 Task: Look for Airbnb options in Tagbilaran City, Philippines from 8th November, 2023 to 12th November, 2023 for 2 adults.1  bedroom having 1 bed and 1 bathroom. Property type can be flat. Booking option can be shelf check-in. Look for 4 properties as per requirement.
Action: Mouse moved to (419, 54)
Screenshot: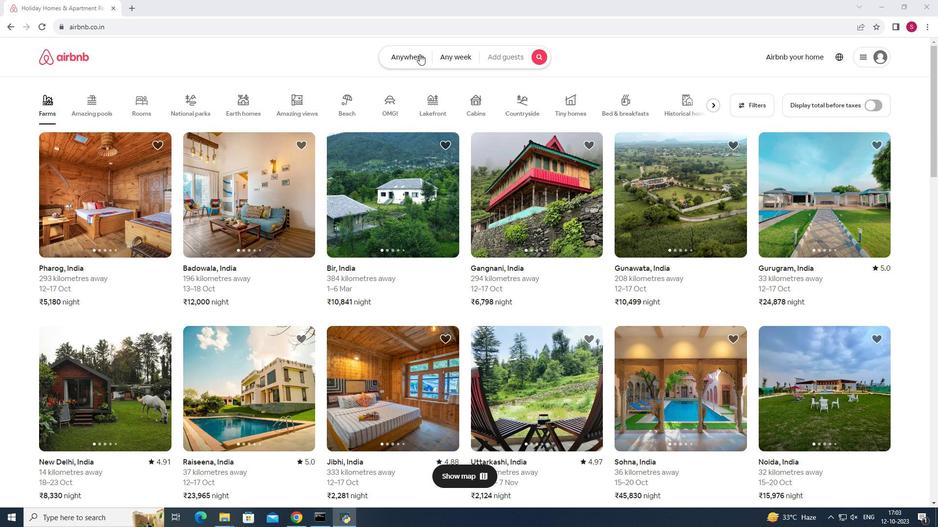 
Action: Mouse pressed left at (419, 54)
Screenshot: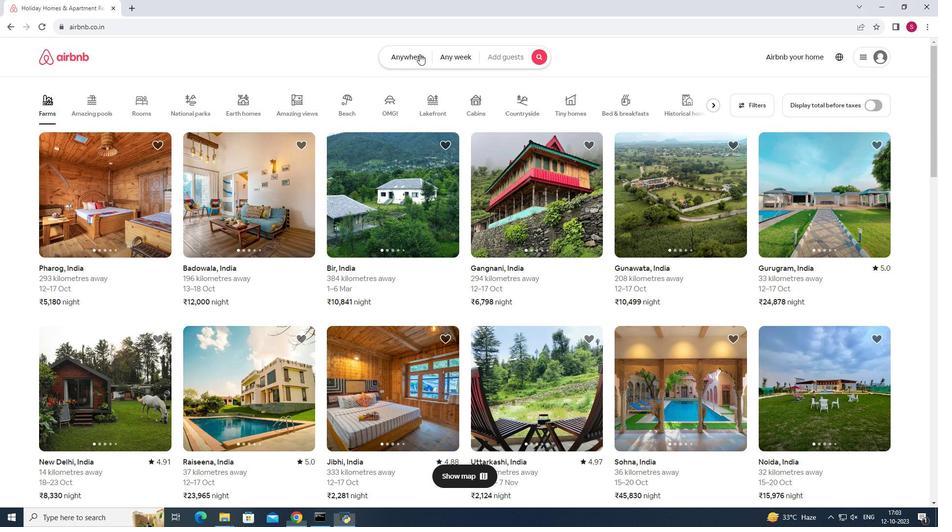 
Action: Mouse moved to (328, 94)
Screenshot: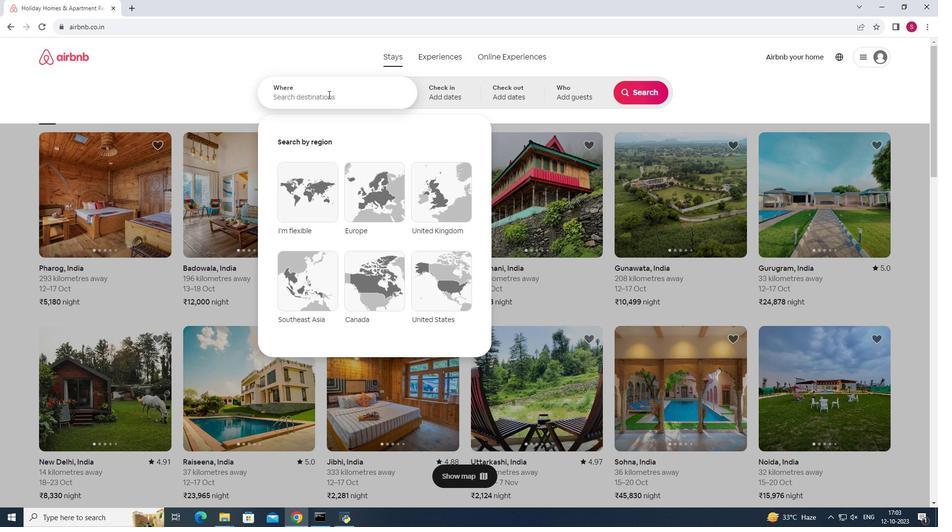 
Action: Mouse pressed left at (328, 94)
Screenshot: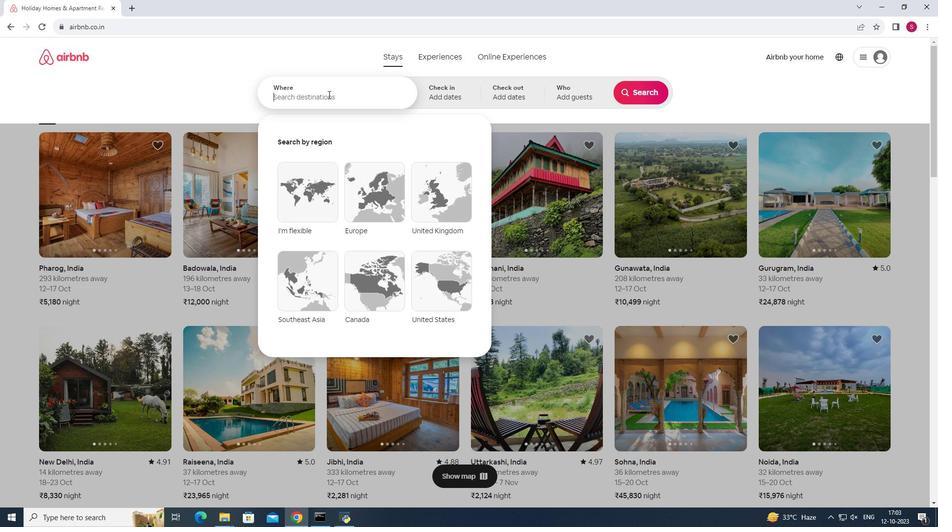 
Action: Mouse moved to (331, 94)
Screenshot: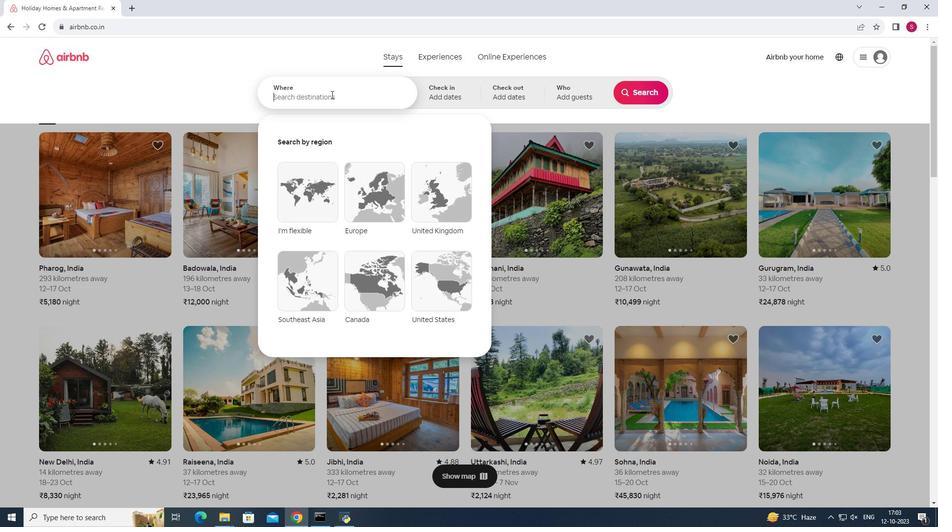 
Action: Key pressed <Key.shift>Tagbilaran<Key.space><Key.shift>City,<Key.space><Key.shift>Philippines<Key.enter>
Screenshot: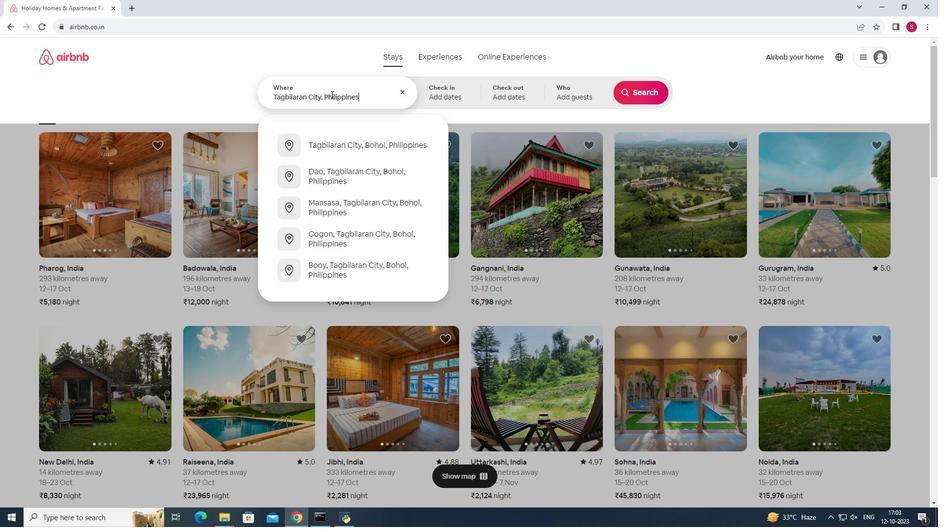 
Action: Mouse moved to (561, 236)
Screenshot: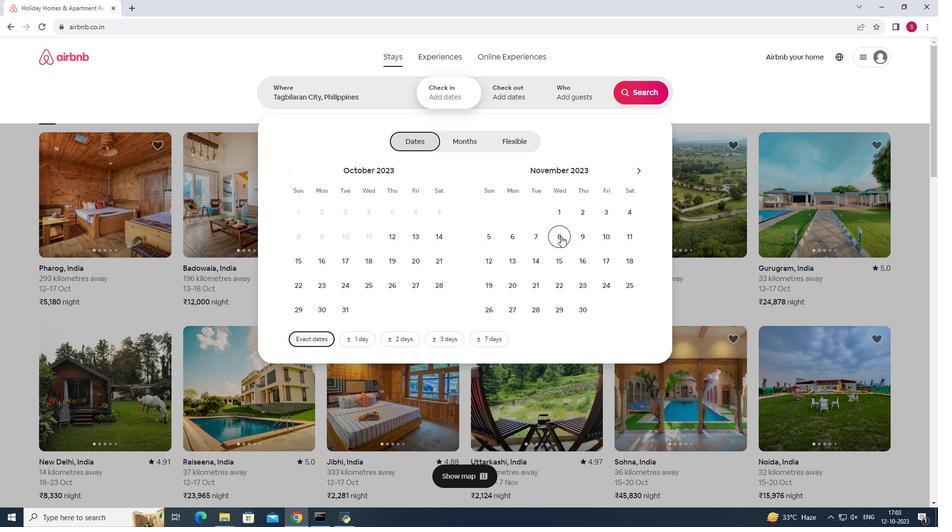 
Action: Mouse pressed left at (561, 236)
Screenshot: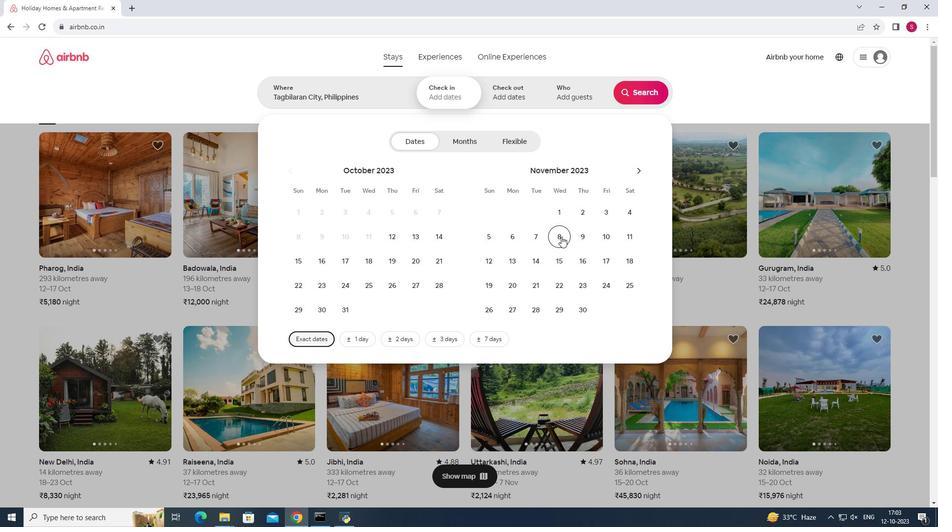 
Action: Mouse moved to (487, 259)
Screenshot: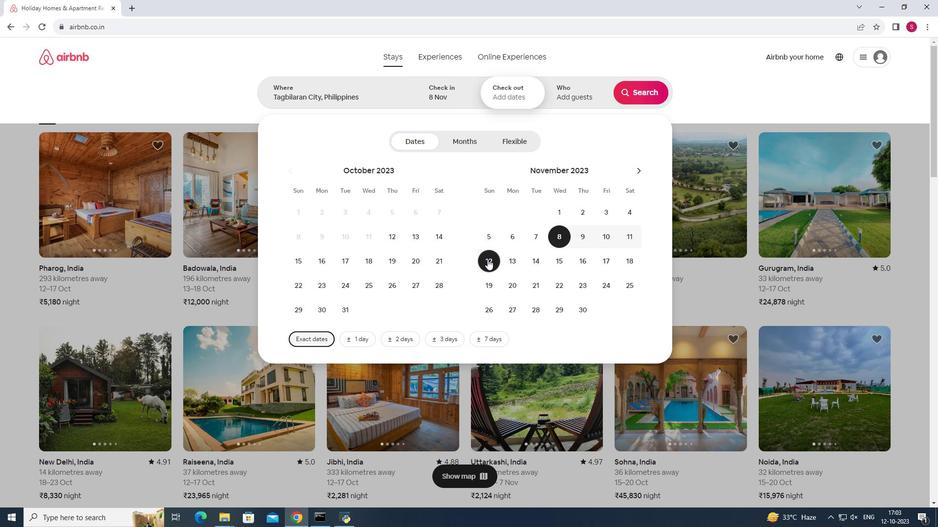 
Action: Mouse pressed left at (487, 259)
Screenshot: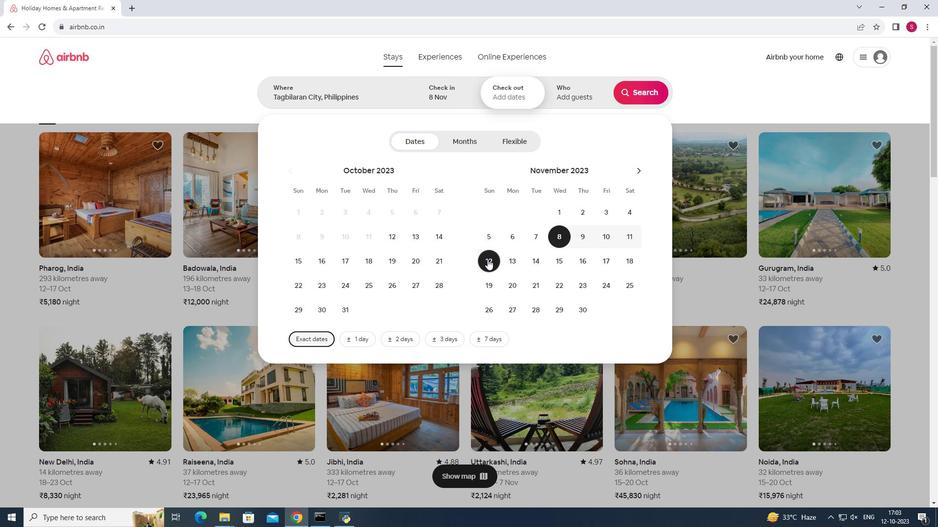 
Action: Mouse moved to (576, 90)
Screenshot: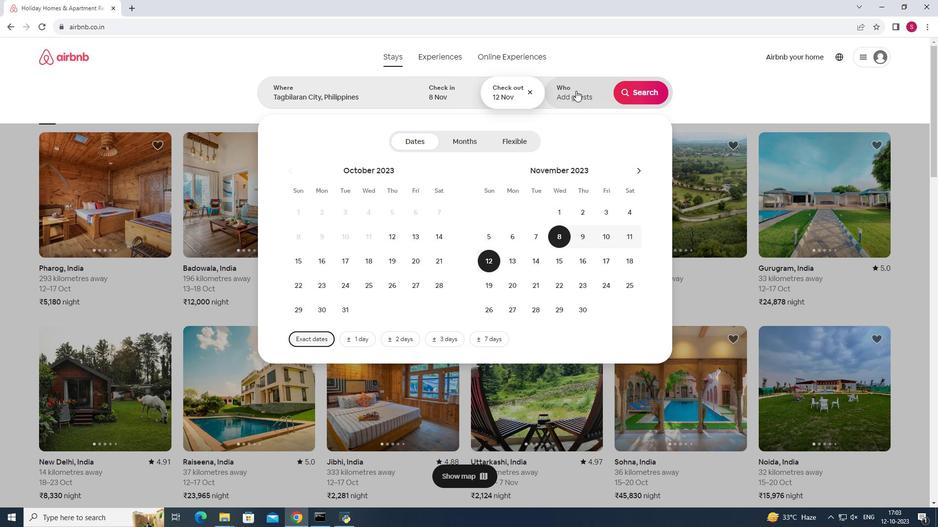 
Action: Mouse pressed left at (576, 90)
Screenshot: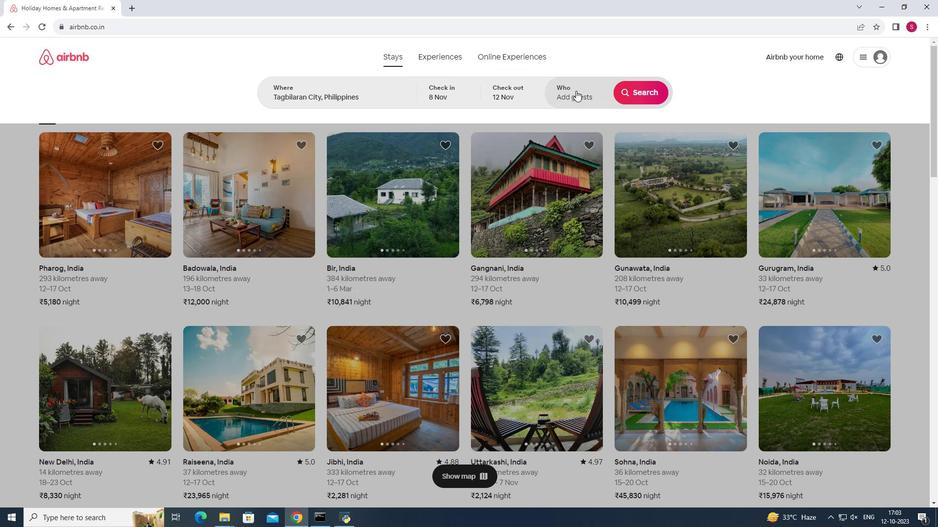 
Action: Mouse moved to (644, 144)
Screenshot: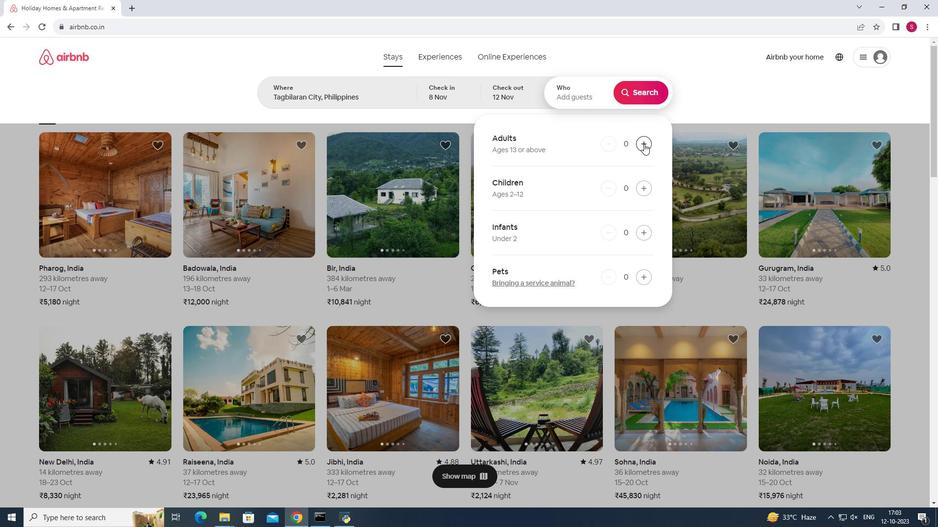 
Action: Mouse pressed left at (644, 144)
Screenshot: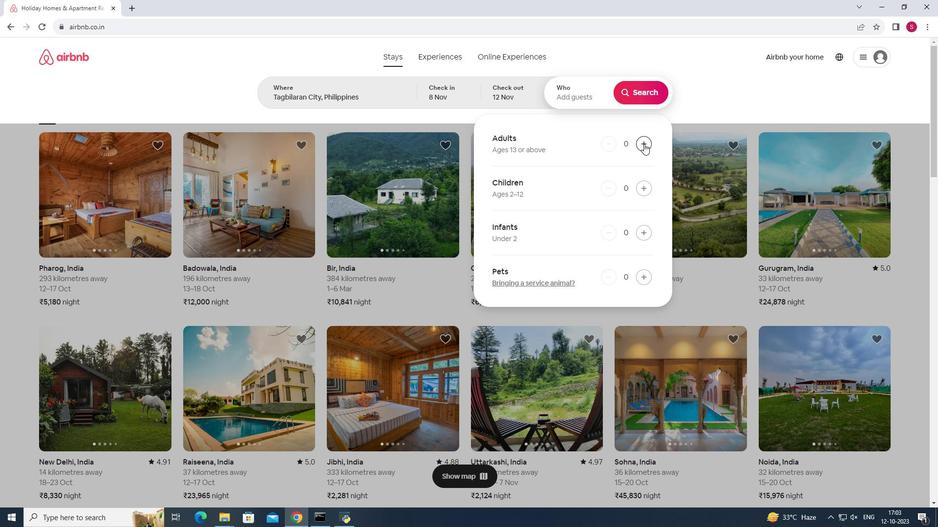 
Action: Mouse moved to (644, 143)
Screenshot: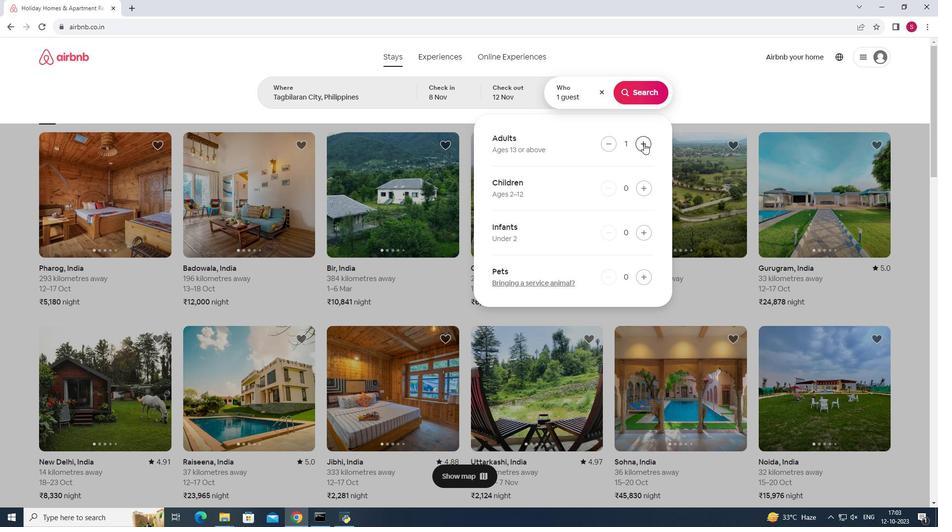 
Action: Mouse pressed left at (644, 143)
Screenshot: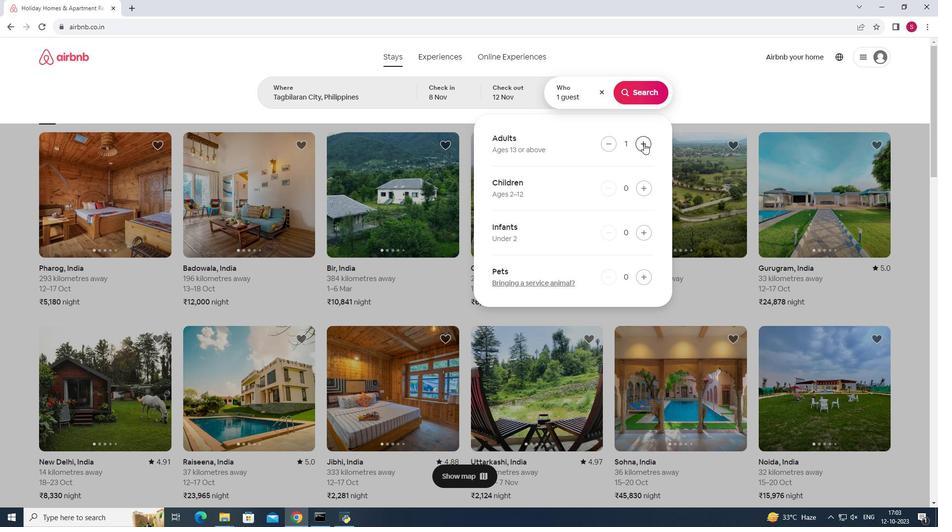 
Action: Mouse moved to (644, 143)
Screenshot: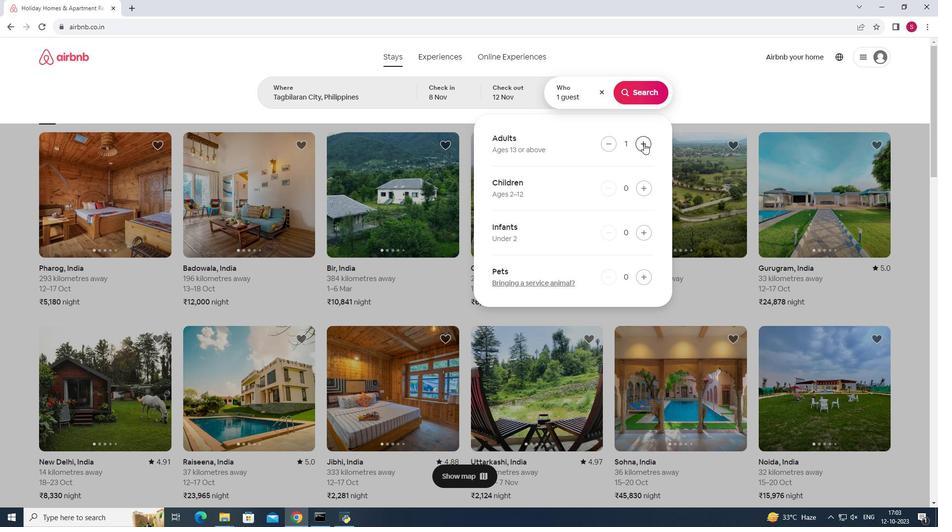 
Action: Mouse pressed left at (644, 143)
Screenshot: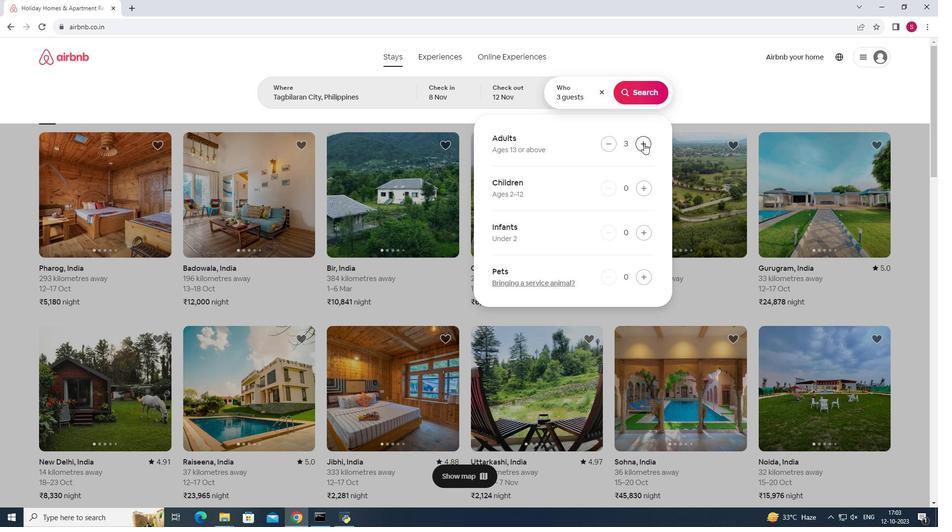 
Action: Mouse moved to (607, 143)
Screenshot: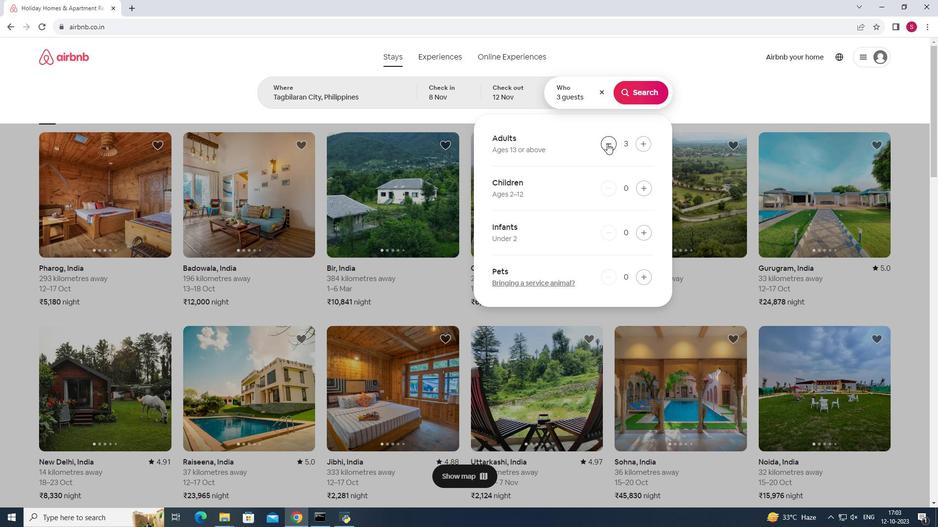 
Action: Mouse pressed left at (607, 143)
Screenshot: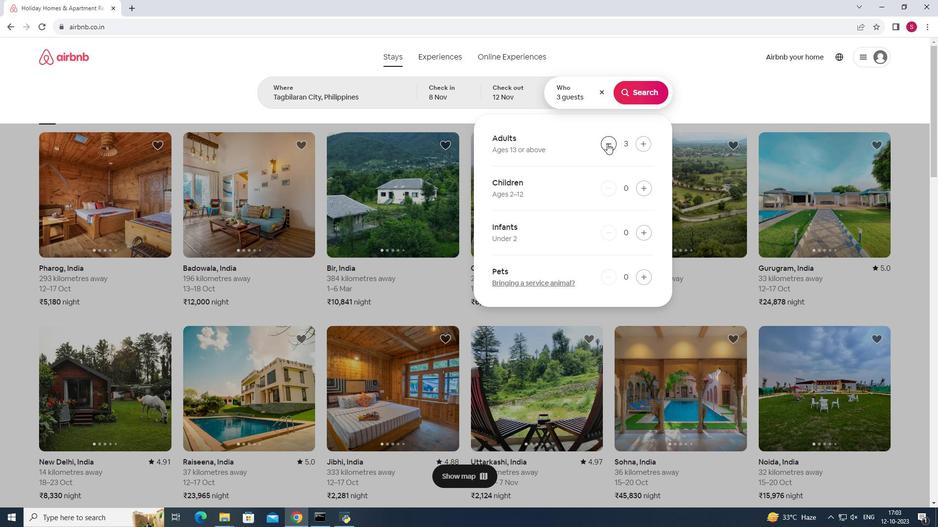 
Action: Mouse pressed left at (607, 143)
Screenshot: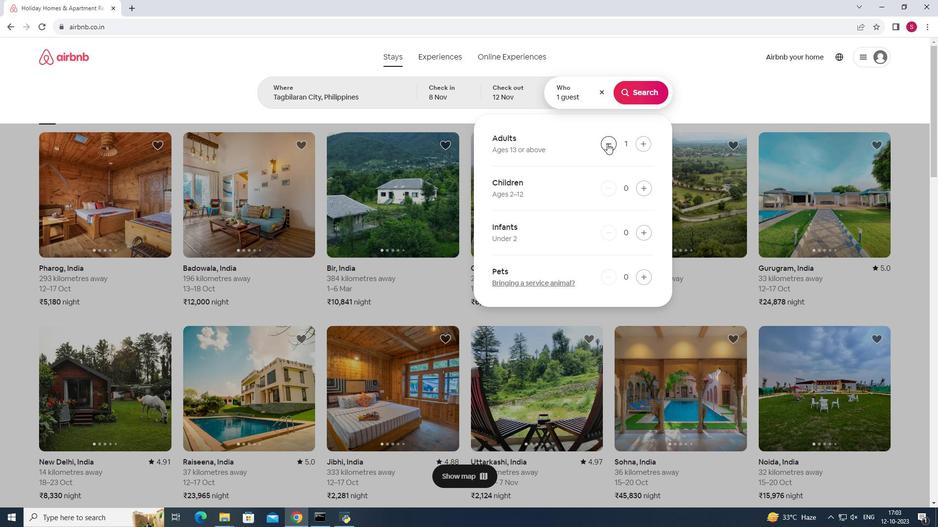 
Action: Mouse moved to (642, 145)
Screenshot: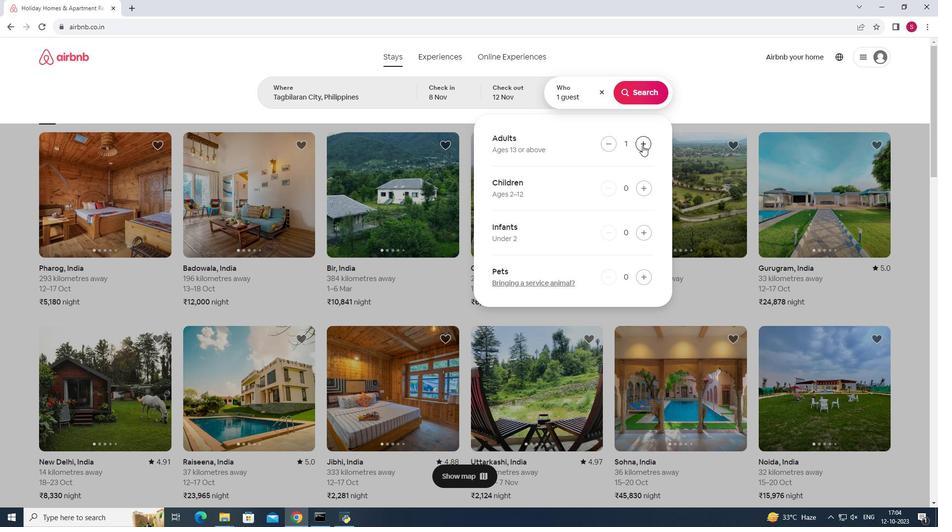
Action: Mouse pressed left at (642, 145)
Screenshot: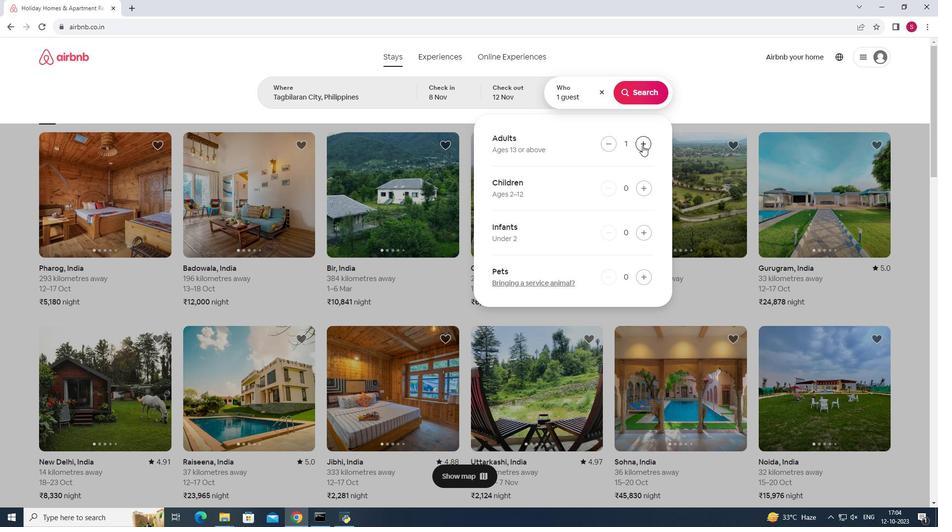 
Action: Mouse moved to (639, 91)
Screenshot: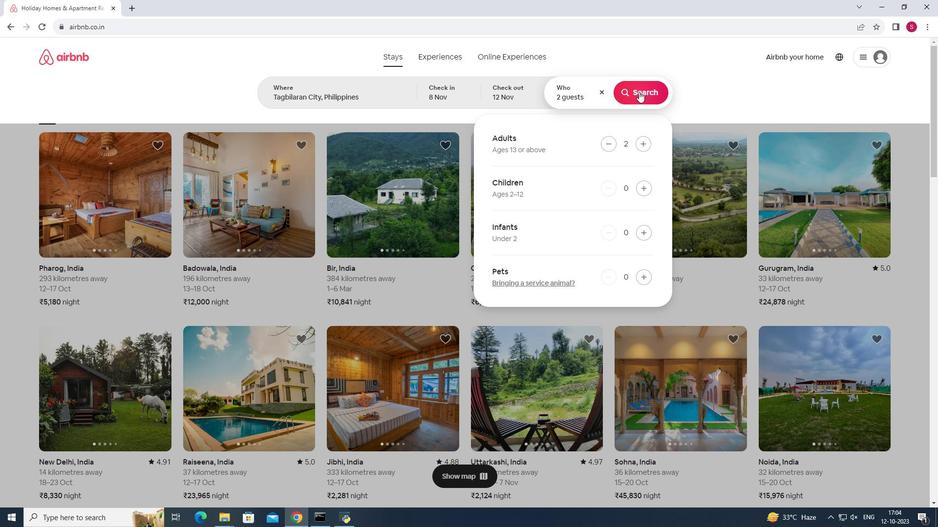 
Action: Mouse pressed left at (639, 91)
Screenshot: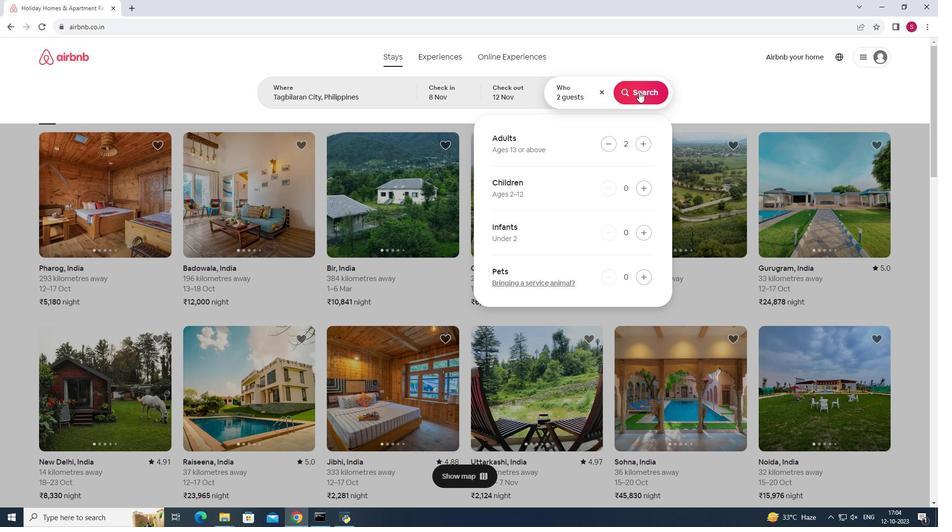 
Action: Mouse moved to (782, 96)
Screenshot: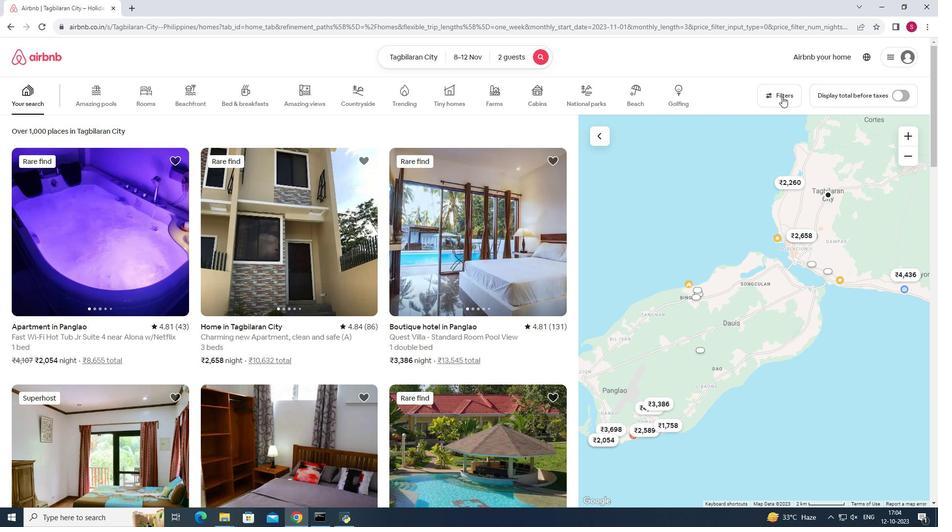 
Action: Mouse pressed left at (782, 96)
Screenshot: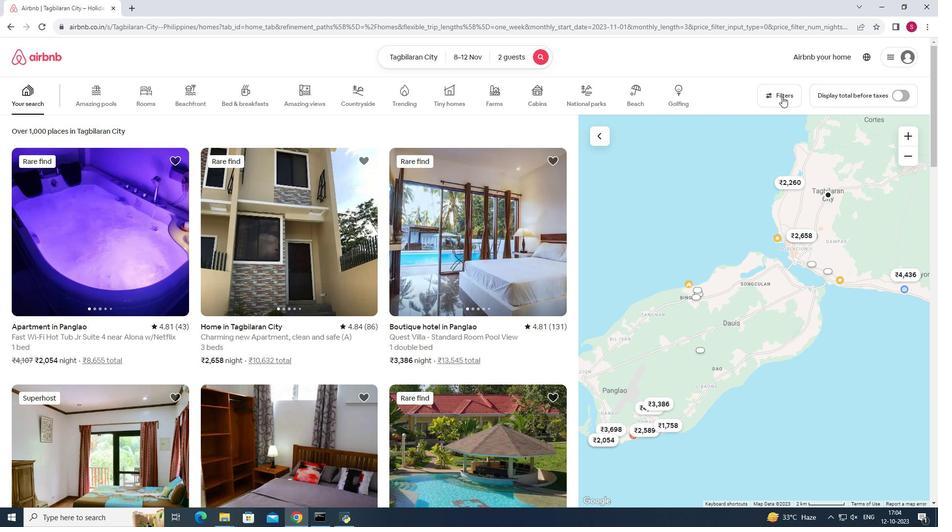 
Action: Mouse moved to (505, 218)
Screenshot: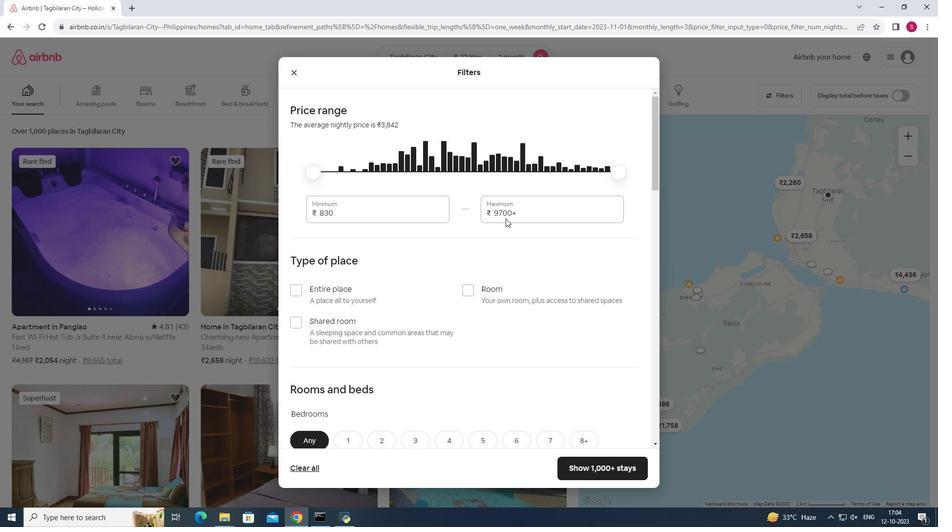 
Action: Mouse scrolled (505, 218) with delta (0, 0)
Screenshot: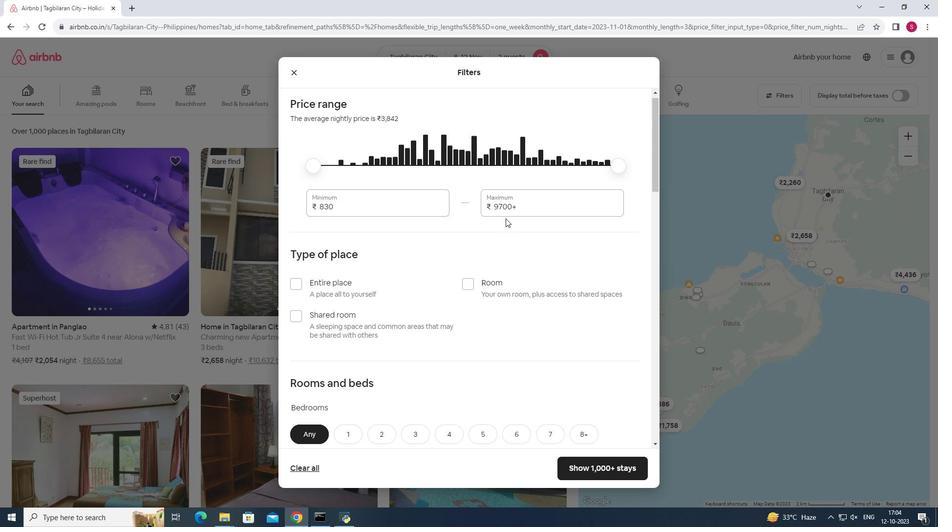 
Action: Mouse scrolled (505, 218) with delta (0, 0)
Screenshot: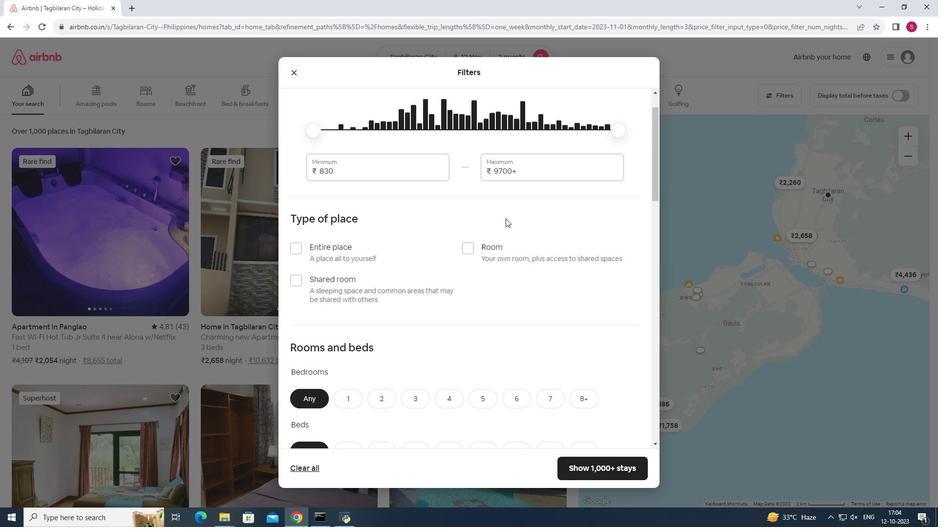 
Action: Mouse scrolled (505, 218) with delta (0, 0)
Screenshot: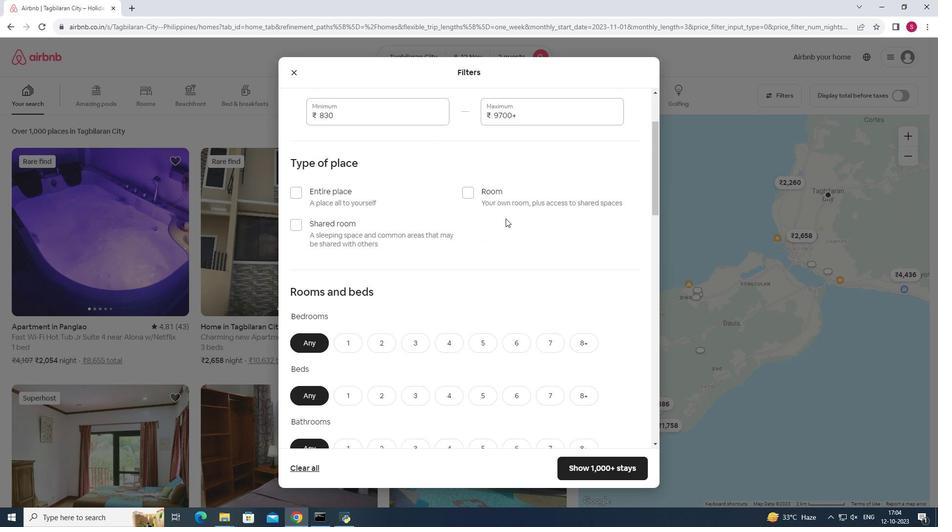 
Action: Mouse moved to (355, 293)
Screenshot: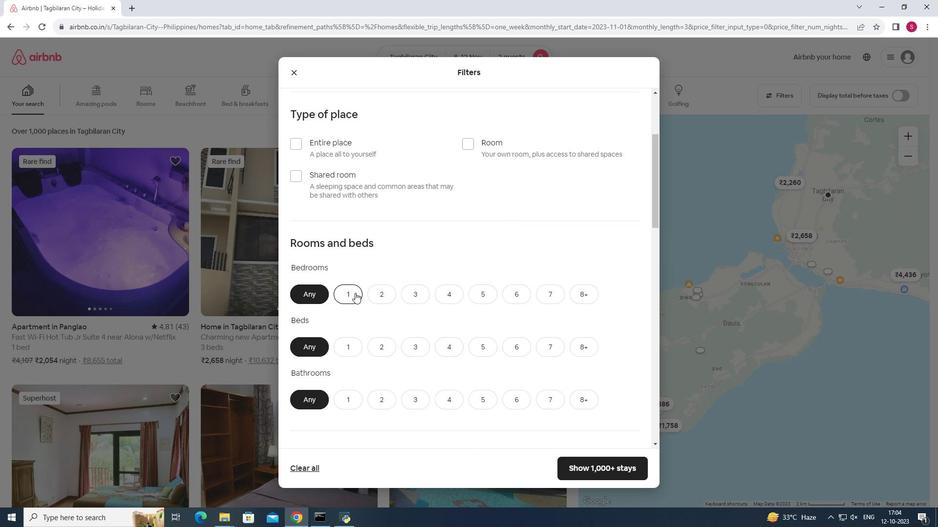 
Action: Mouse pressed left at (355, 293)
Screenshot: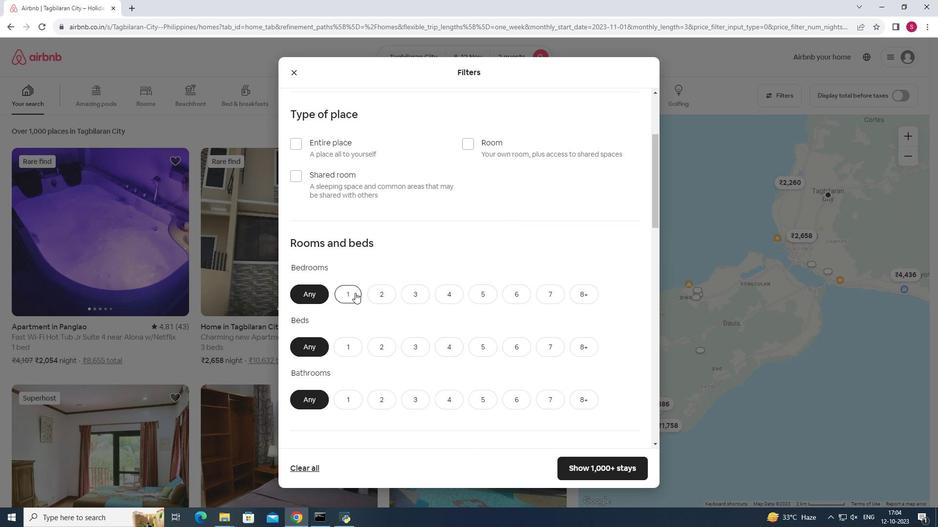 
Action: Mouse scrolled (355, 292) with delta (0, 0)
Screenshot: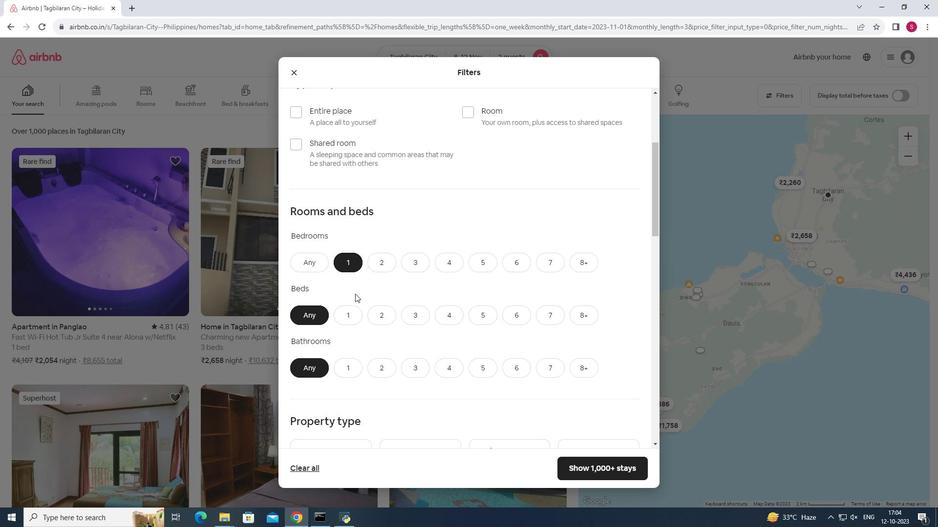 
Action: Mouse moved to (351, 306)
Screenshot: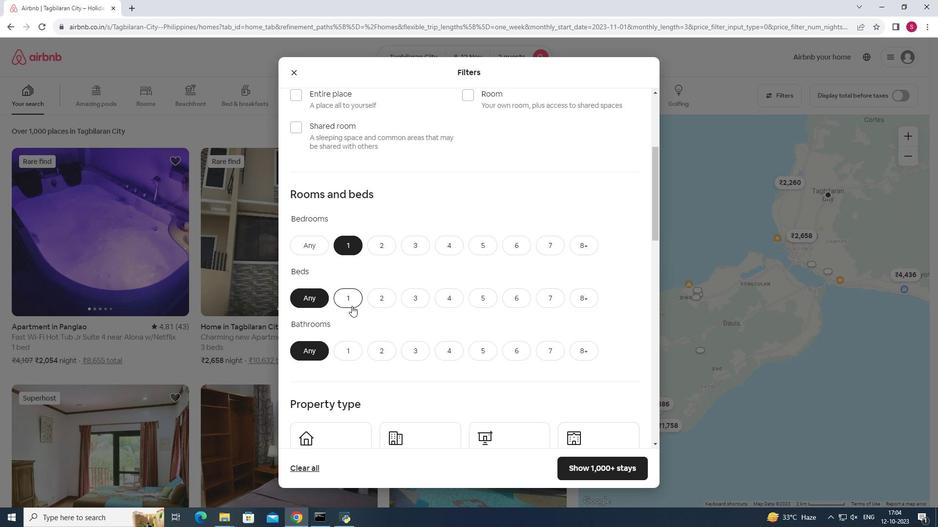 
Action: Mouse pressed left at (351, 306)
Screenshot: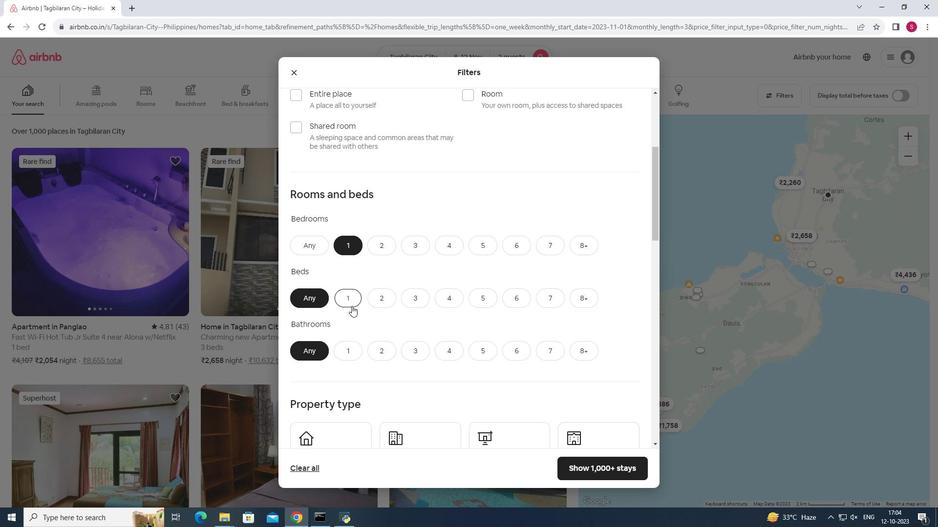 
Action: Mouse moved to (348, 352)
Screenshot: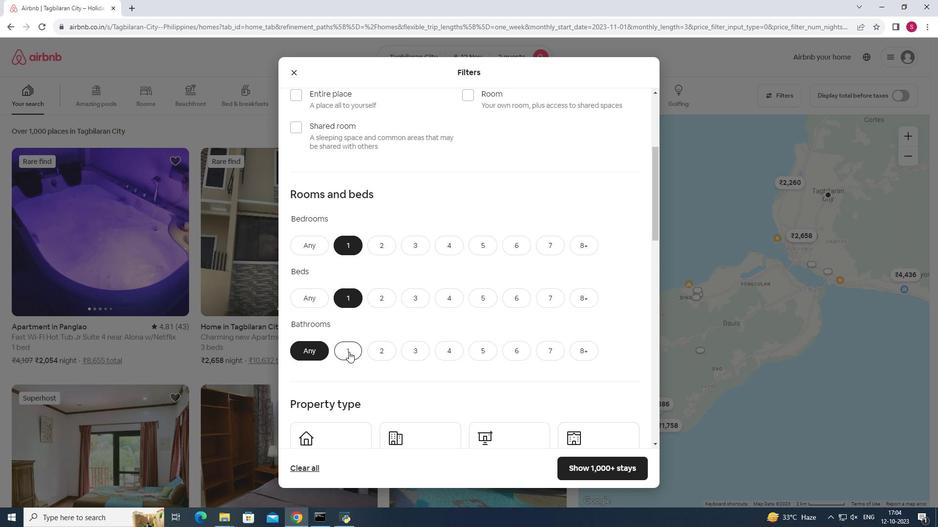 
Action: Mouse pressed left at (348, 352)
Screenshot: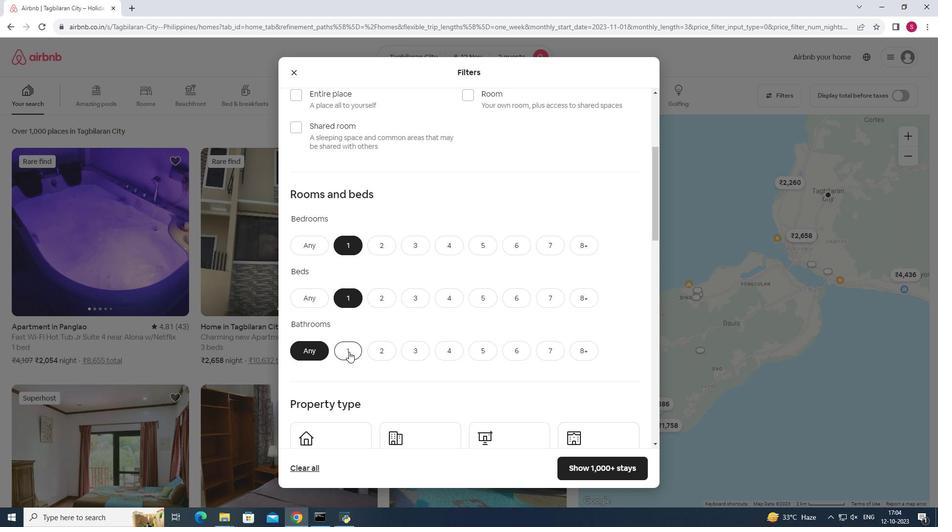 
Action: Mouse scrolled (348, 351) with delta (0, 0)
Screenshot: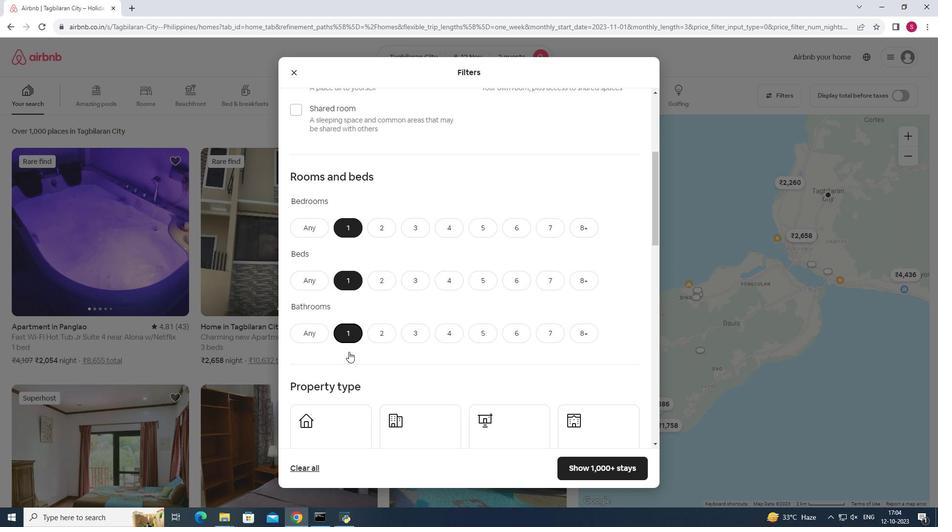 
Action: Mouse scrolled (348, 351) with delta (0, 0)
Screenshot: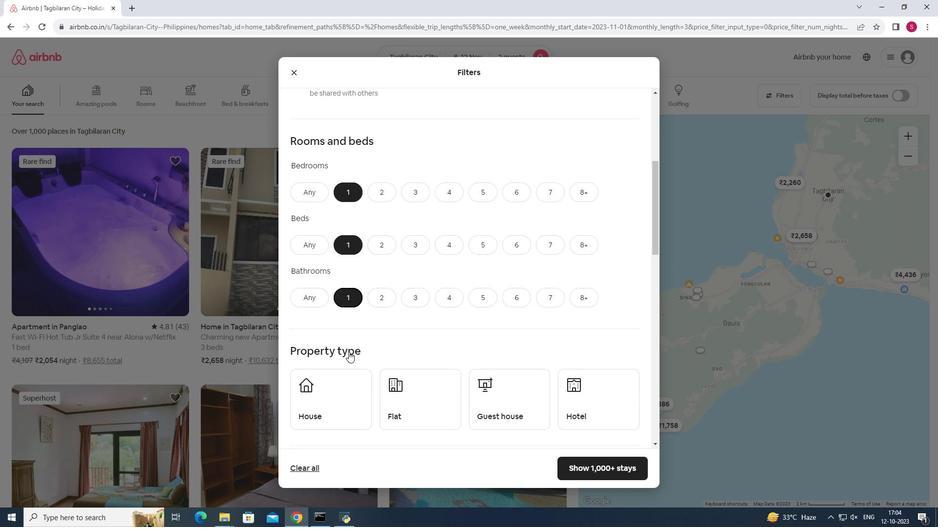 
Action: Mouse scrolled (348, 351) with delta (0, 0)
Screenshot: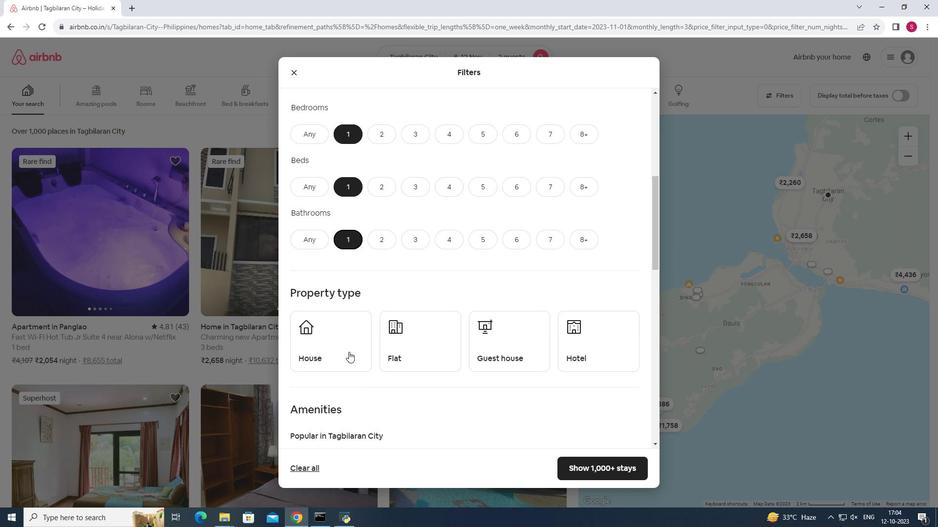 
Action: Mouse moved to (411, 309)
Screenshot: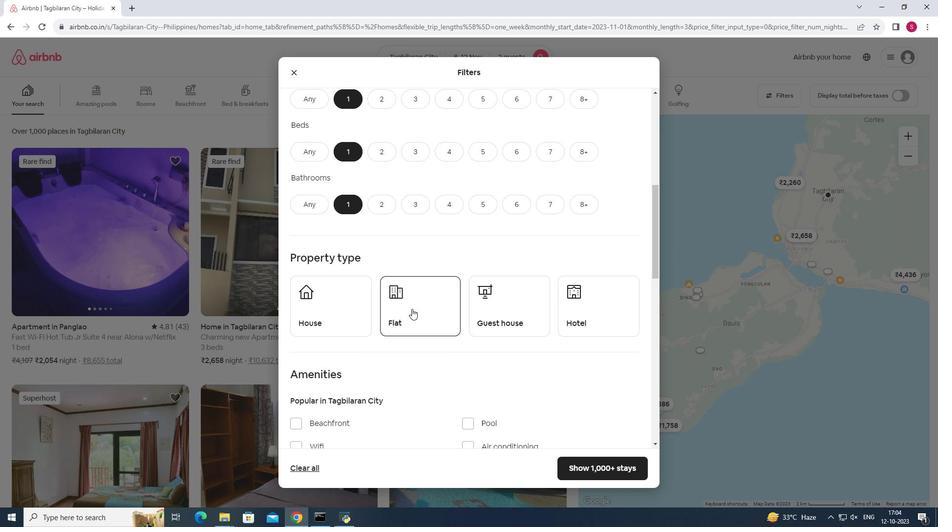 
Action: Mouse pressed left at (411, 309)
Screenshot: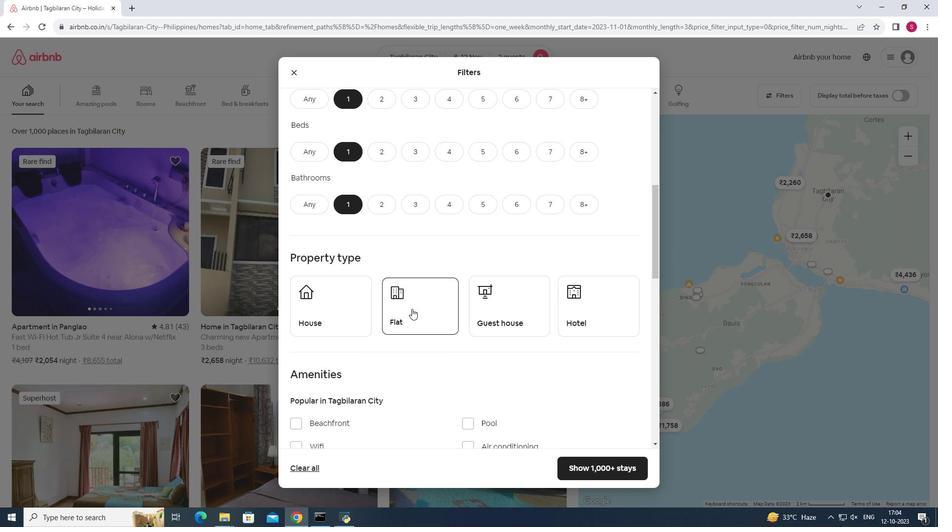 
Action: Mouse moved to (491, 359)
Screenshot: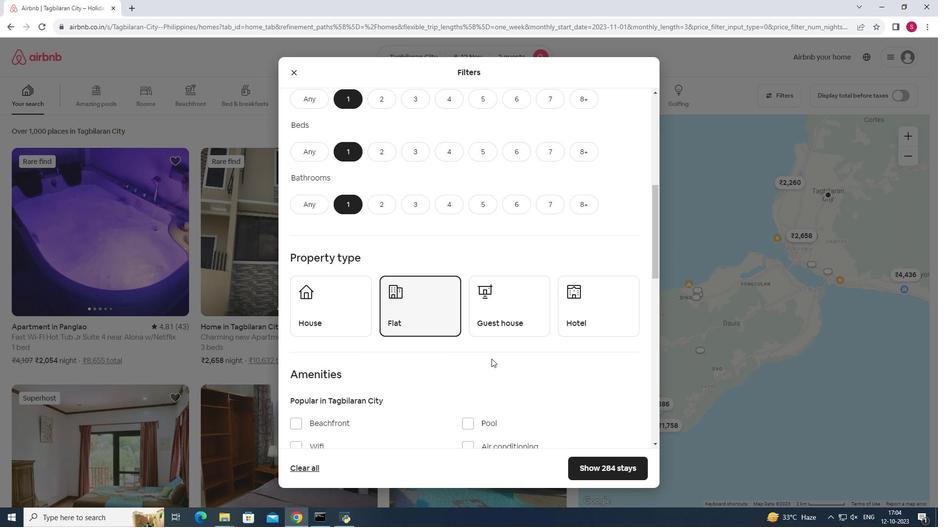 
Action: Mouse scrolled (491, 358) with delta (0, 0)
Screenshot: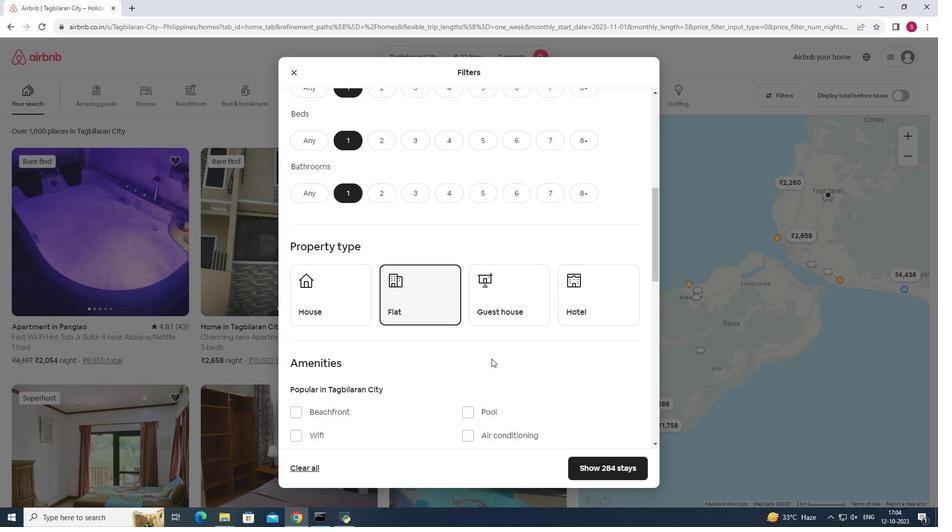 
Action: Mouse scrolled (491, 358) with delta (0, 0)
Screenshot: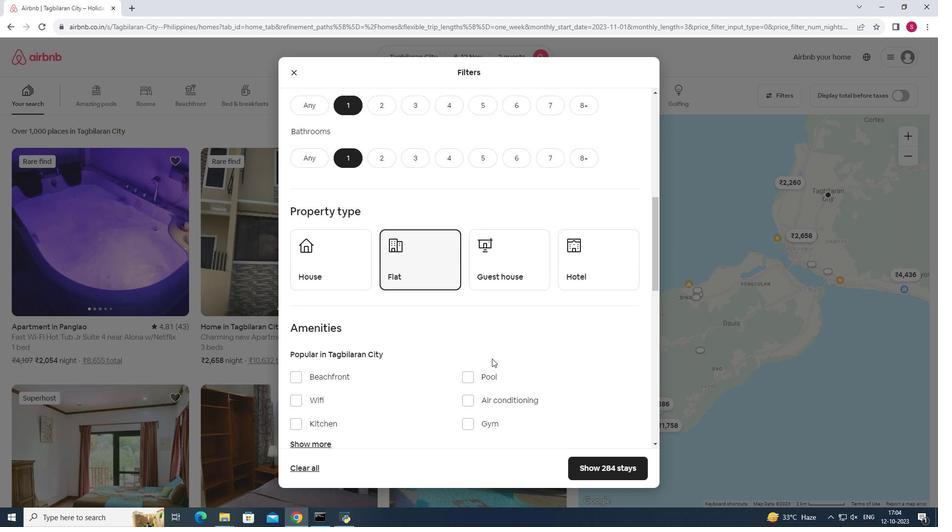 
Action: Mouse moved to (492, 359)
Screenshot: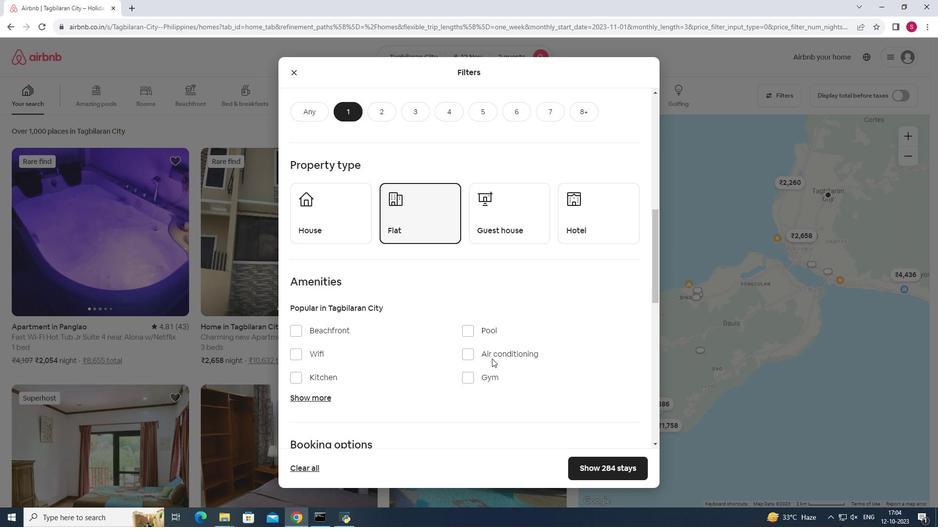 
Action: Mouse scrolled (492, 358) with delta (0, 0)
Screenshot: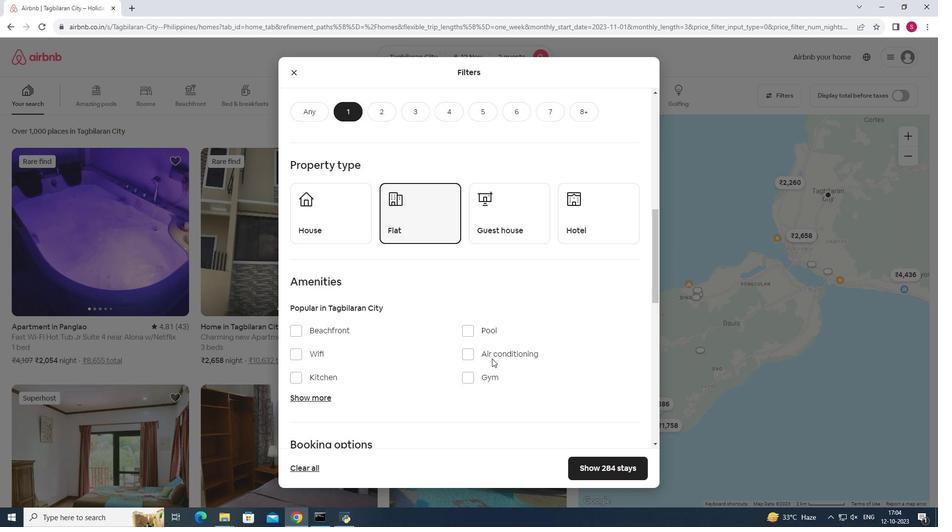 
Action: Mouse moved to (513, 341)
Screenshot: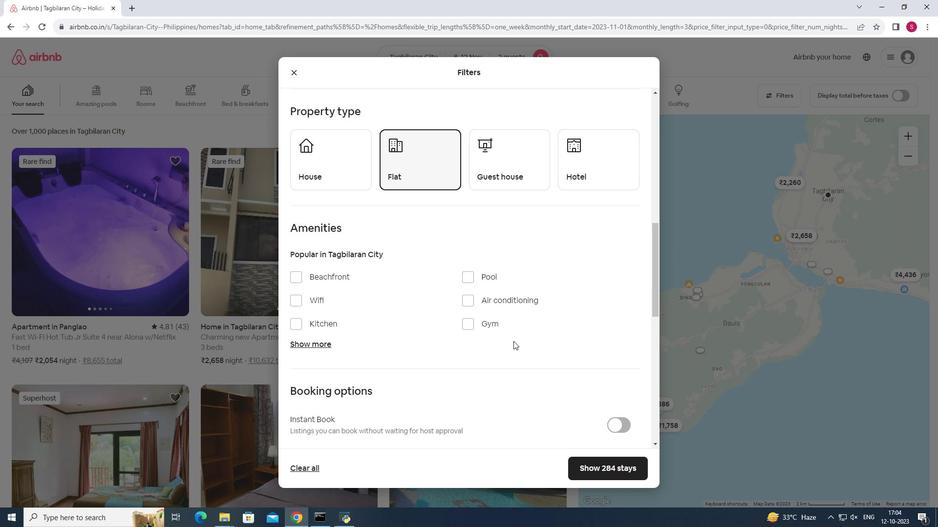 
Action: Mouse scrolled (513, 341) with delta (0, 0)
Screenshot: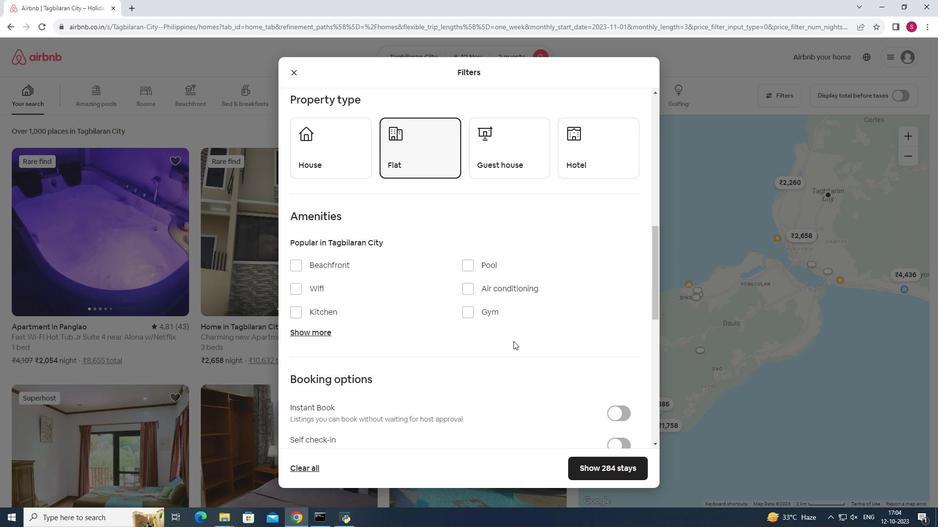 
Action: Mouse scrolled (513, 341) with delta (0, 0)
Screenshot: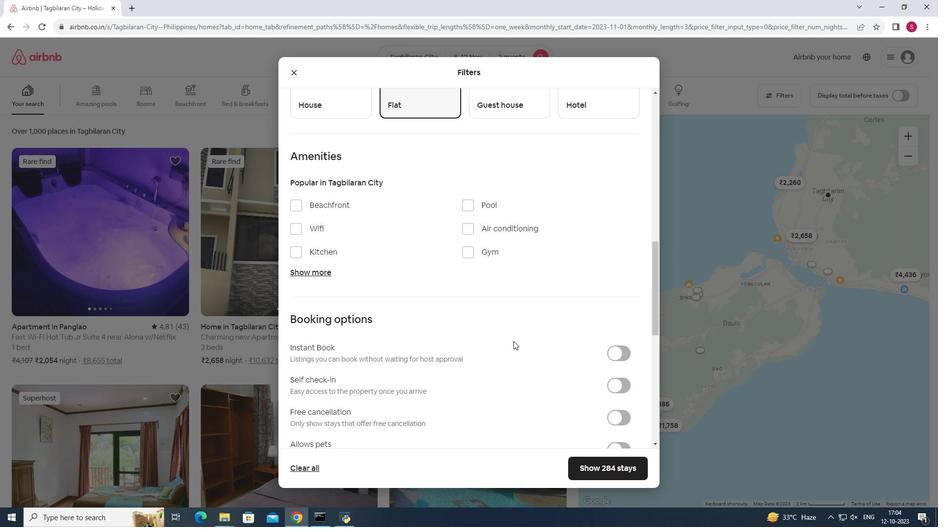 
Action: Mouse scrolled (513, 341) with delta (0, 0)
Screenshot: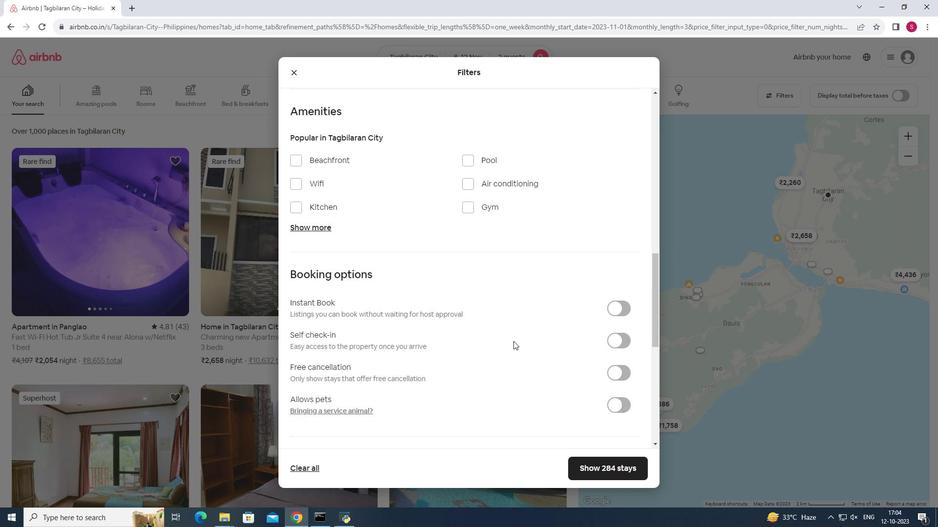 
Action: Mouse moved to (628, 312)
Screenshot: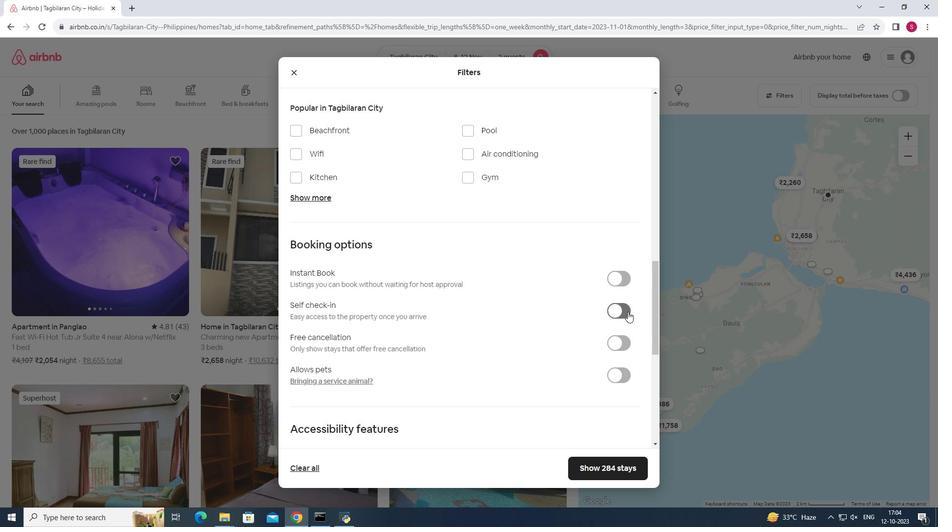 
Action: Mouse pressed left at (628, 312)
Screenshot: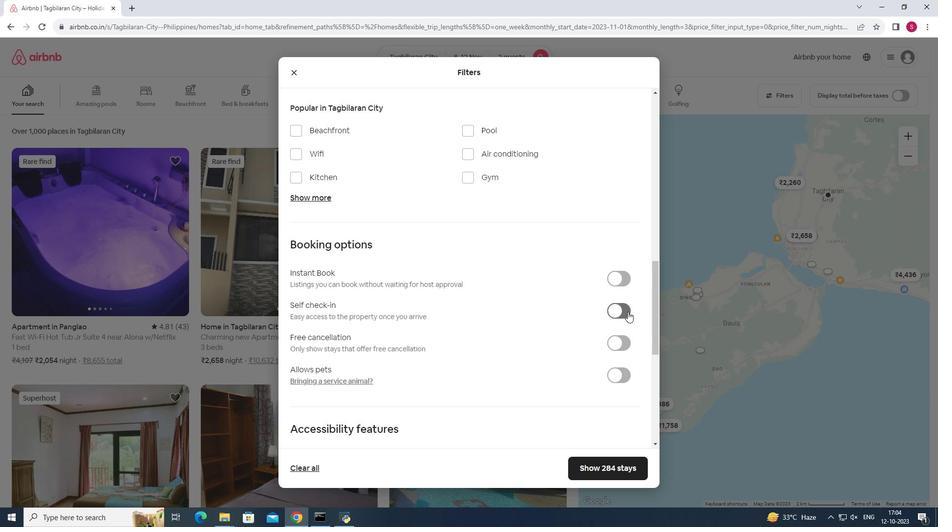 
Action: Mouse moved to (620, 468)
Screenshot: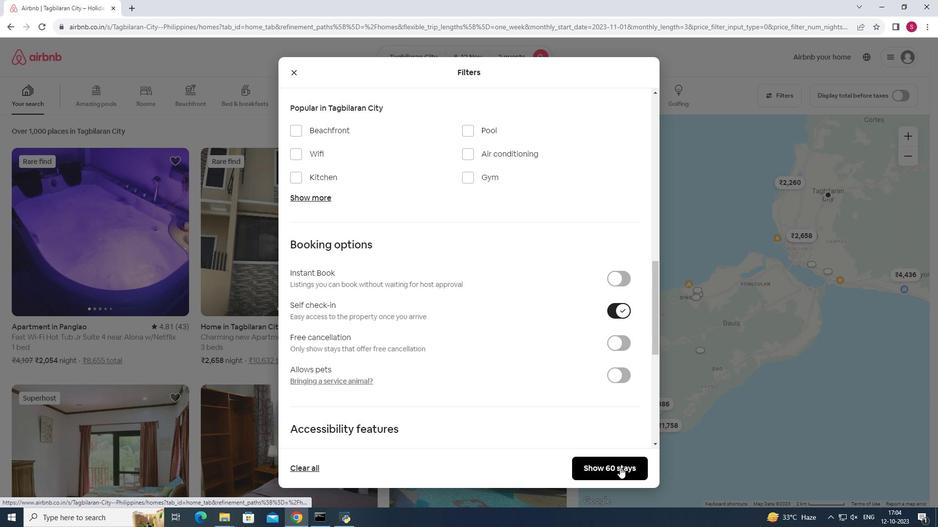 
Action: Mouse pressed left at (620, 468)
Screenshot: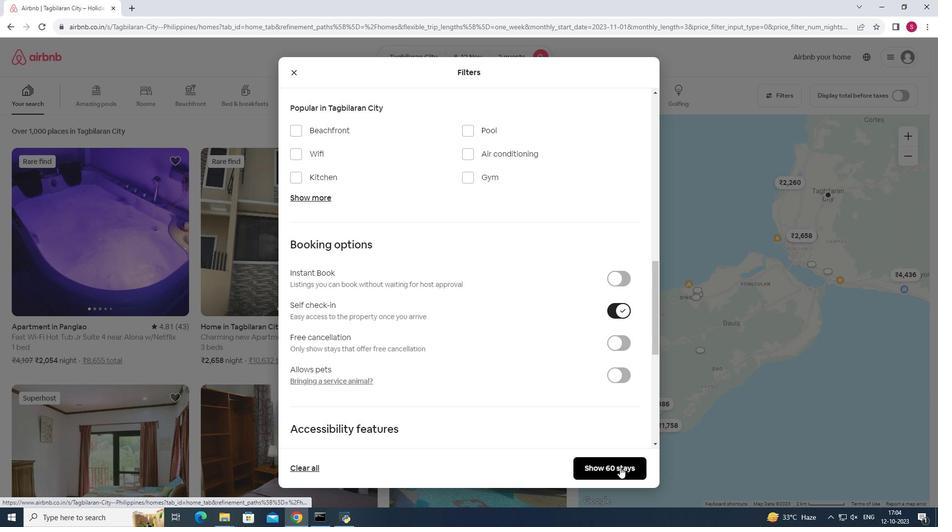 
Action: Mouse moved to (450, 271)
Screenshot: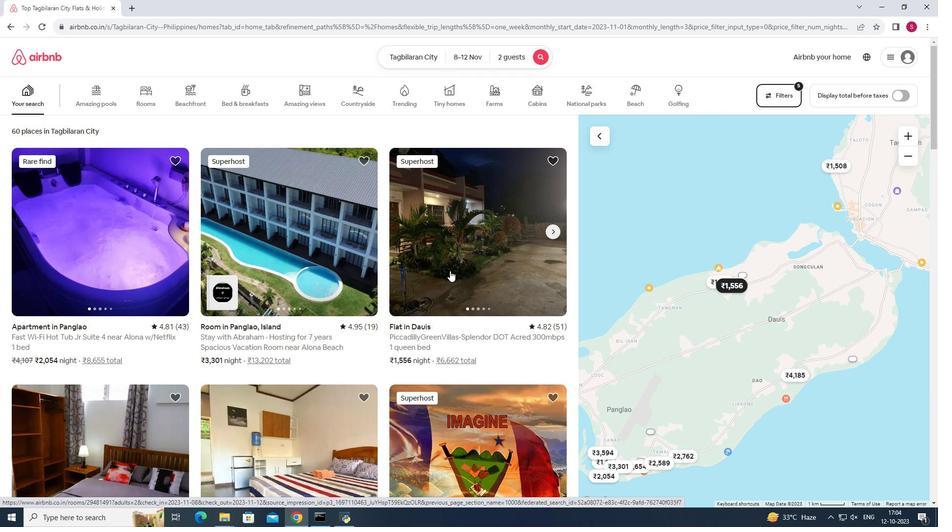 
Action: Mouse scrolled (450, 270) with delta (0, 0)
Screenshot: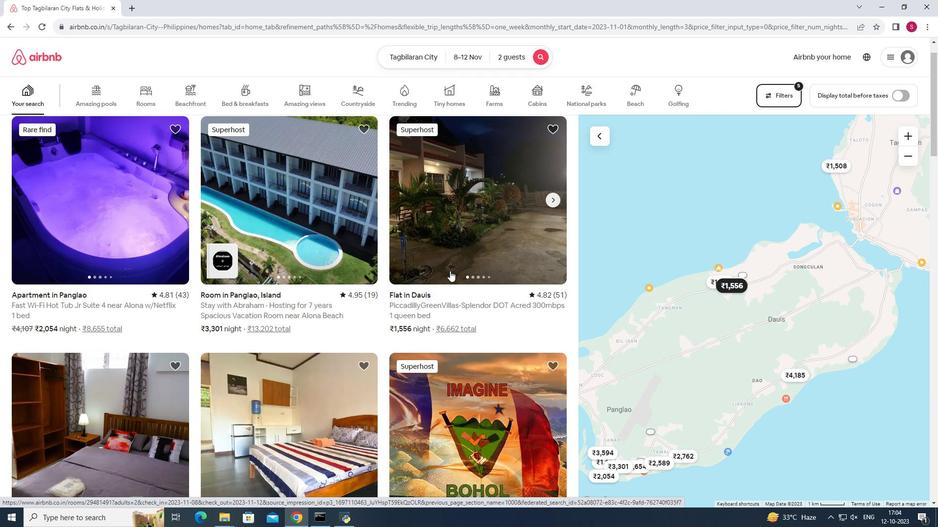 
Action: Mouse scrolled (450, 270) with delta (0, 0)
Screenshot: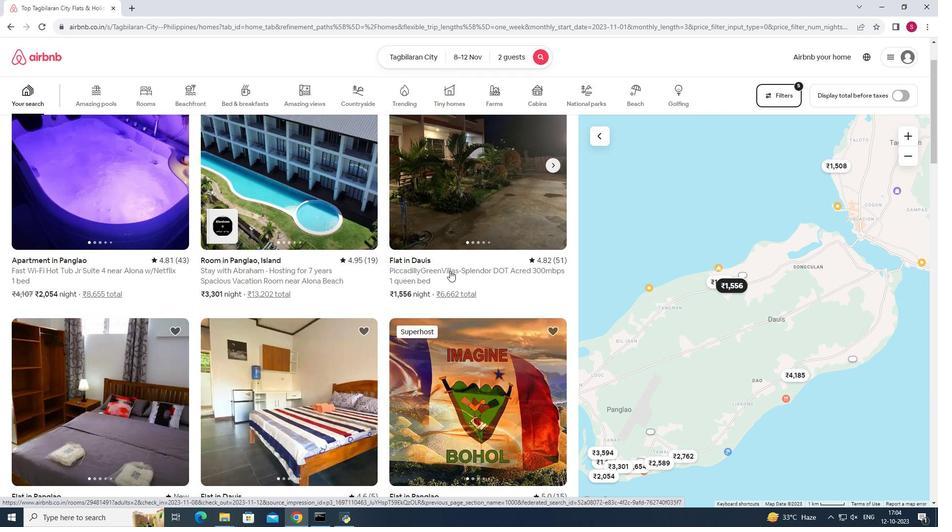 
Action: Mouse moved to (448, 272)
Screenshot: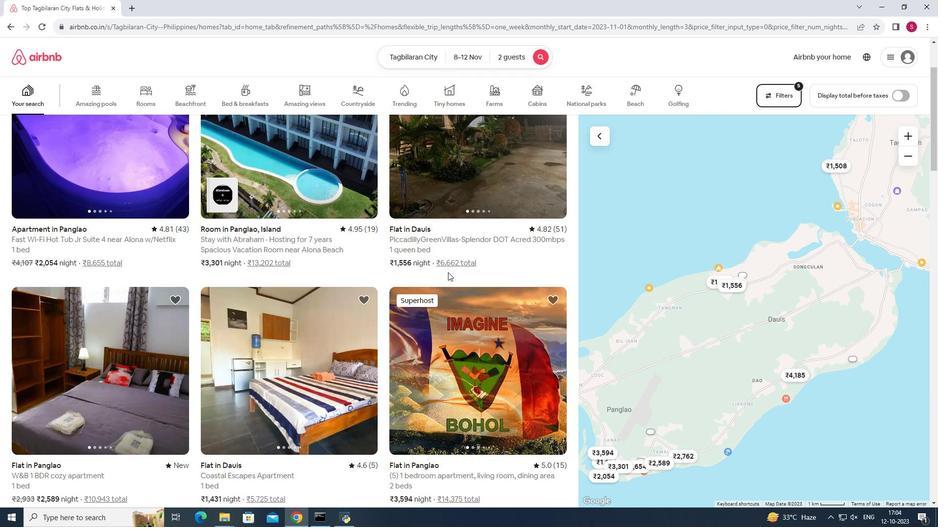 
Action: Mouse scrolled (448, 272) with delta (0, 0)
Screenshot: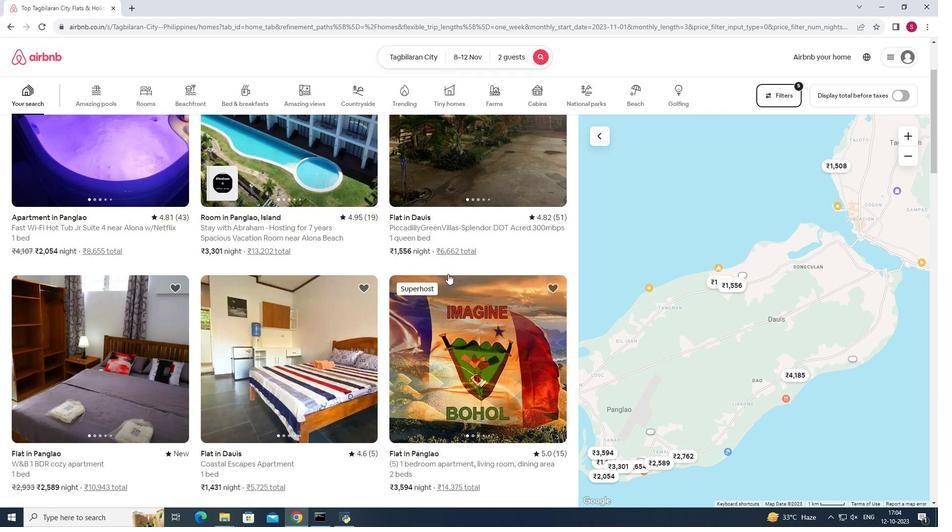 
Action: Mouse moved to (448, 274)
Screenshot: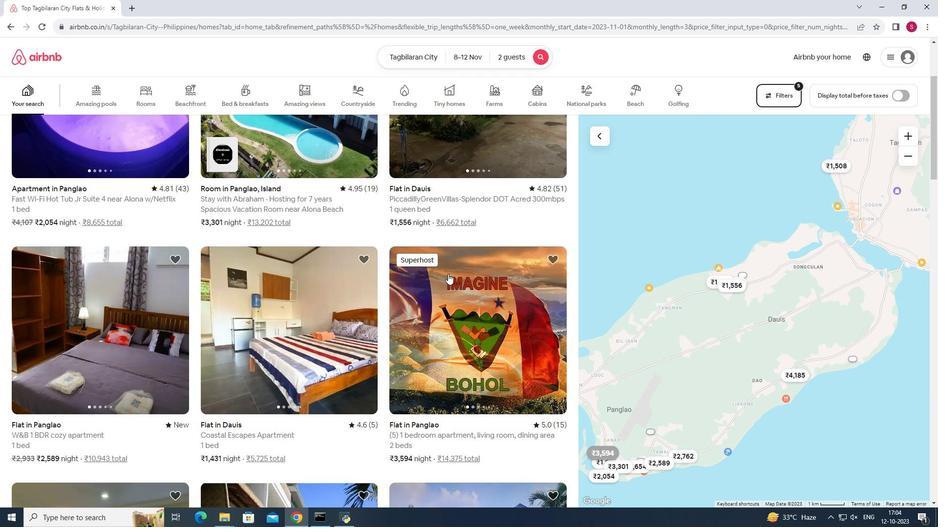
Action: Mouse scrolled (448, 273) with delta (0, 0)
Screenshot: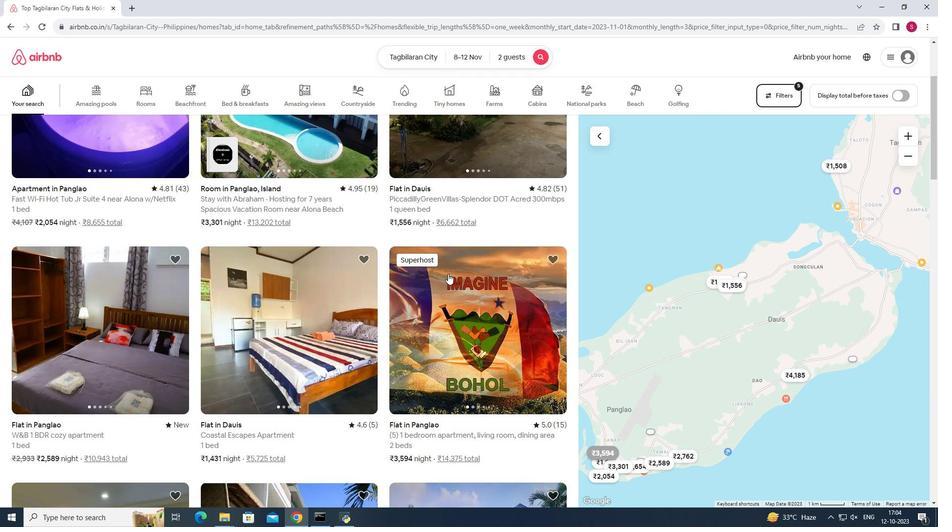 
Action: Mouse scrolled (448, 273) with delta (0, 0)
Screenshot: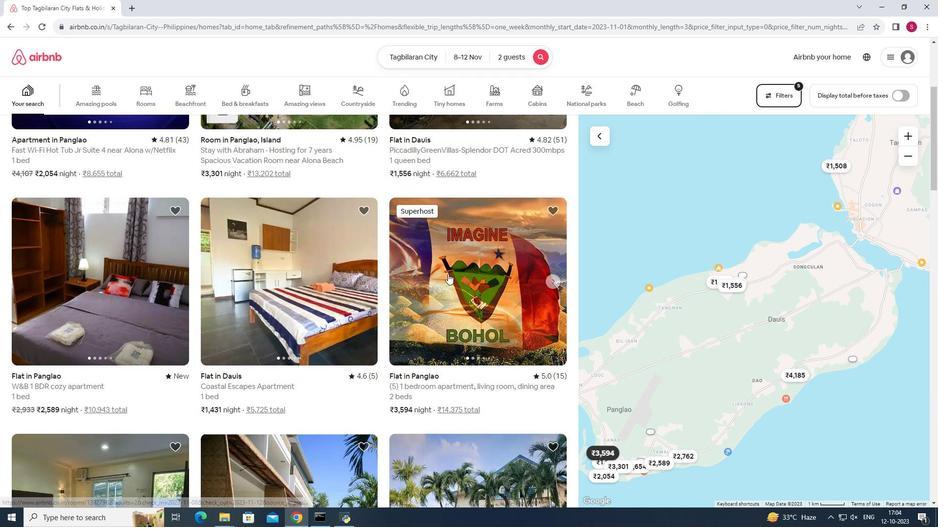 
Action: Mouse scrolled (448, 273) with delta (0, 0)
Screenshot: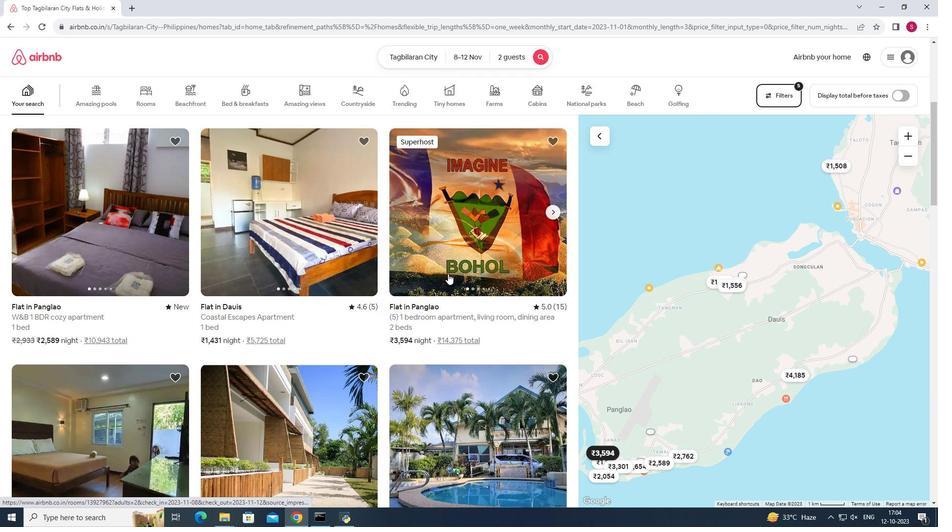 
Action: Mouse scrolled (448, 273) with delta (0, 0)
Screenshot: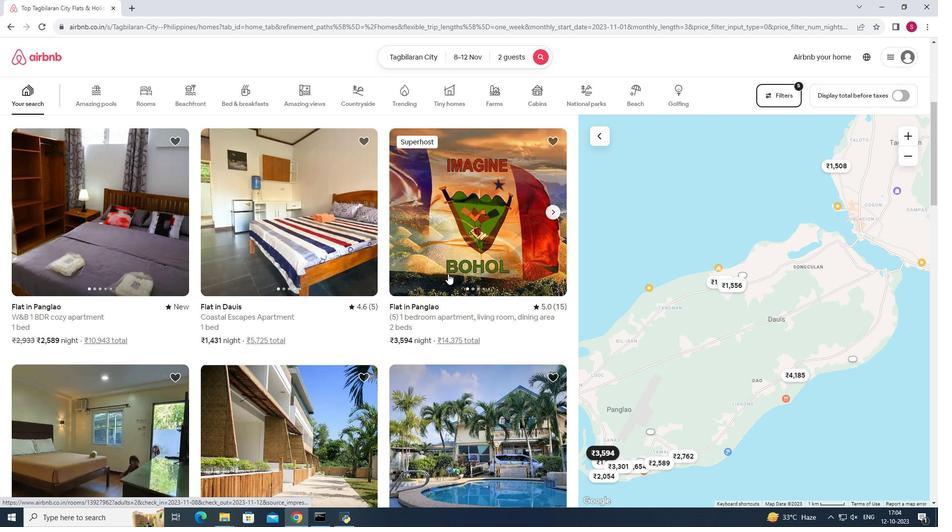 
Action: Mouse scrolled (448, 273) with delta (0, 0)
Screenshot: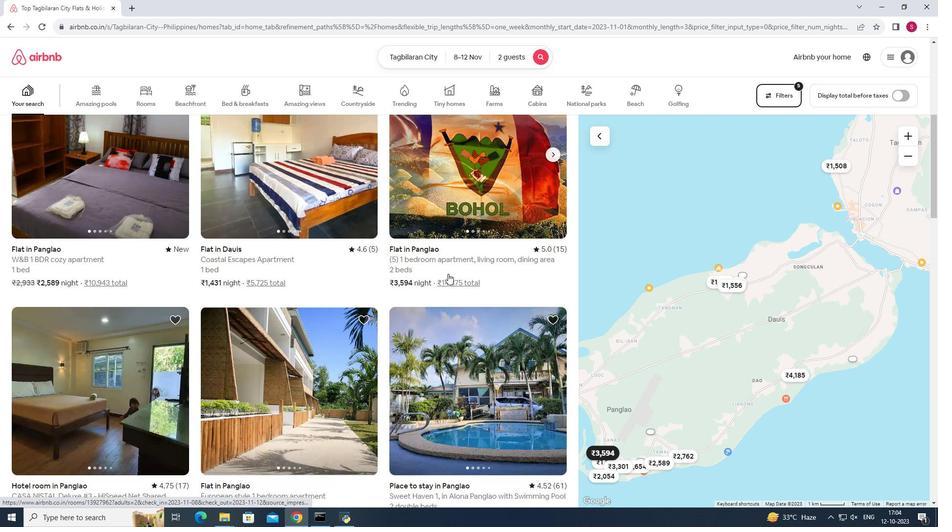 
Action: Mouse moved to (437, 289)
Screenshot: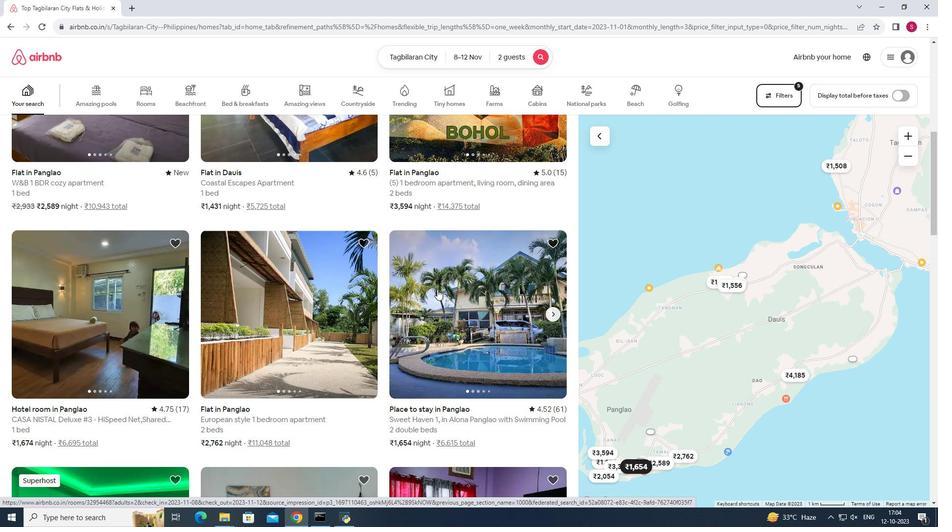 
Action: Mouse scrolled (437, 289) with delta (0, 0)
Screenshot: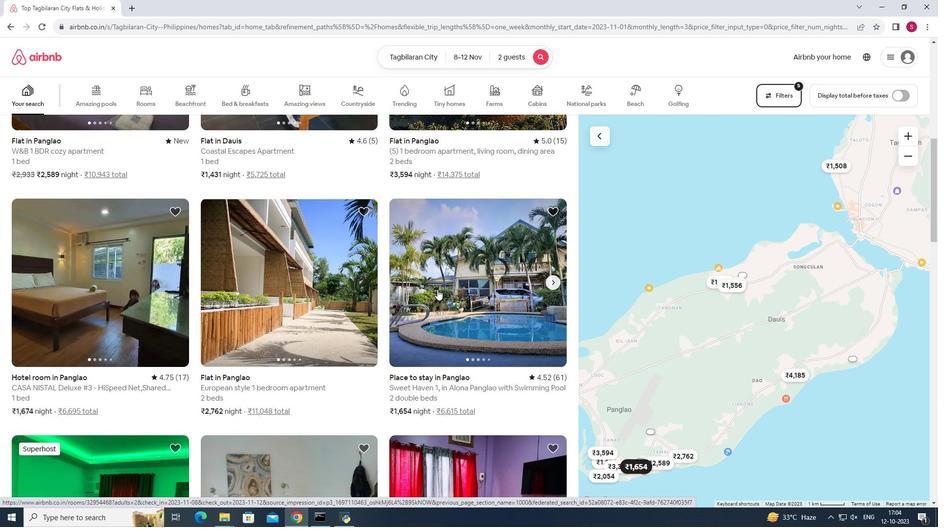 
Action: Mouse scrolled (437, 289) with delta (0, 0)
Screenshot: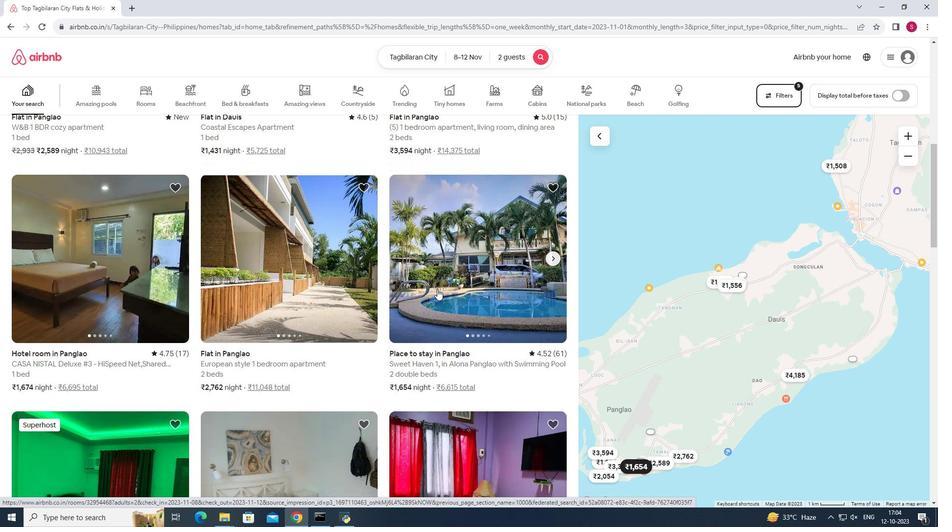 
Action: Mouse scrolled (437, 289) with delta (0, 0)
Screenshot: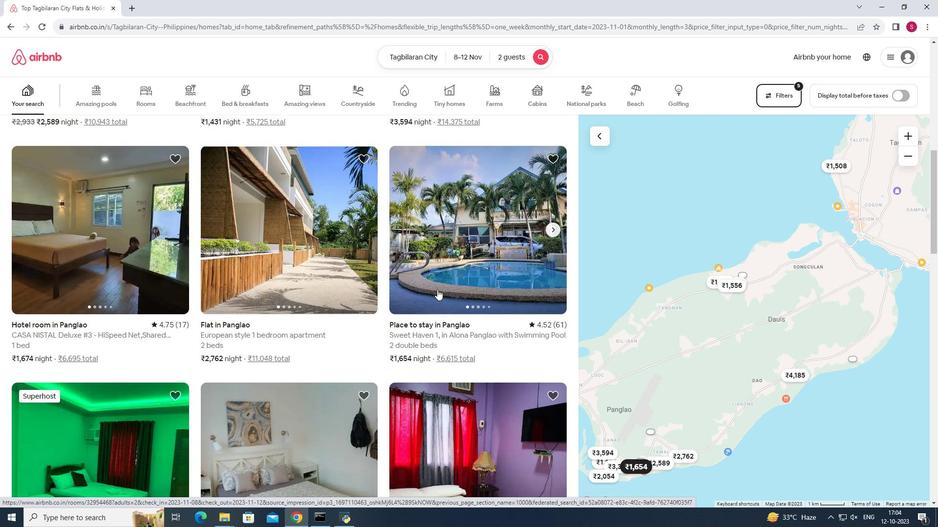 
Action: Mouse scrolled (437, 289) with delta (0, 0)
Screenshot: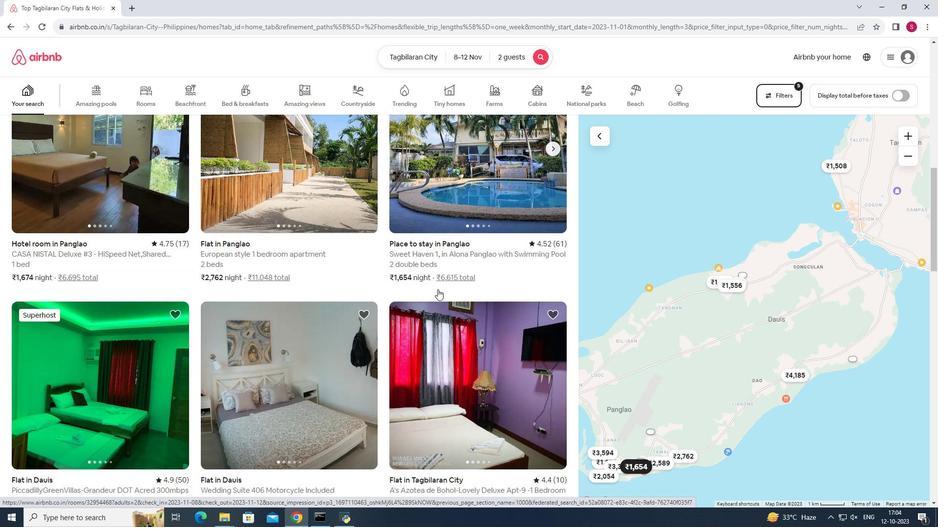
Action: Mouse moved to (437, 289)
Screenshot: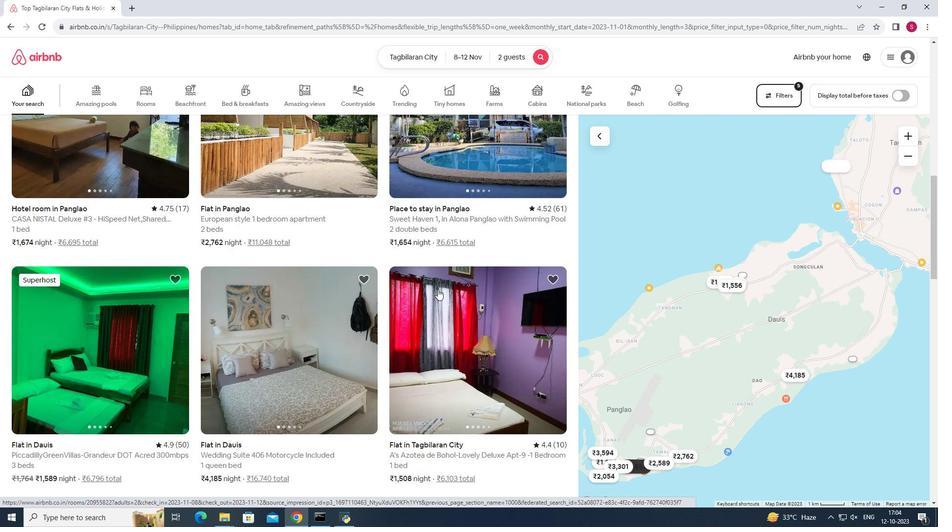 
Action: Mouse scrolled (437, 289) with delta (0, 0)
Screenshot: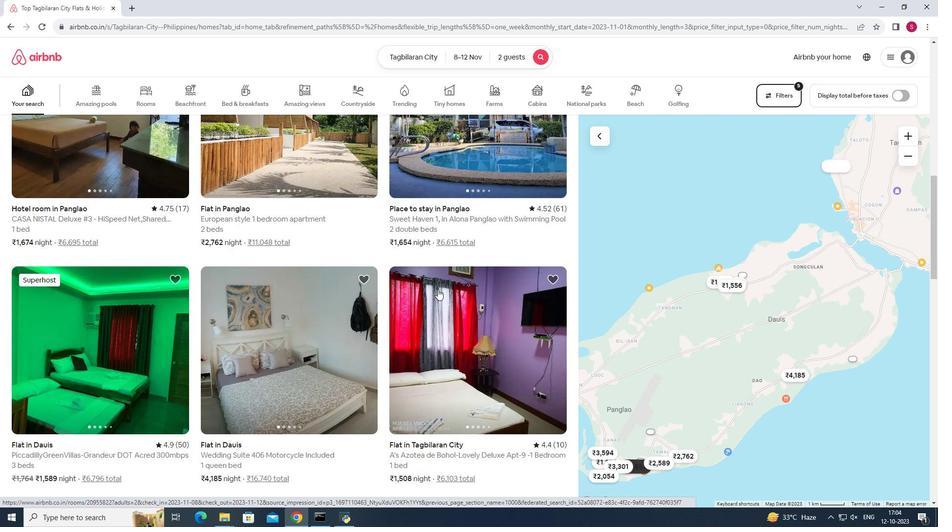 
Action: Mouse moved to (437, 289)
Screenshot: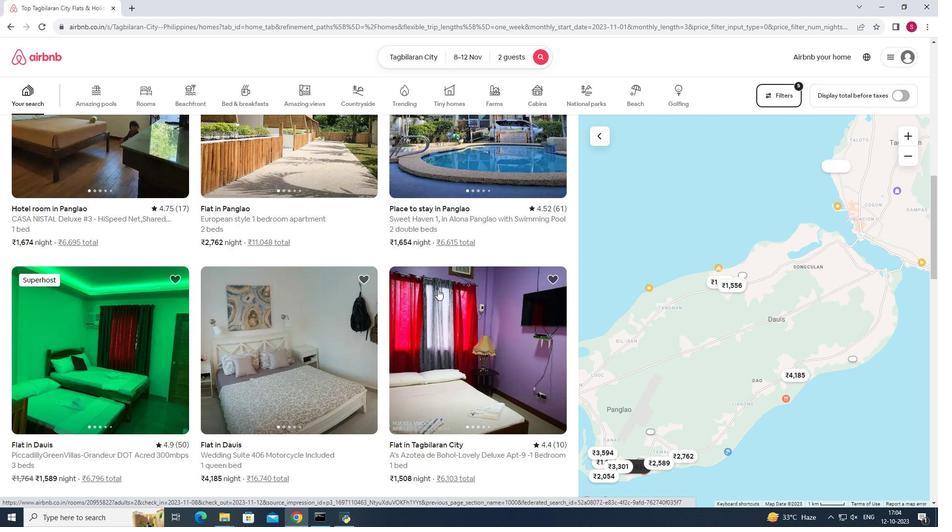 
Action: Mouse scrolled (437, 289) with delta (0, 0)
Screenshot: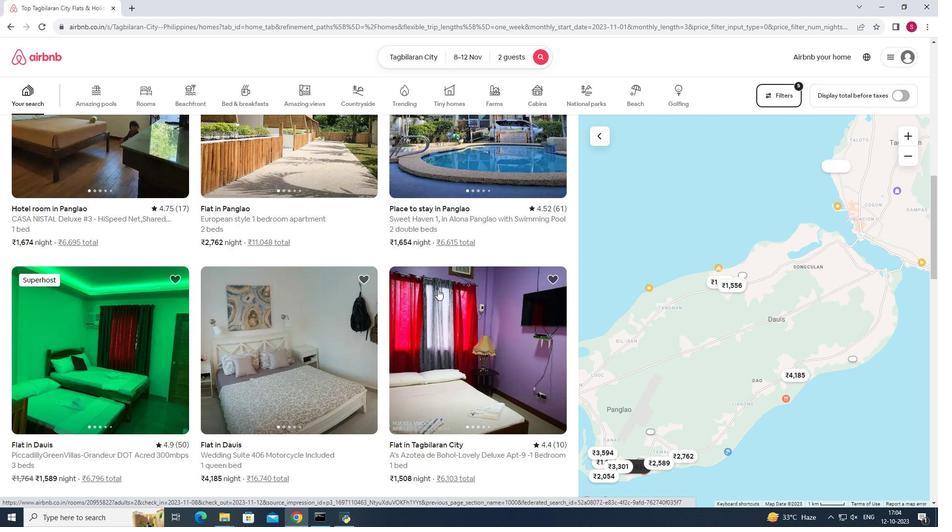 
Action: Mouse scrolled (437, 289) with delta (0, 0)
Screenshot: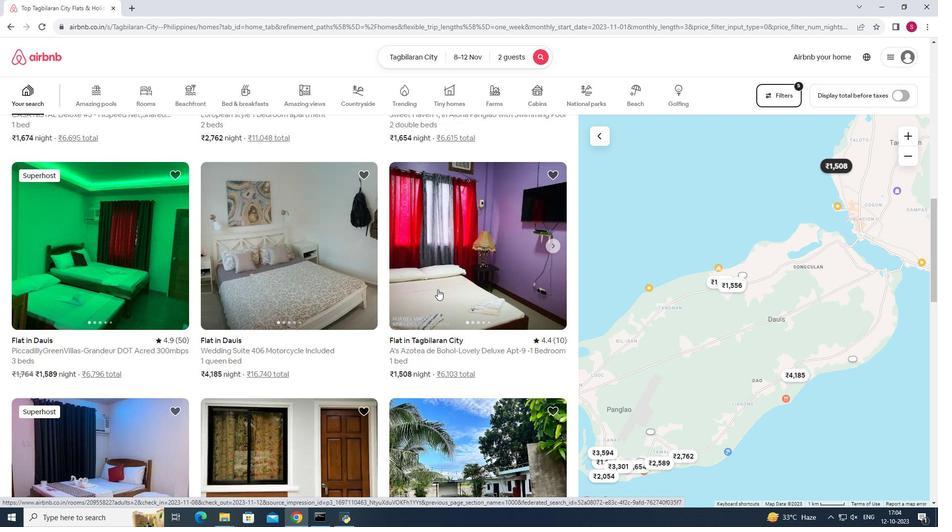 
Action: Mouse moved to (453, 237)
Screenshot: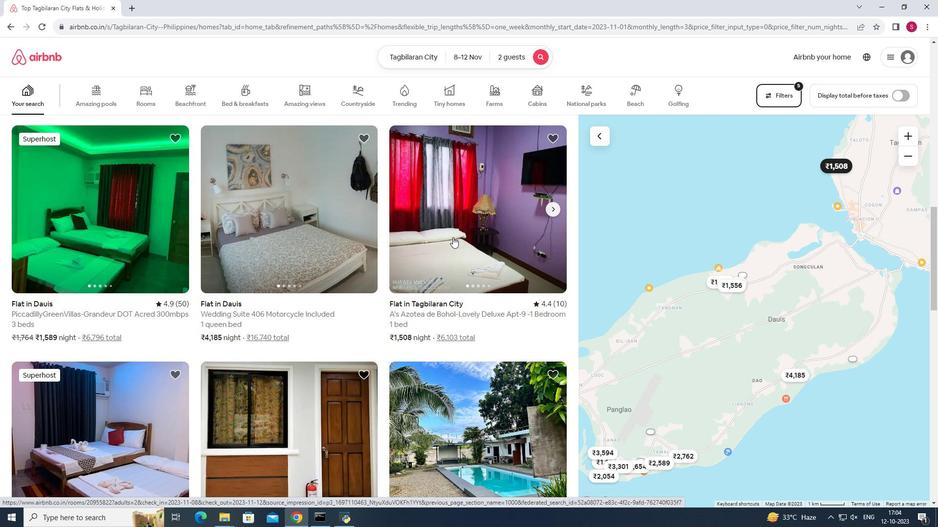 
Action: Mouse pressed left at (453, 237)
Screenshot: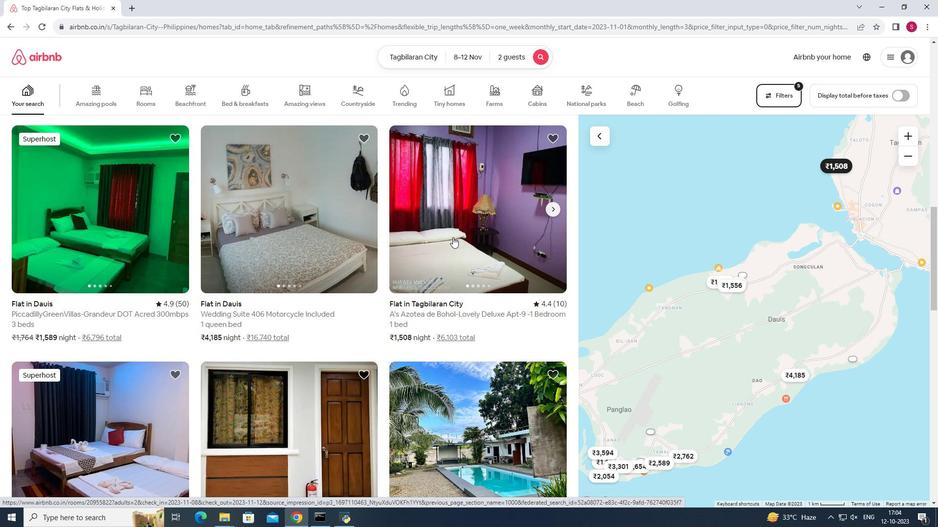
Action: Mouse moved to (695, 360)
Screenshot: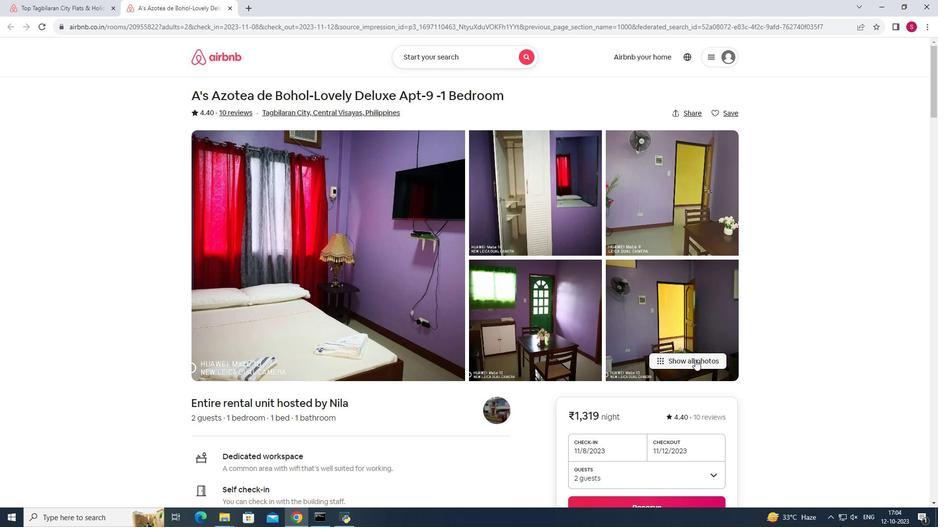 
Action: Mouse pressed left at (695, 360)
Screenshot: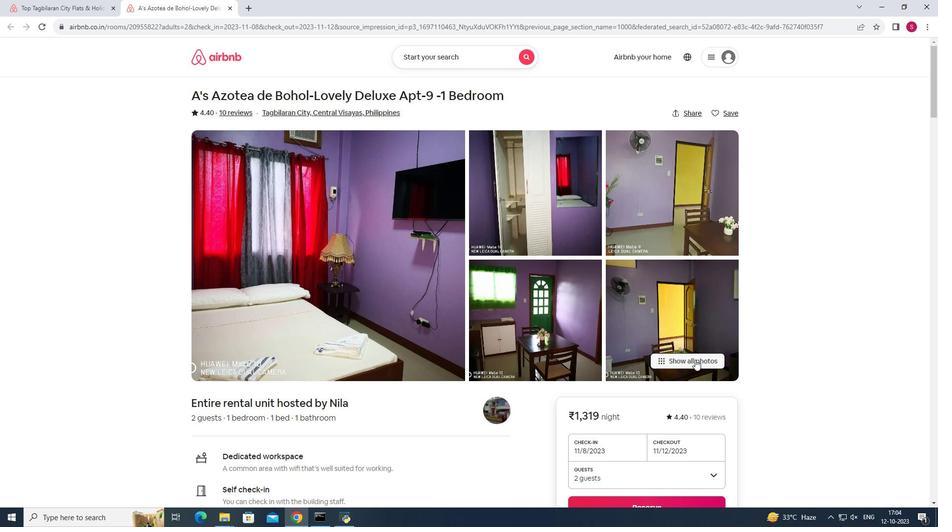 
Action: Mouse moved to (715, 352)
Screenshot: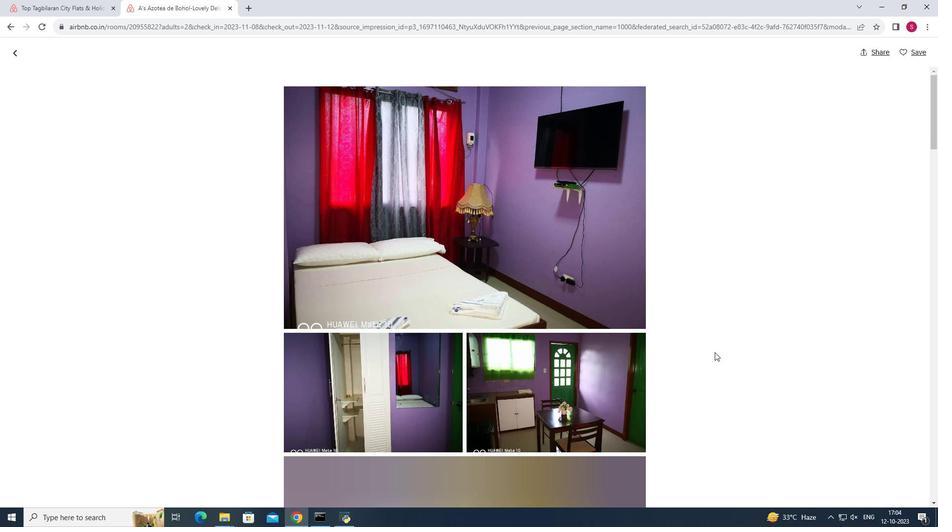 
Action: Mouse scrolled (715, 352) with delta (0, 0)
Screenshot: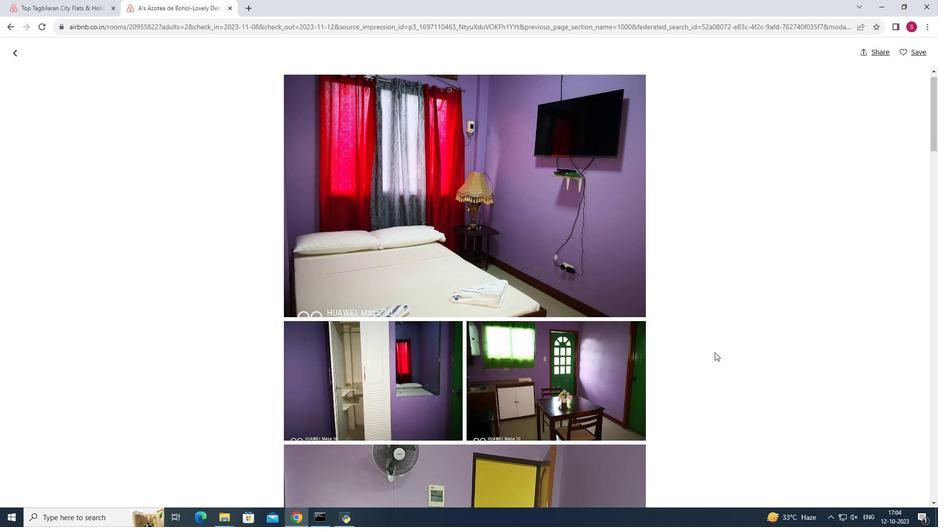 
Action: Mouse scrolled (715, 352) with delta (0, 0)
Screenshot: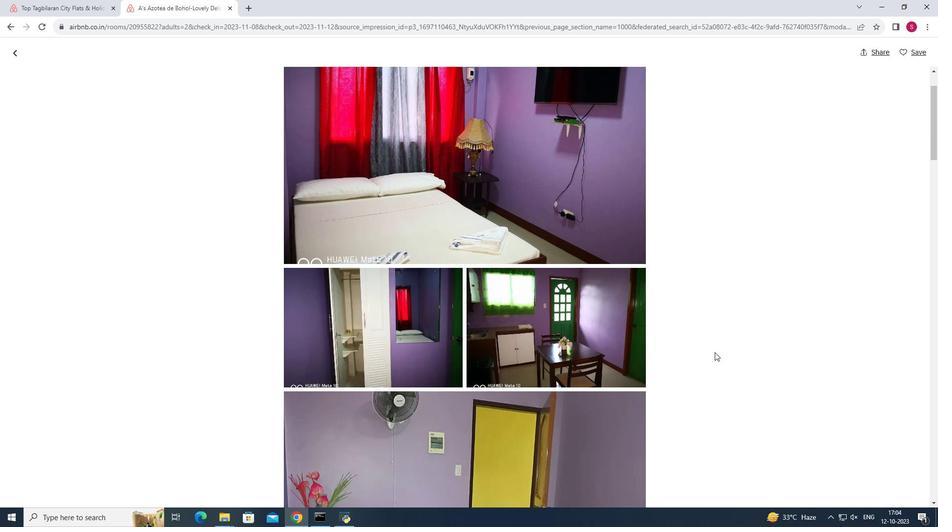 
Action: Mouse scrolled (715, 352) with delta (0, 0)
Screenshot: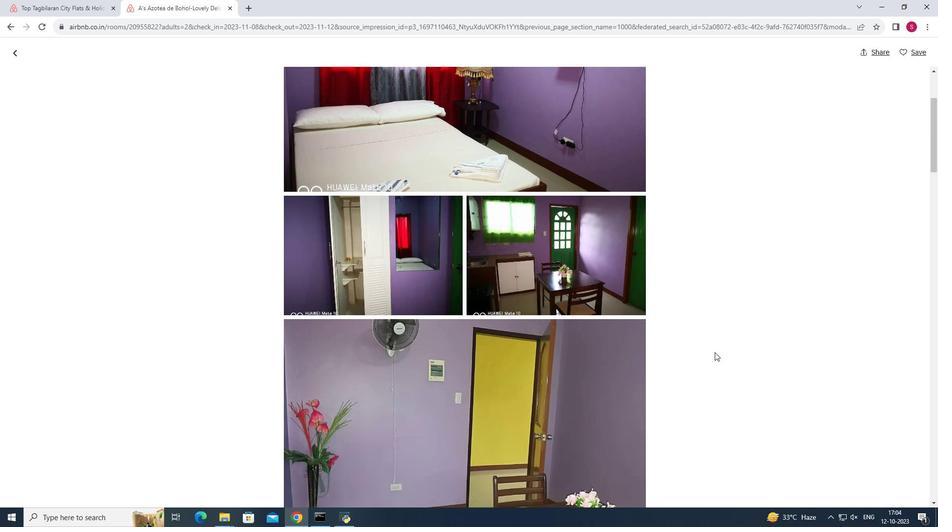 
Action: Mouse scrolled (715, 352) with delta (0, 0)
Screenshot: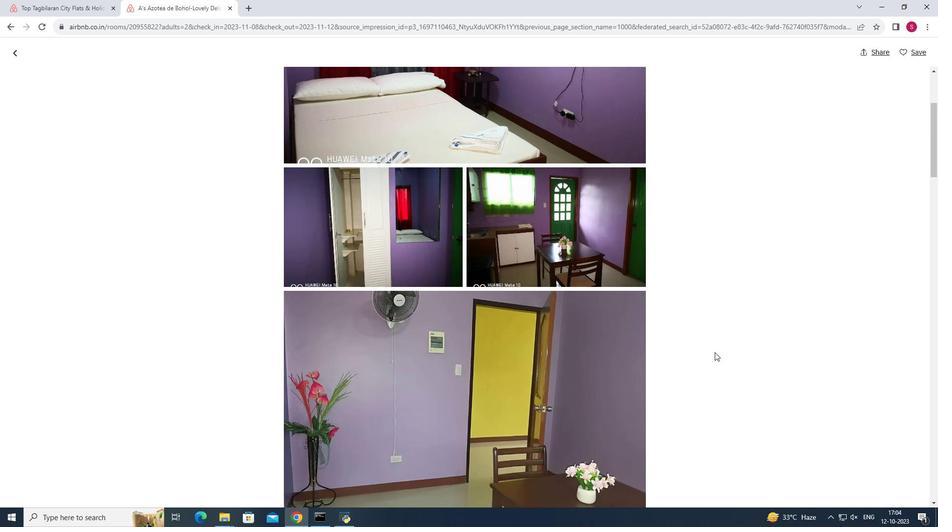 
Action: Mouse scrolled (715, 352) with delta (0, 0)
Screenshot: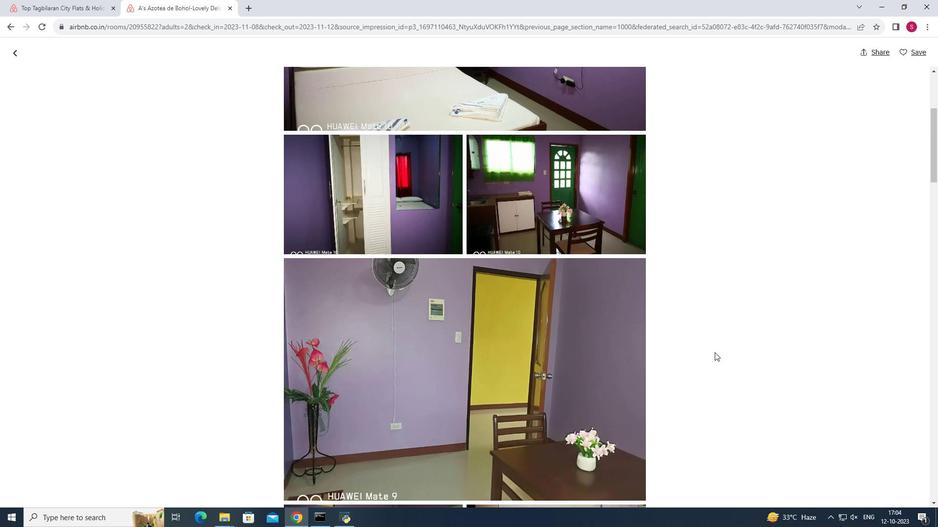 
Action: Mouse scrolled (715, 352) with delta (0, 0)
Screenshot: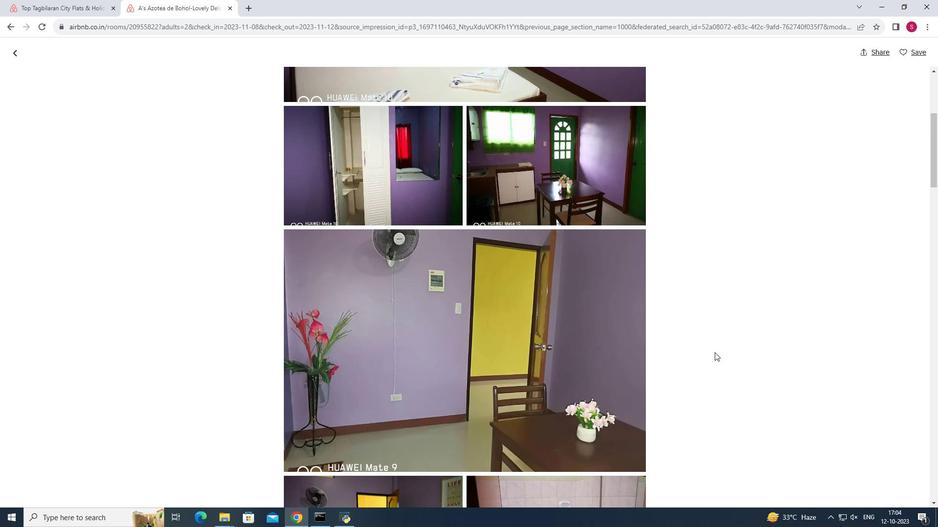
Action: Mouse scrolled (715, 352) with delta (0, 0)
Screenshot: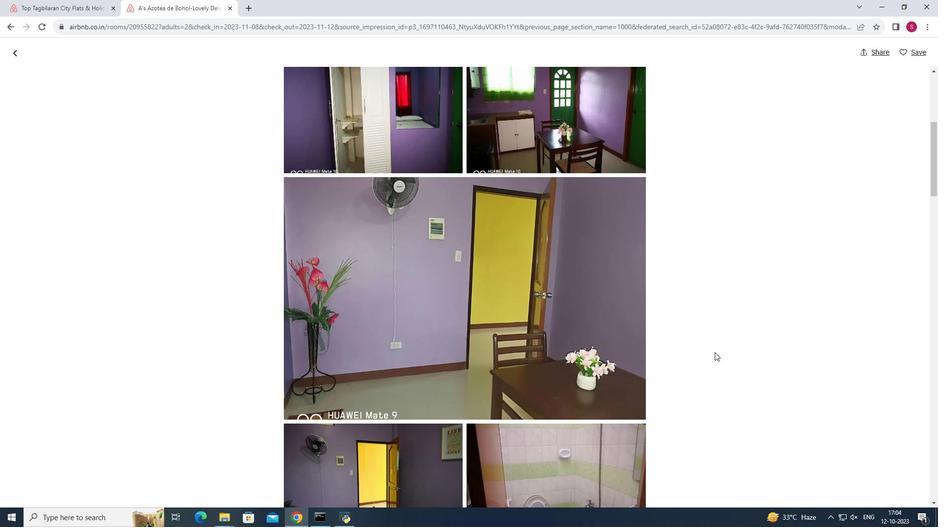 
Action: Mouse scrolled (715, 352) with delta (0, 0)
Screenshot: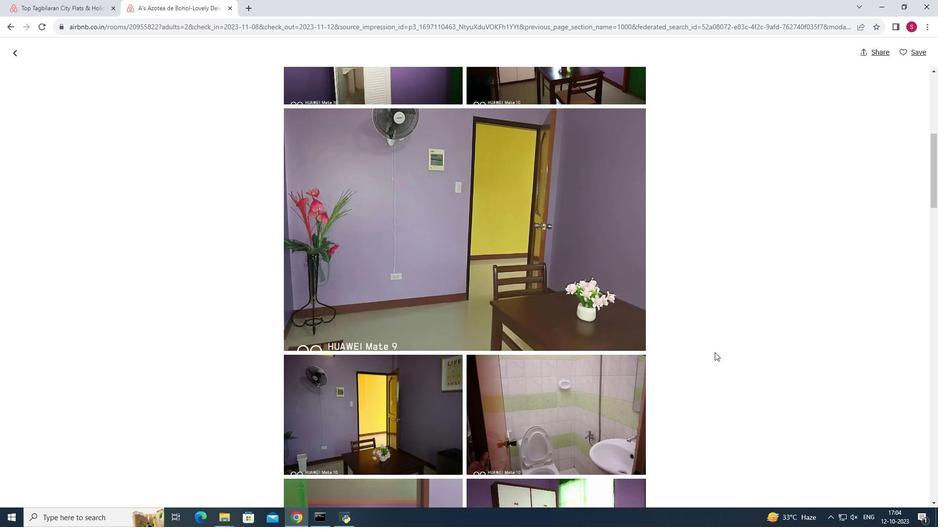 
Action: Mouse scrolled (715, 352) with delta (0, 0)
Screenshot: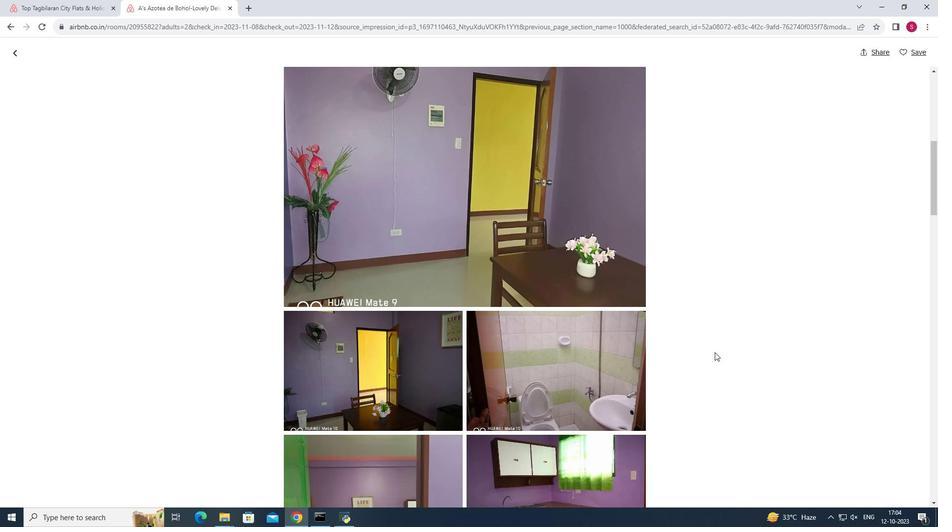 
Action: Mouse scrolled (715, 352) with delta (0, 0)
Screenshot: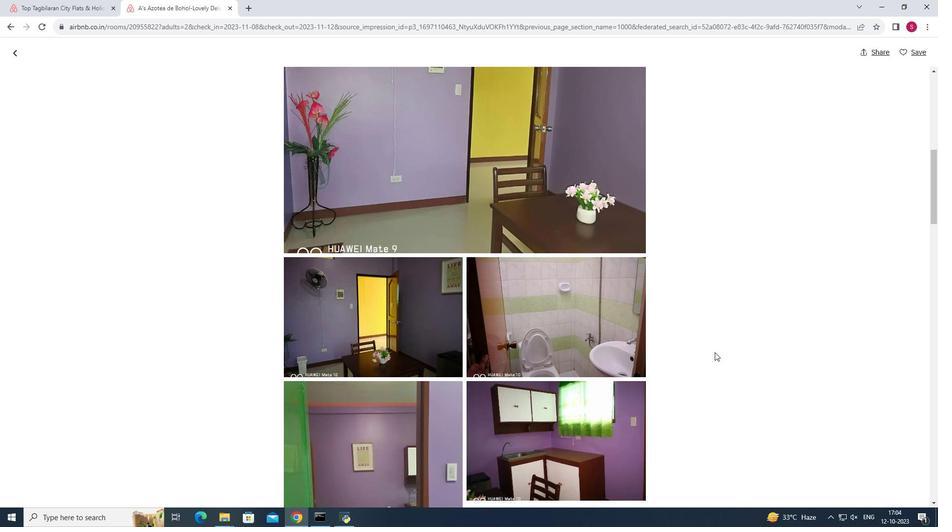 
Action: Mouse scrolled (715, 352) with delta (0, 0)
Screenshot: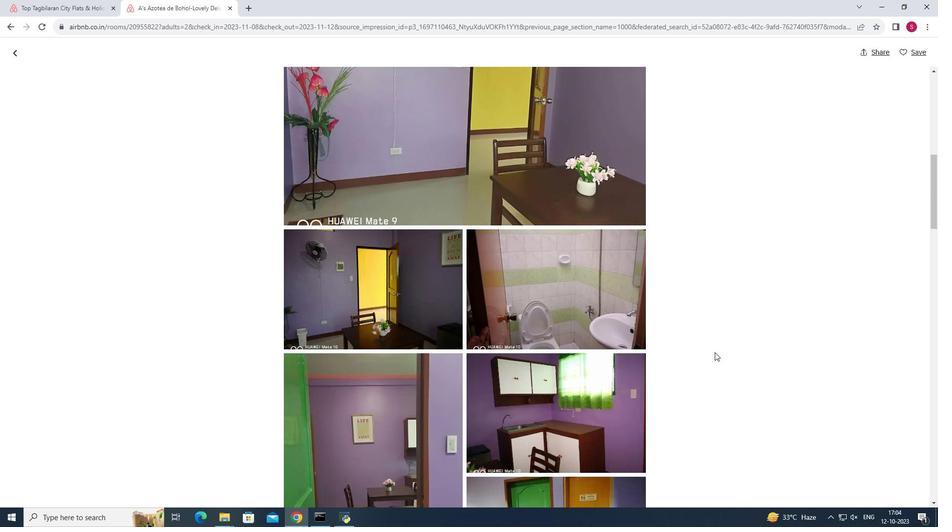 
Action: Mouse scrolled (715, 352) with delta (0, 0)
Screenshot: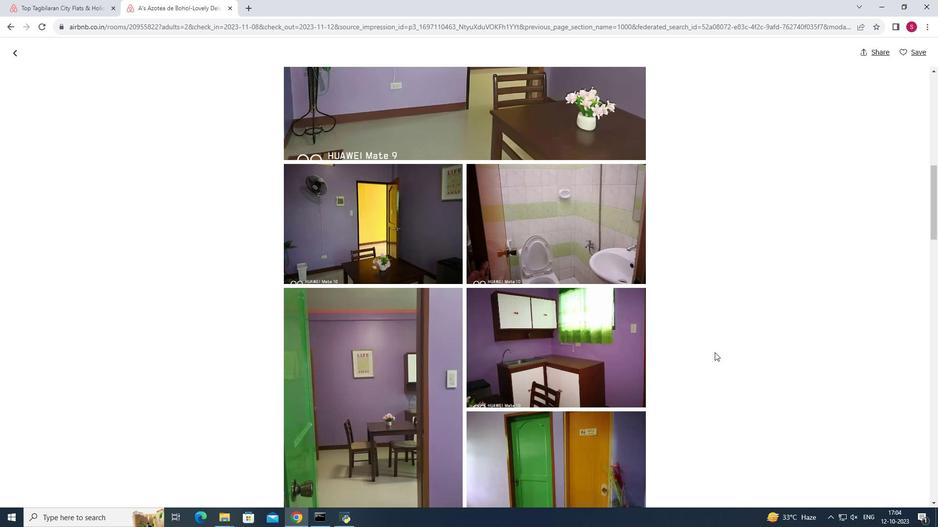 
Action: Mouse scrolled (715, 352) with delta (0, 0)
Screenshot: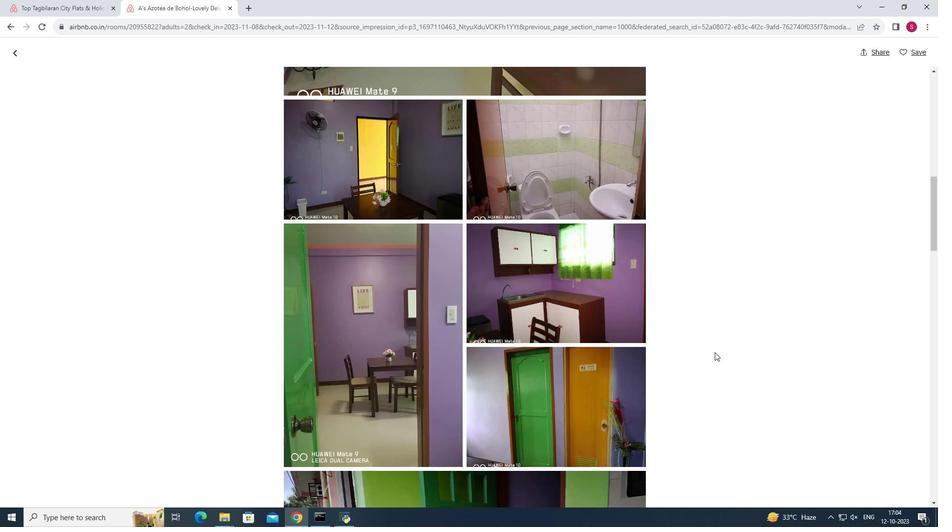 
Action: Mouse scrolled (715, 352) with delta (0, 0)
Screenshot: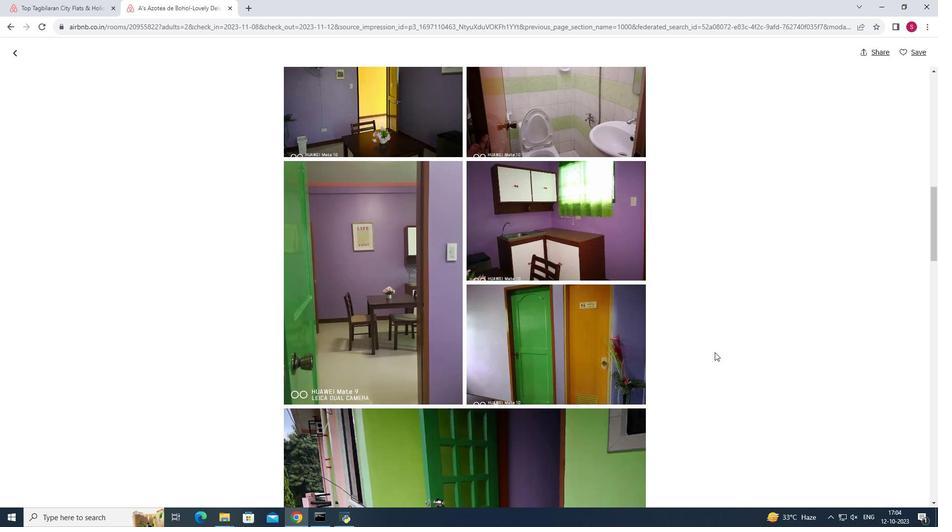
Action: Mouse scrolled (715, 352) with delta (0, 0)
Screenshot: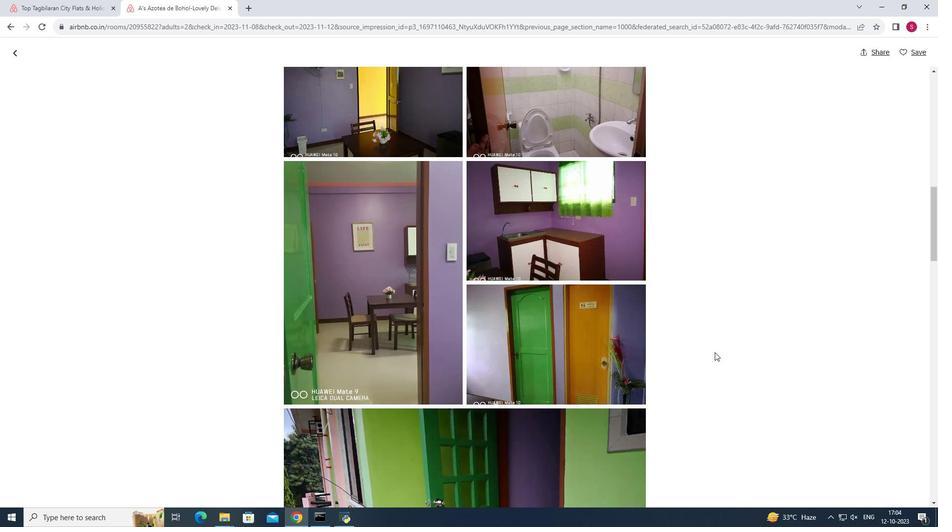 
Action: Mouse scrolled (715, 352) with delta (0, 0)
Screenshot: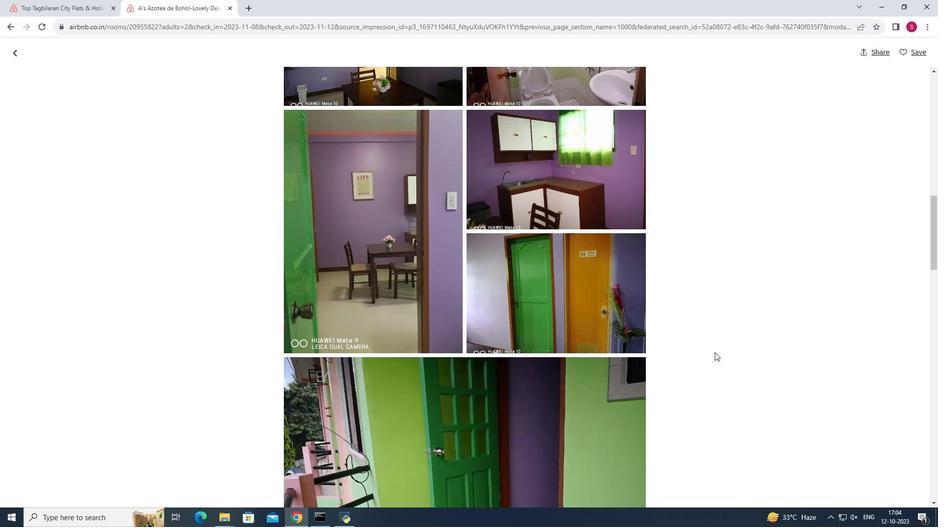 
Action: Mouse moved to (715, 352)
Screenshot: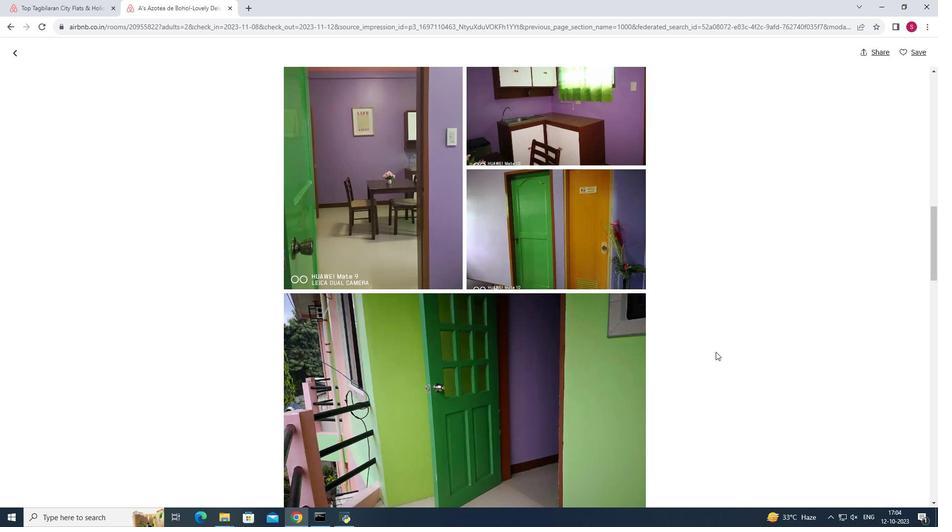 
Action: Mouse scrolled (715, 351) with delta (0, 0)
Screenshot: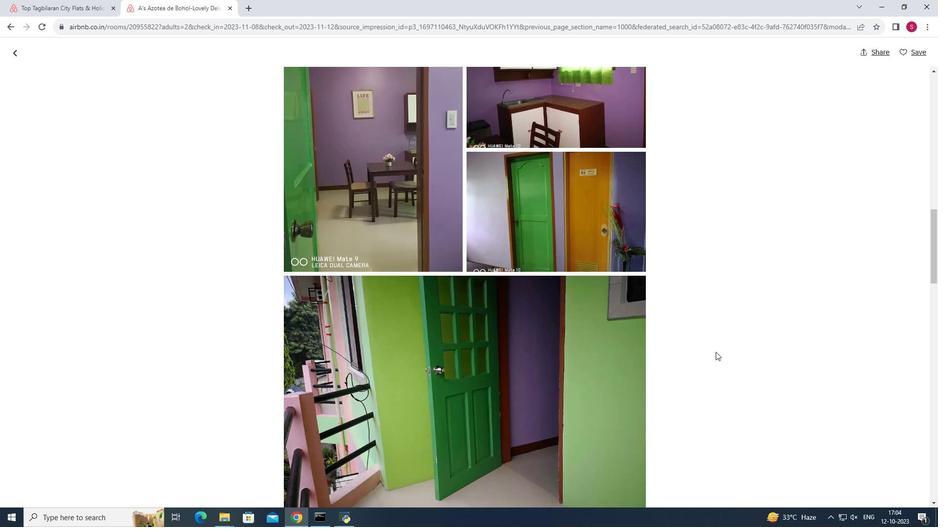 
Action: Mouse scrolled (715, 351) with delta (0, 0)
Screenshot: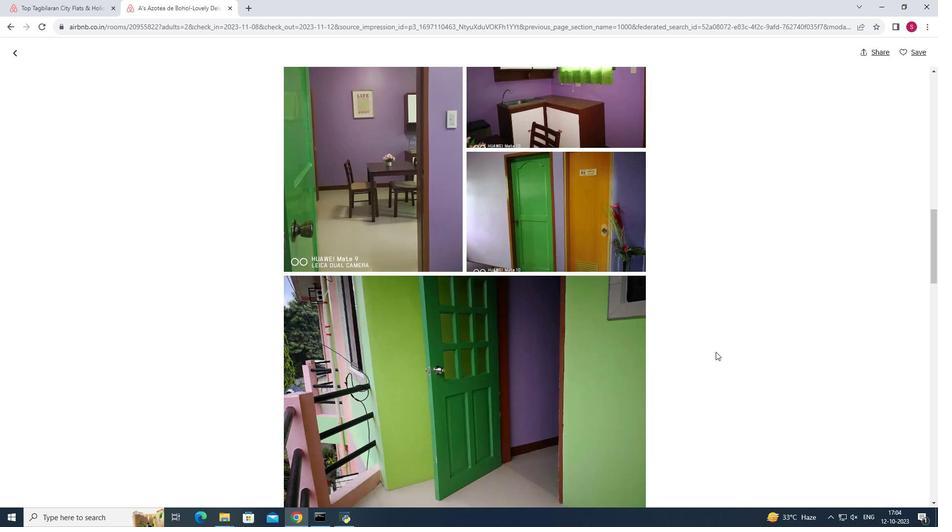 
Action: Mouse scrolled (715, 351) with delta (0, 0)
Screenshot: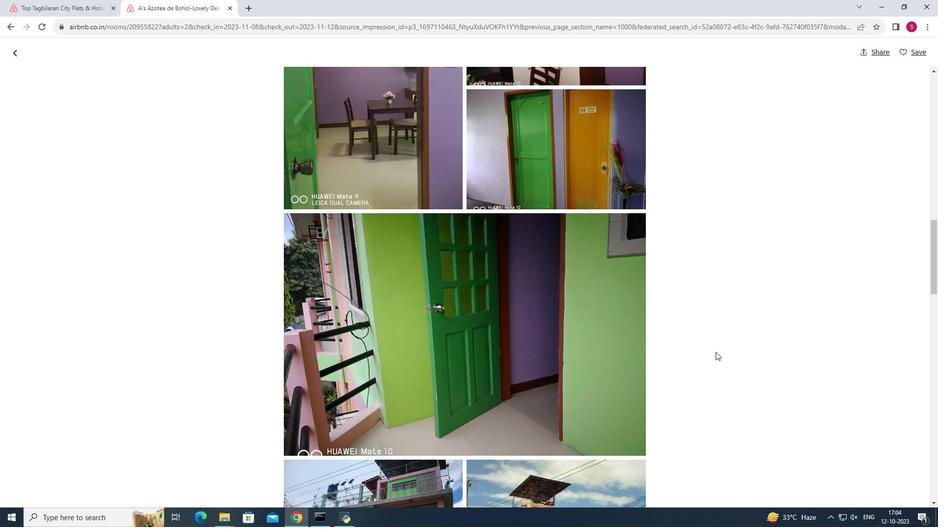 
Action: Mouse scrolled (715, 351) with delta (0, 0)
Screenshot: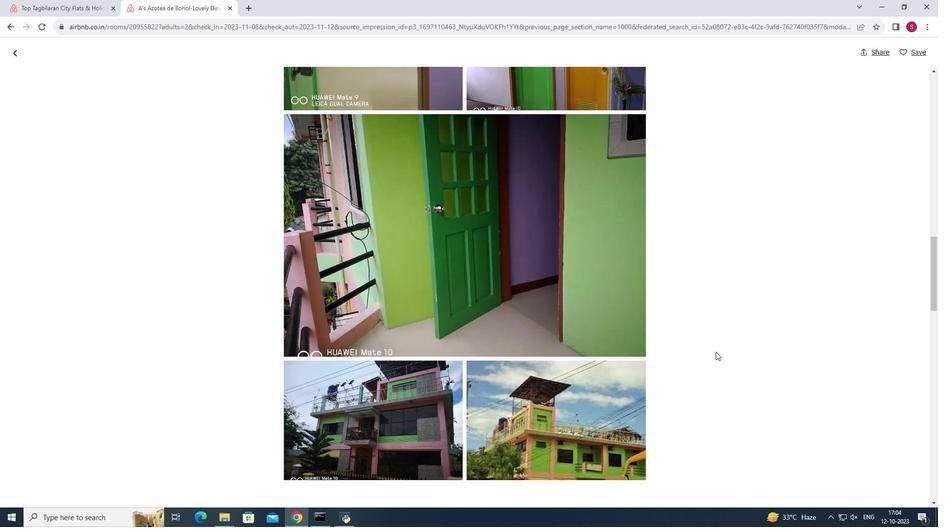 
Action: Mouse scrolled (715, 351) with delta (0, 0)
Screenshot: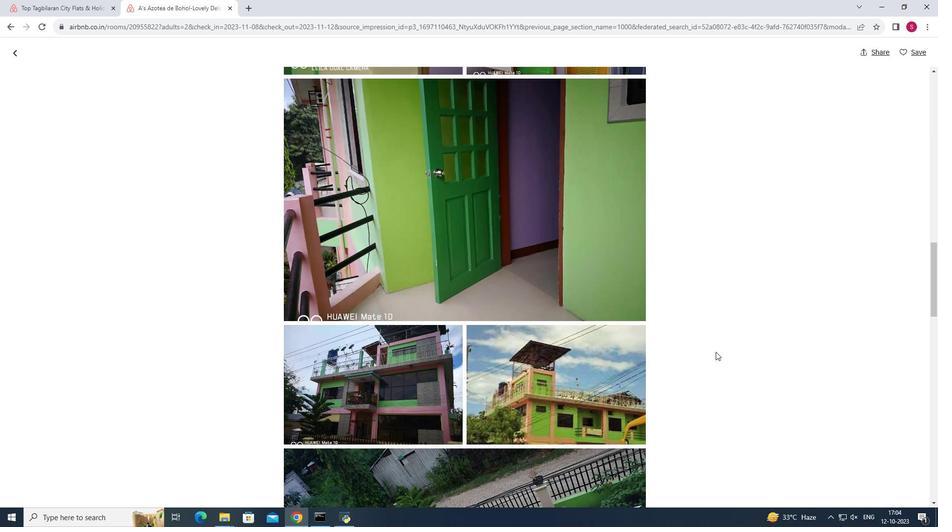 
Action: Mouse scrolled (715, 351) with delta (0, 0)
Screenshot: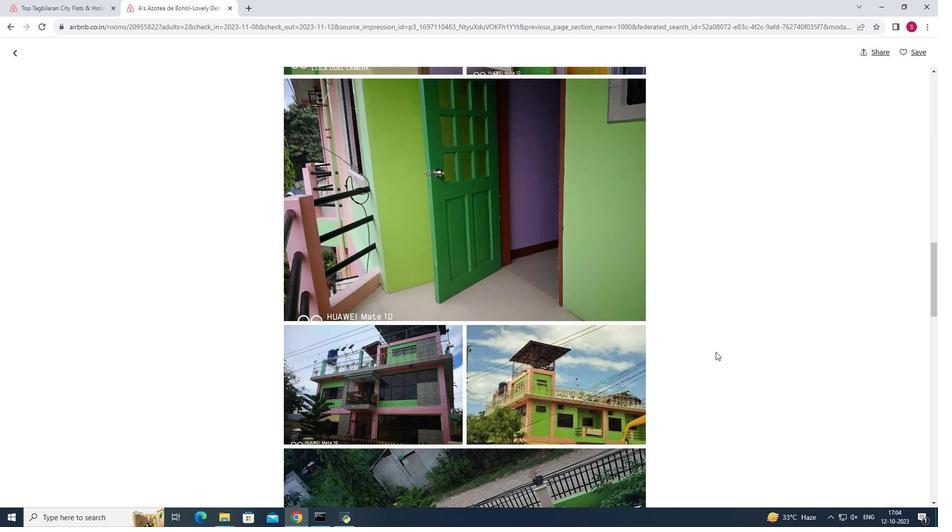 
Action: Mouse scrolled (715, 351) with delta (0, 0)
Screenshot: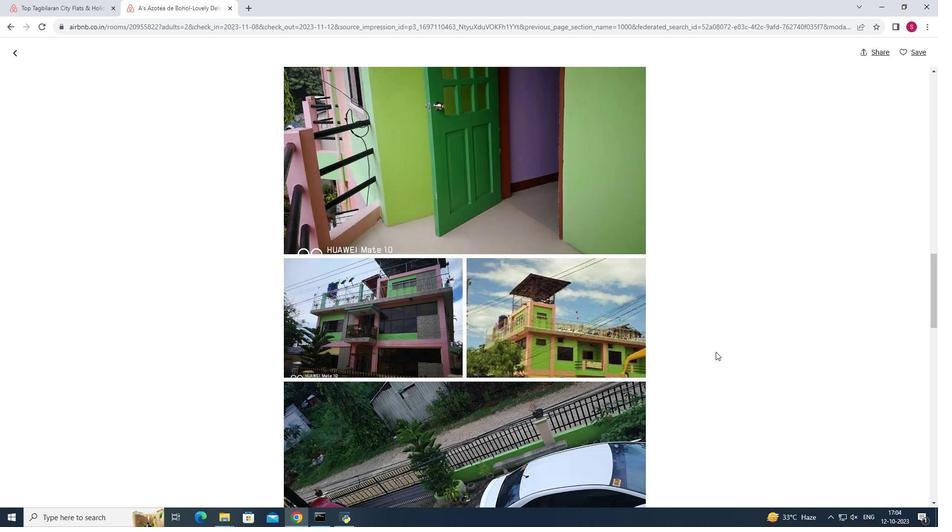
Action: Mouse scrolled (715, 351) with delta (0, 0)
Screenshot: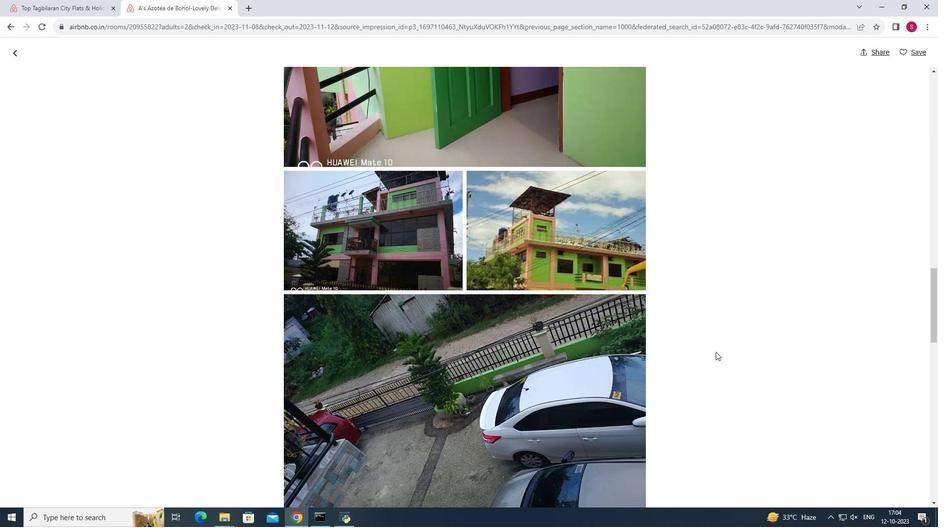 
Action: Mouse scrolled (715, 351) with delta (0, 0)
Screenshot: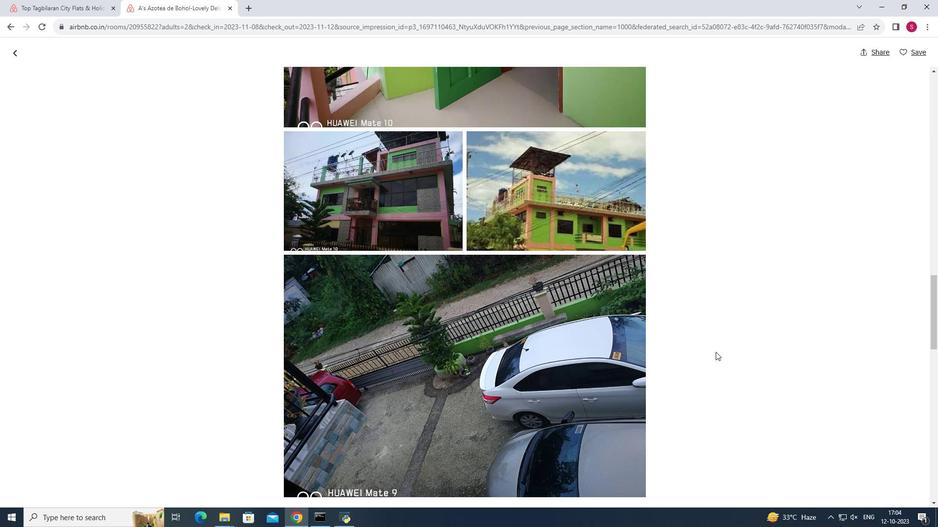 
Action: Mouse scrolled (715, 351) with delta (0, 0)
Screenshot: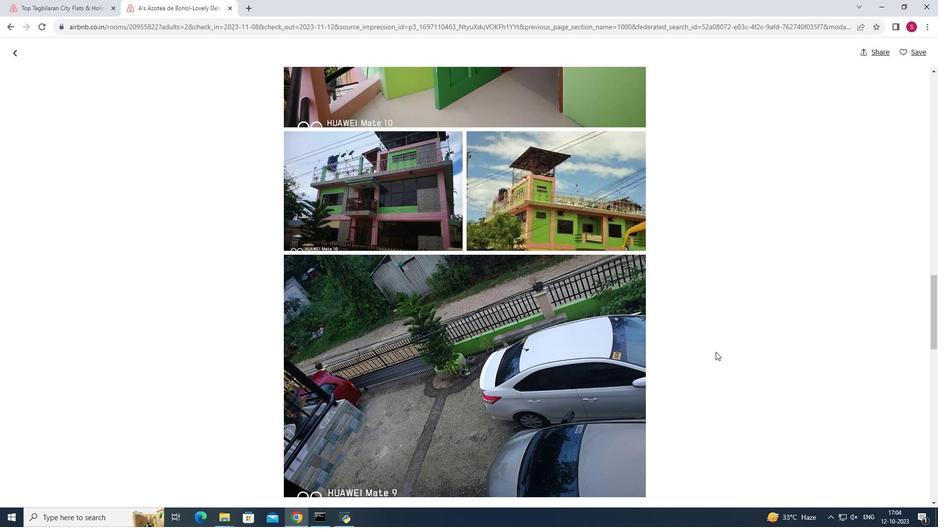 
Action: Mouse scrolled (715, 351) with delta (0, 0)
Screenshot: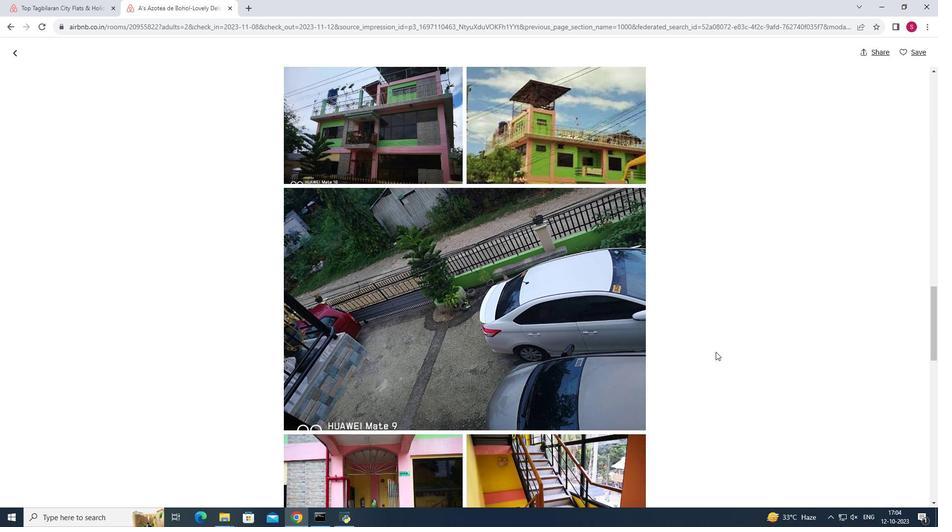 
Action: Mouse scrolled (715, 351) with delta (0, 0)
Screenshot: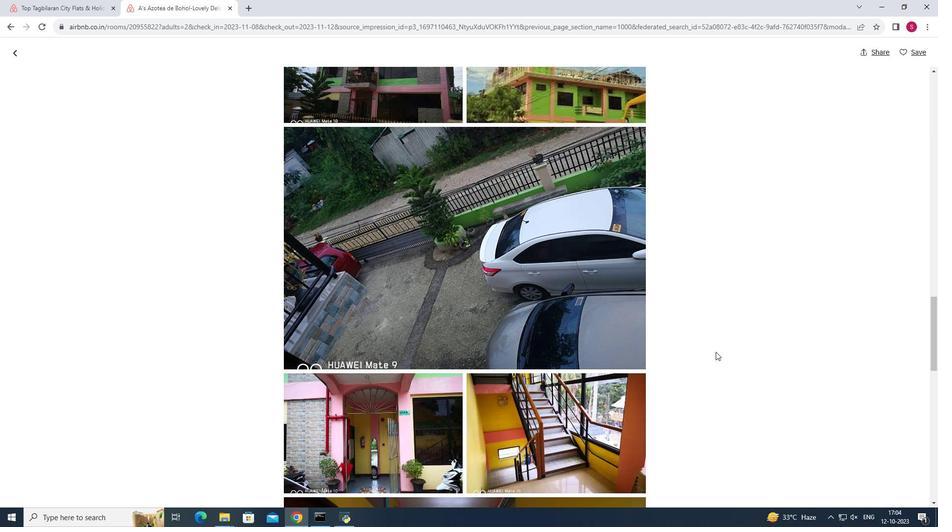 
Action: Mouse scrolled (715, 351) with delta (0, 0)
Screenshot: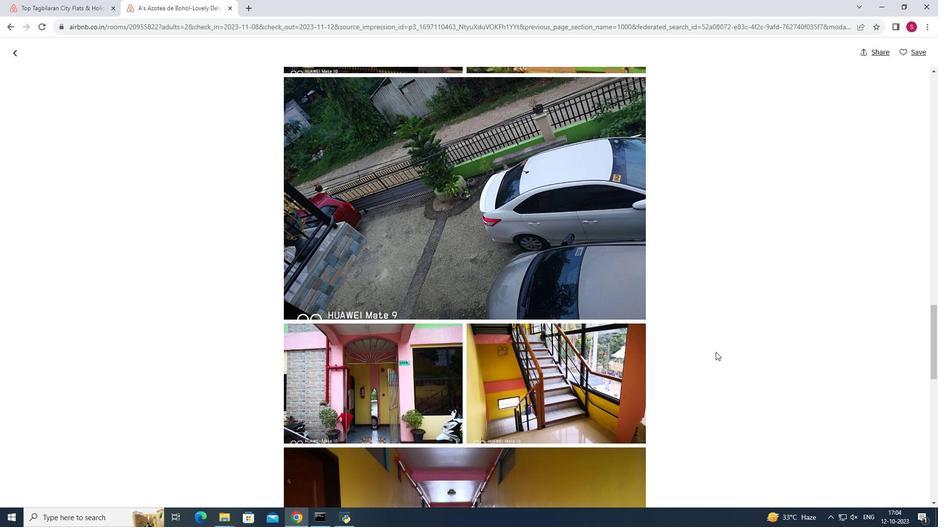 
Action: Mouse scrolled (715, 351) with delta (0, 0)
Screenshot: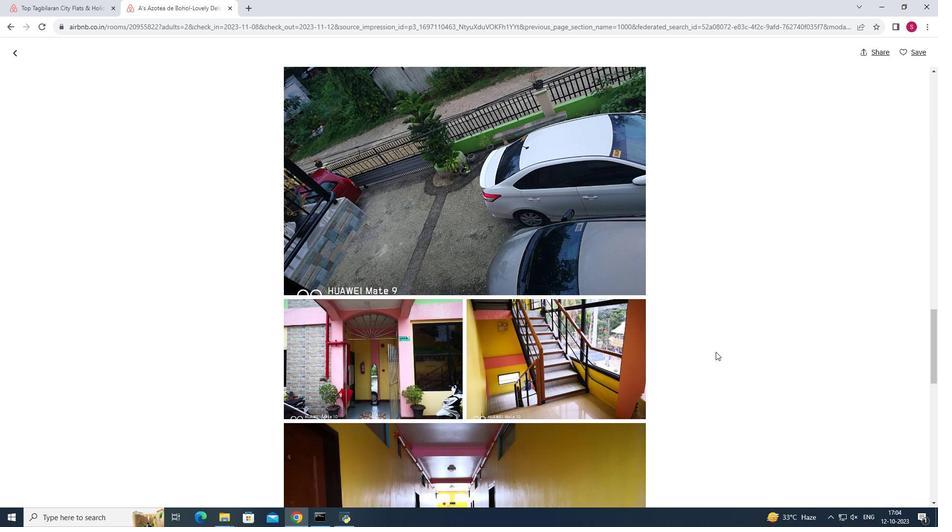 
Action: Mouse scrolled (715, 351) with delta (0, 0)
Screenshot: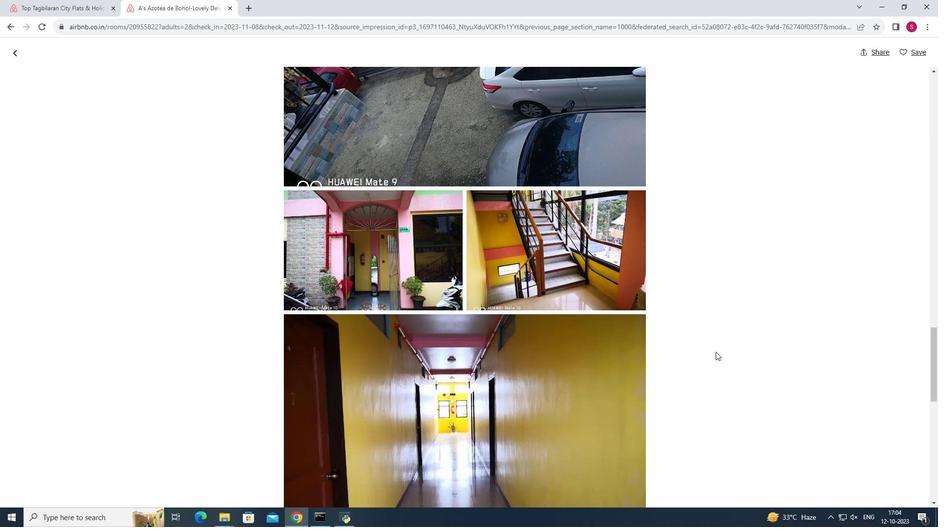 
Action: Mouse scrolled (715, 351) with delta (0, 0)
Screenshot: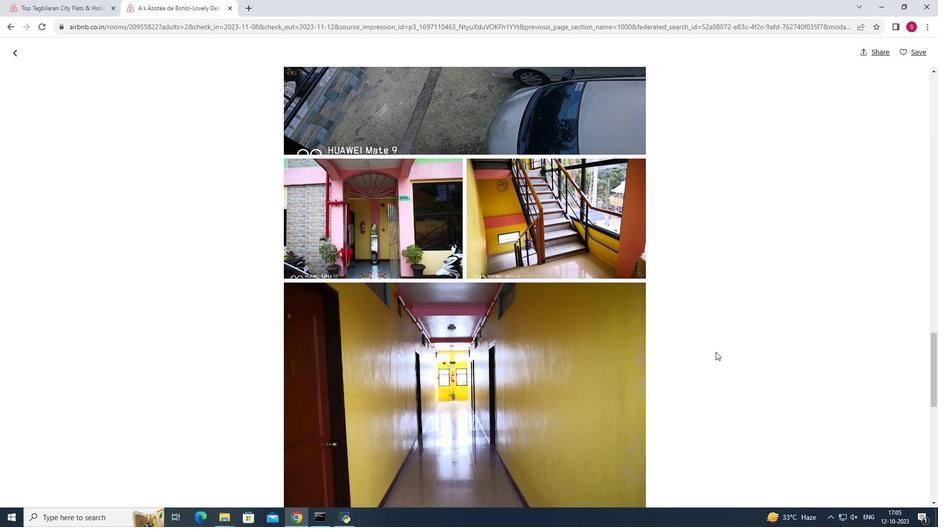 
Action: Mouse scrolled (715, 351) with delta (0, 0)
Screenshot: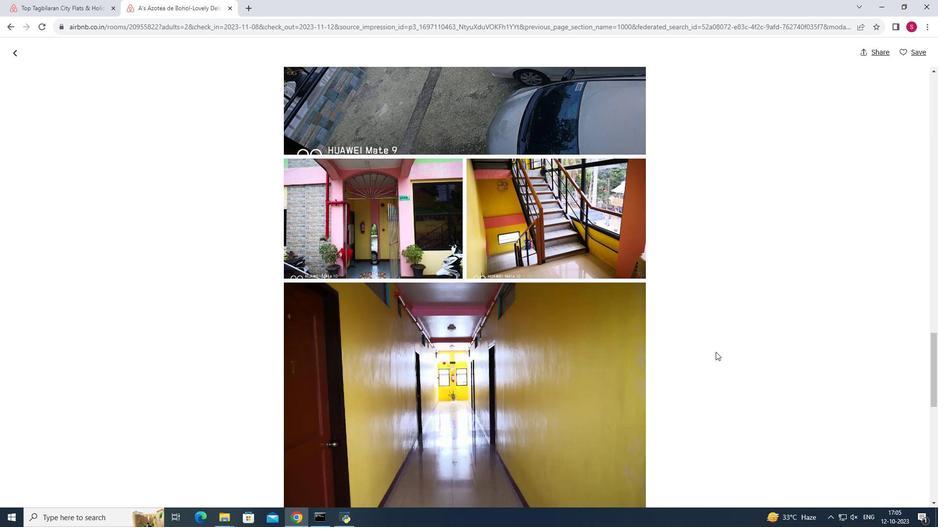 
Action: Mouse scrolled (715, 351) with delta (0, 0)
Screenshot: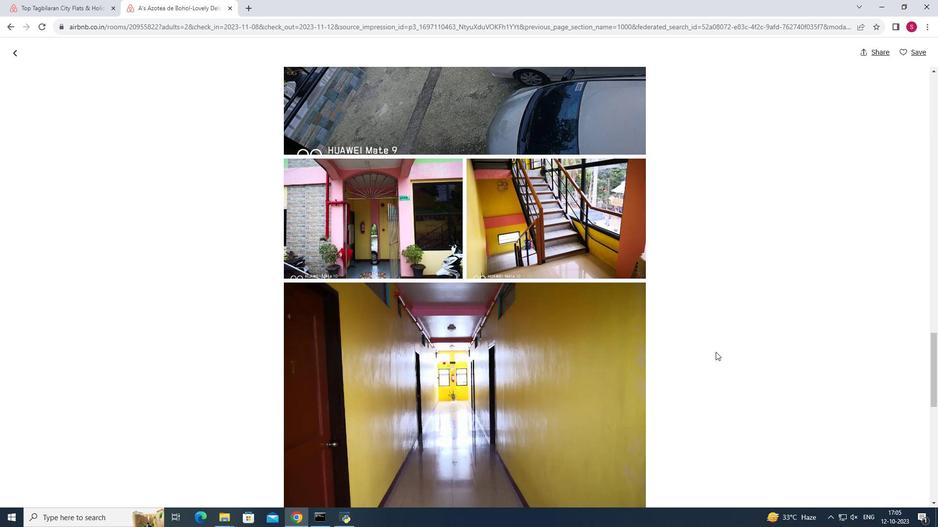 
Action: Mouse scrolled (715, 351) with delta (0, 0)
Screenshot: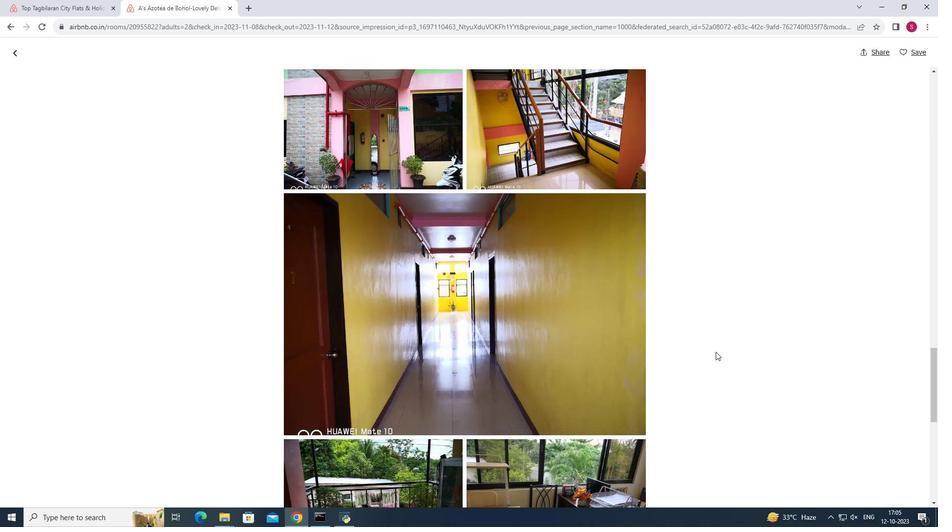 
Action: Mouse moved to (716, 352)
Screenshot: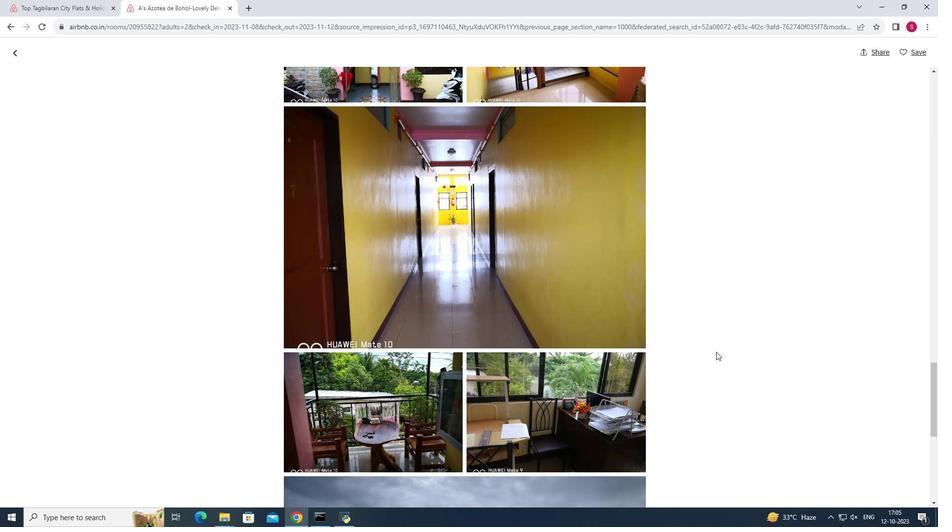 
Action: Mouse scrolled (716, 351) with delta (0, 0)
Screenshot: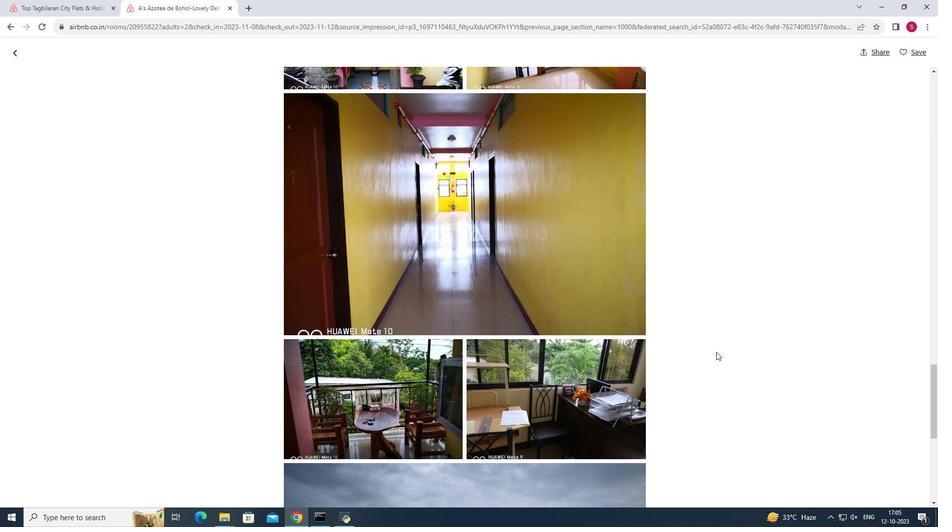 
Action: Mouse scrolled (716, 351) with delta (0, 0)
Screenshot: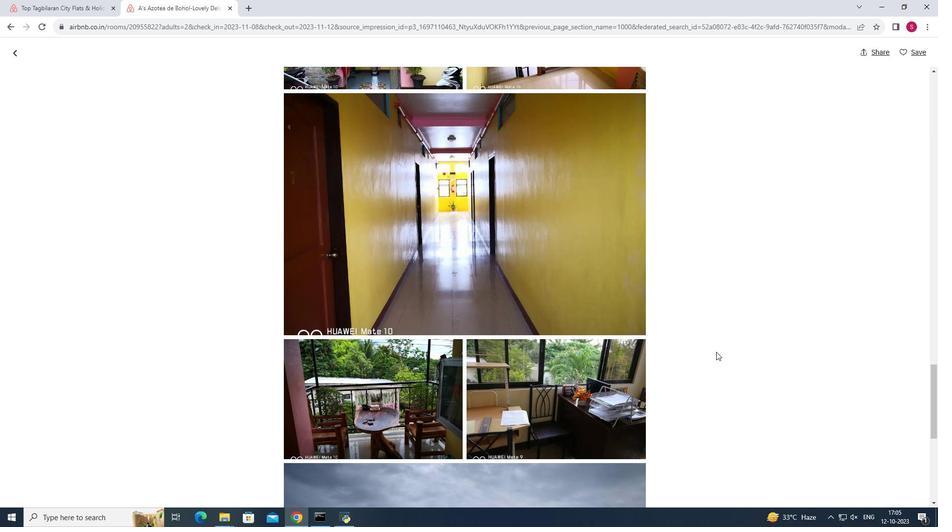 
Action: Mouse scrolled (716, 351) with delta (0, 0)
Screenshot: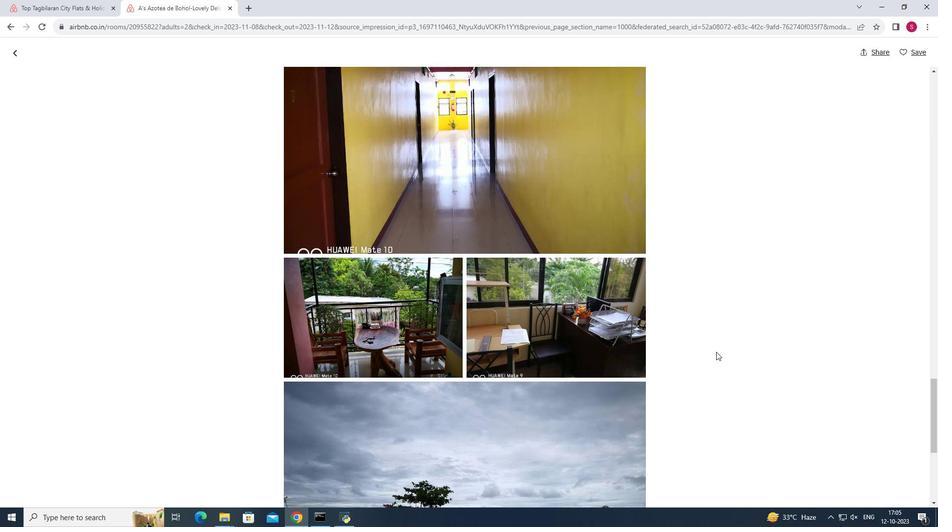 
Action: Mouse scrolled (716, 351) with delta (0, 0)
Screenshot: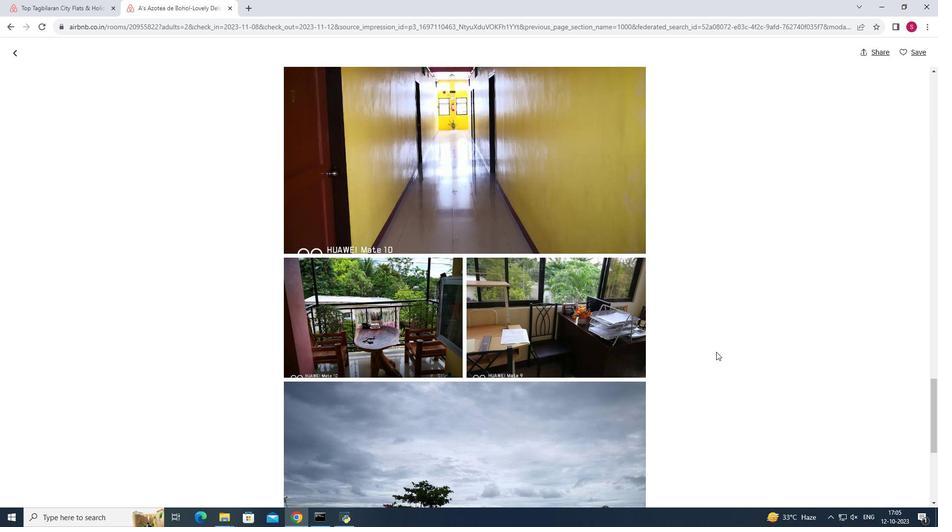 
Action: Mouse scrolled (716, 351) with delta (0, 0)
Screenshot: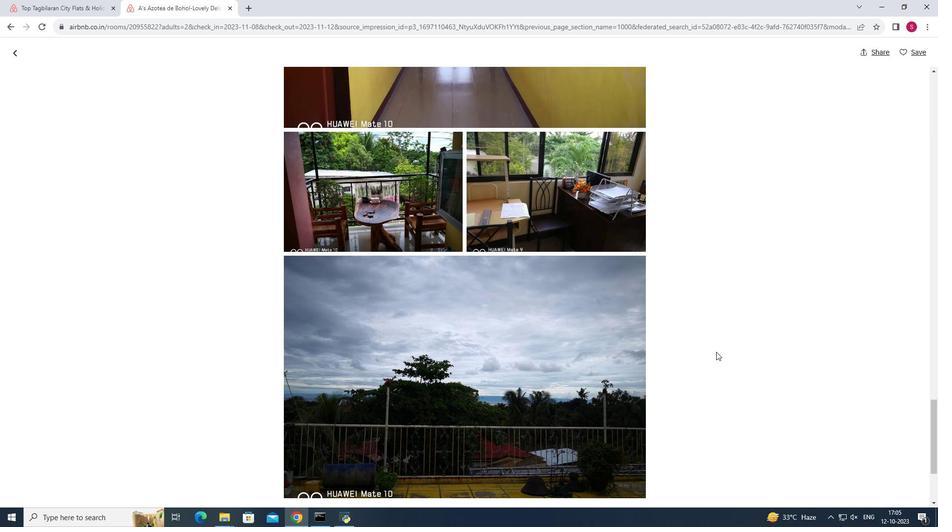 
Action: Mouse scrolled (716, 351) with delta (0, 0)
Screenshot: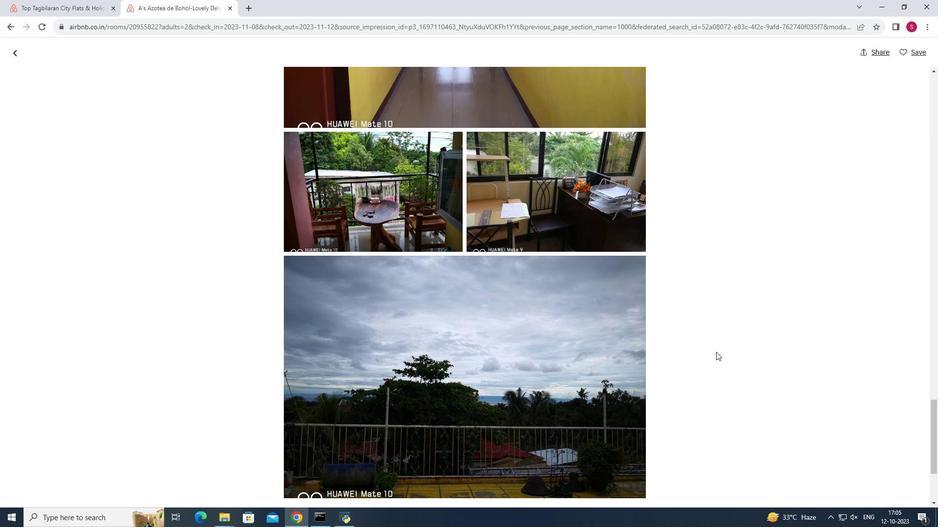 
Action: Mouse scrolled (716, 351) with delta (0, 0)
Screenshot: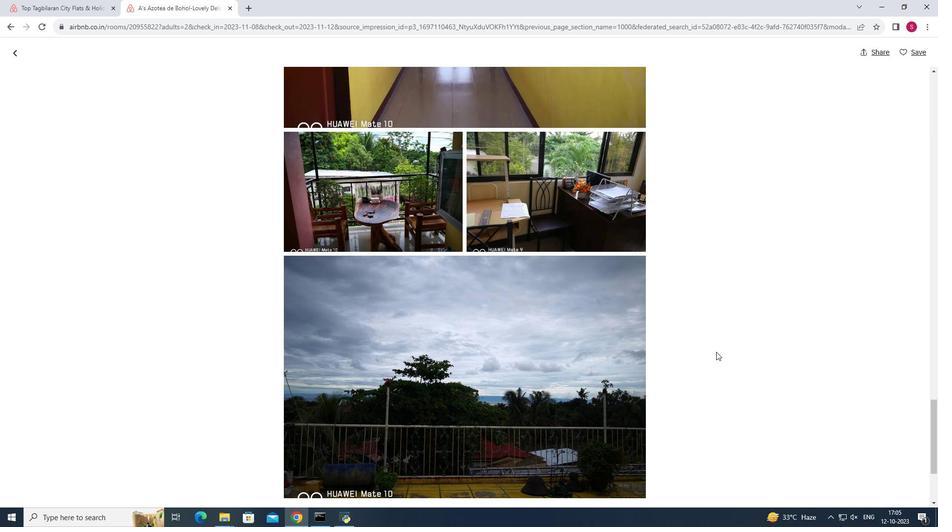 
Action: Mouse scrolled (716, 351) with delta (0, 0)
Screenshot: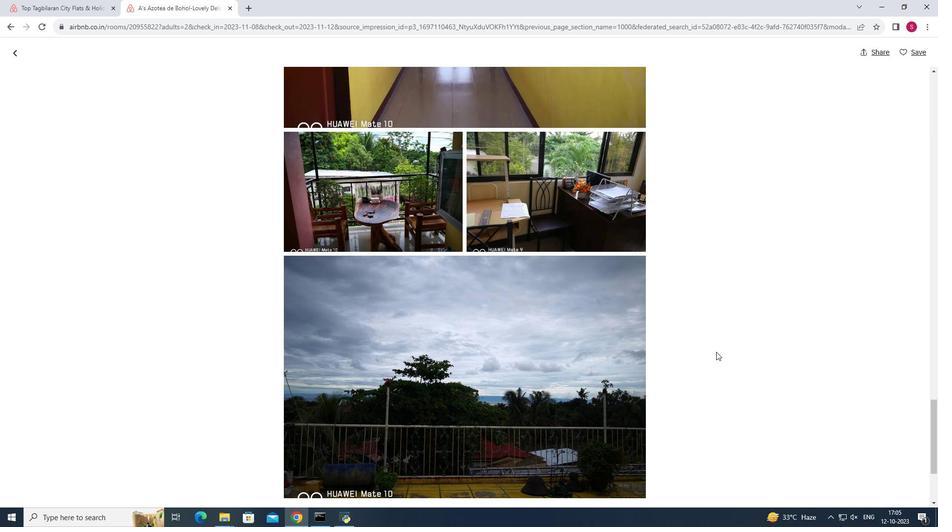 
Action: Mouse scrolled (716, 351) with delta (0, 0)
Screenshot: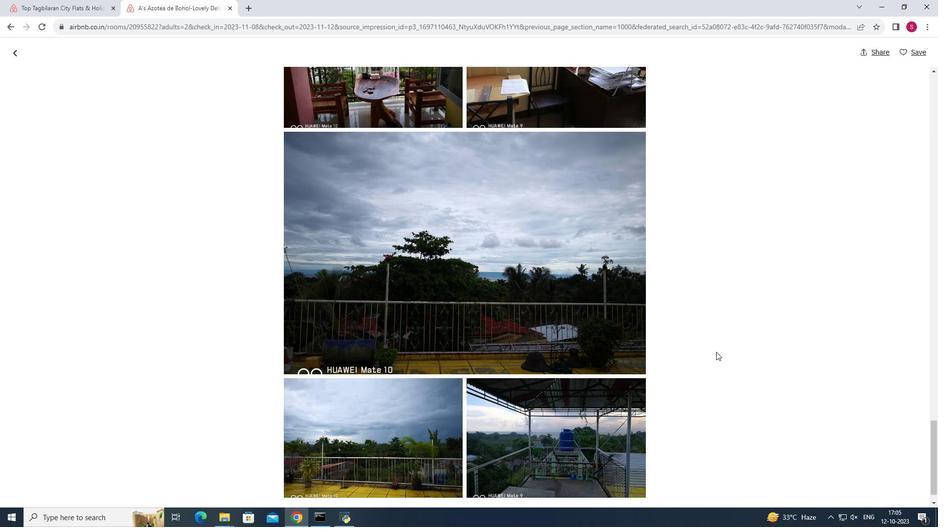 
Action: Mouse moved to (17, 52)
Screenshot: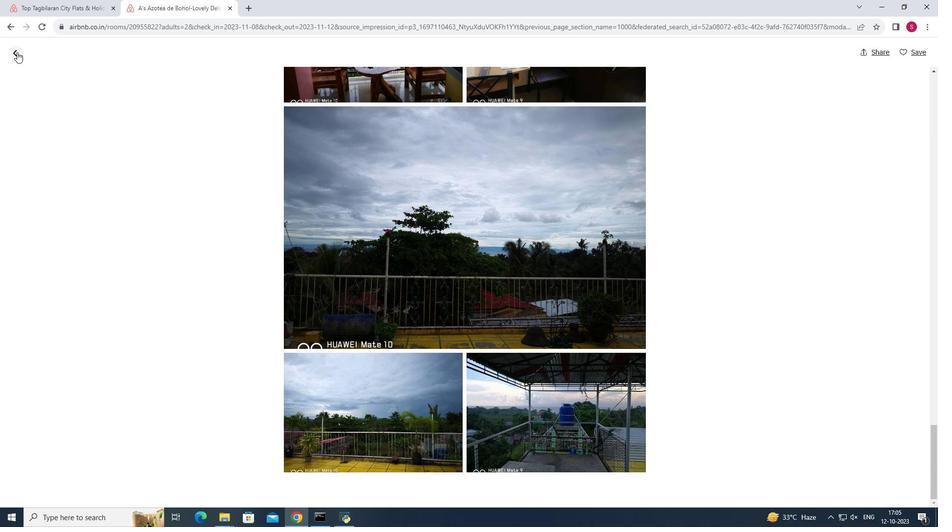 
Action: Mouse pressed left at (17, 52)
Screenshot: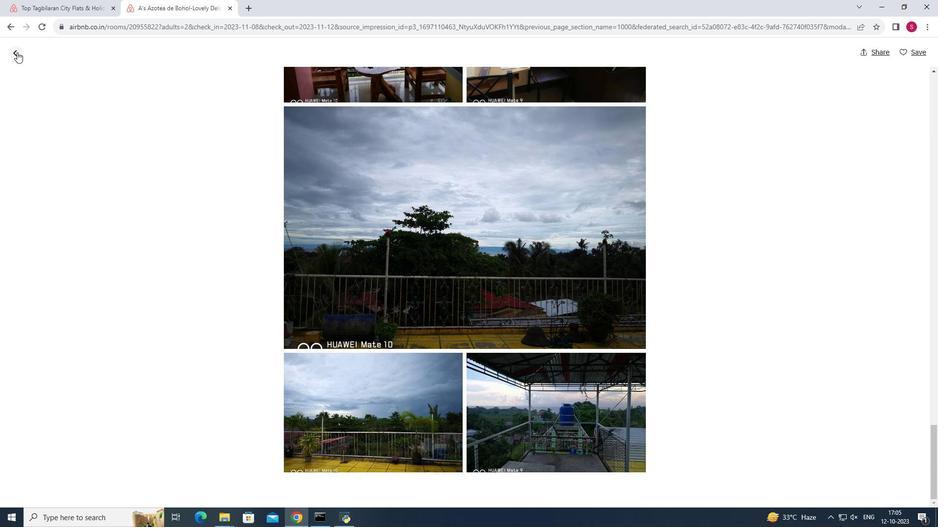 
Action: Mouse moved to (806, 296)
Screenshot: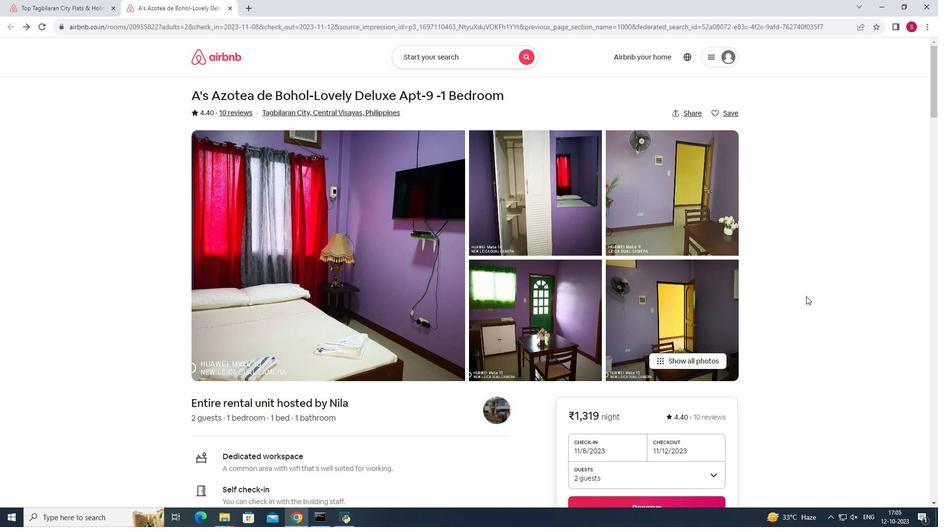 
Action: Mouse scrolled (806, 296) with delta (0, 0)
Screenshot: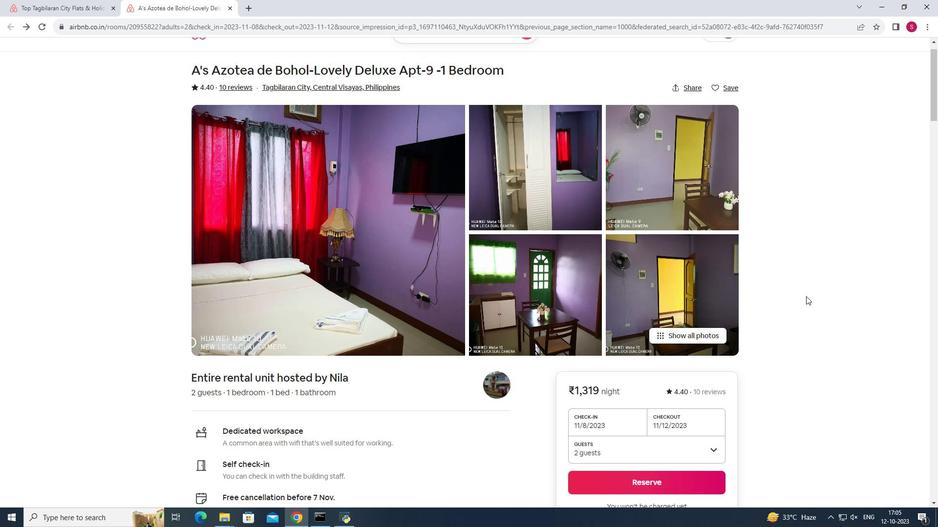 
Action: Mouse scrolled (806, 296) with delta (0, 0)
Screenshot: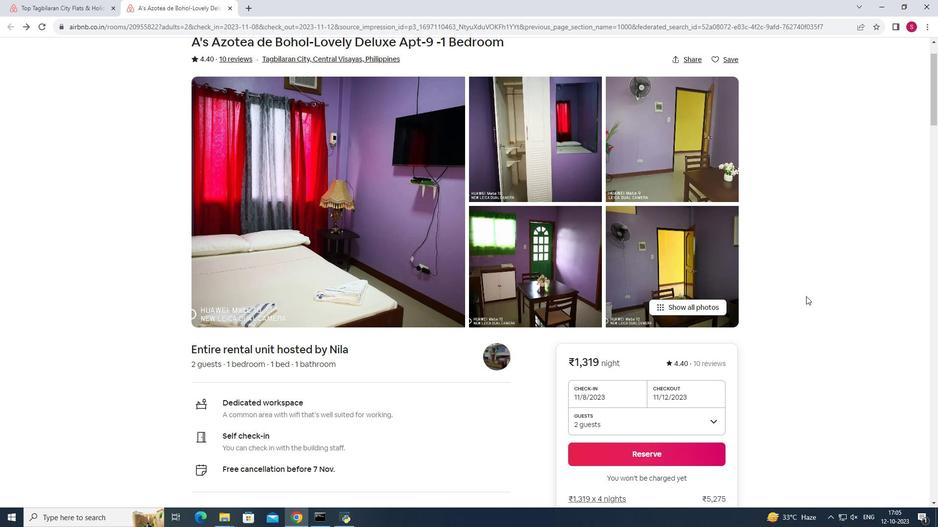 
Action: Mouse scrolled (806, 296) with delta (0, 0)
Screenshot: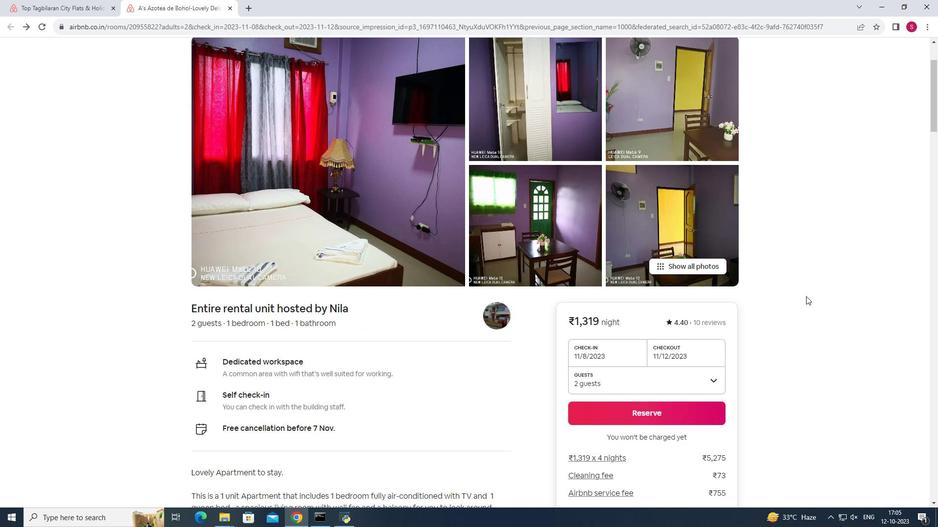 
Action: Mouse moved to (807, 296)
Screenshot: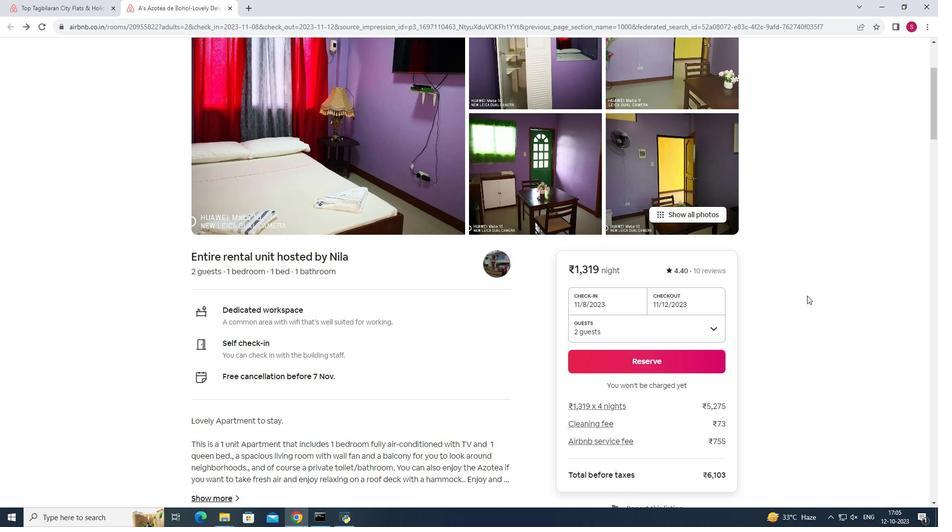
Action: Mouse scrolled (807, 295) with delta (0, 0)
Screenshot: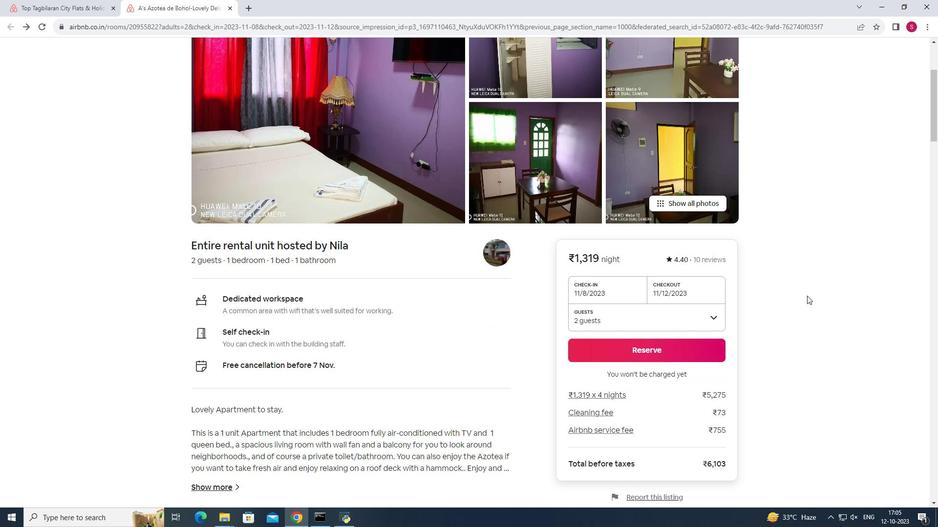 
Action: Mouse scrolled (807, 295) with delta (0, 0)
Screenshot: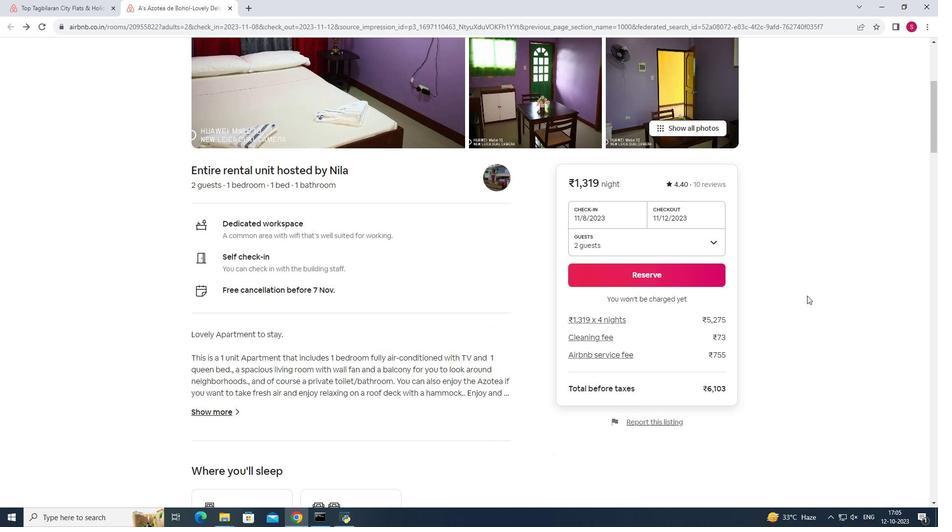 
Action: Mouse scrolled (807, 295) with delta (0, 0)
Screenshot: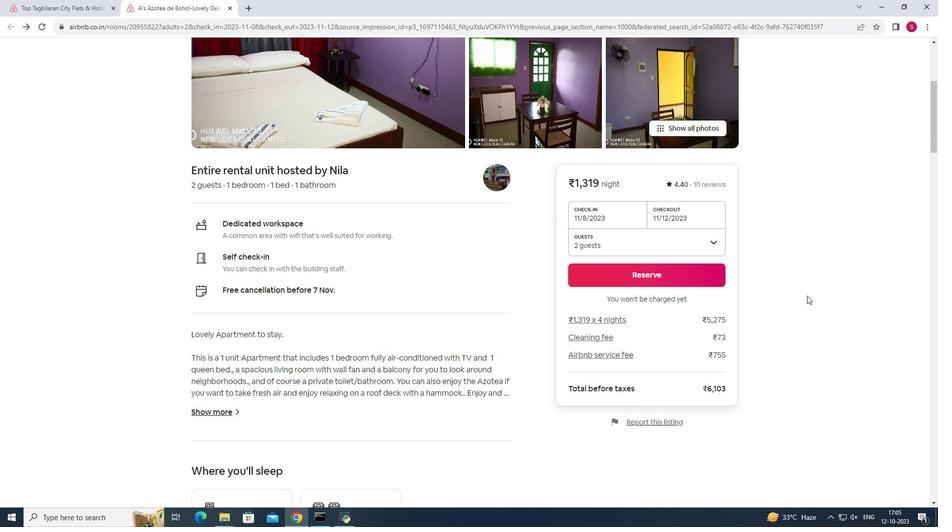 
Action: Mouse scrolled (807, 295) with delta (0, 0)
Screenshot: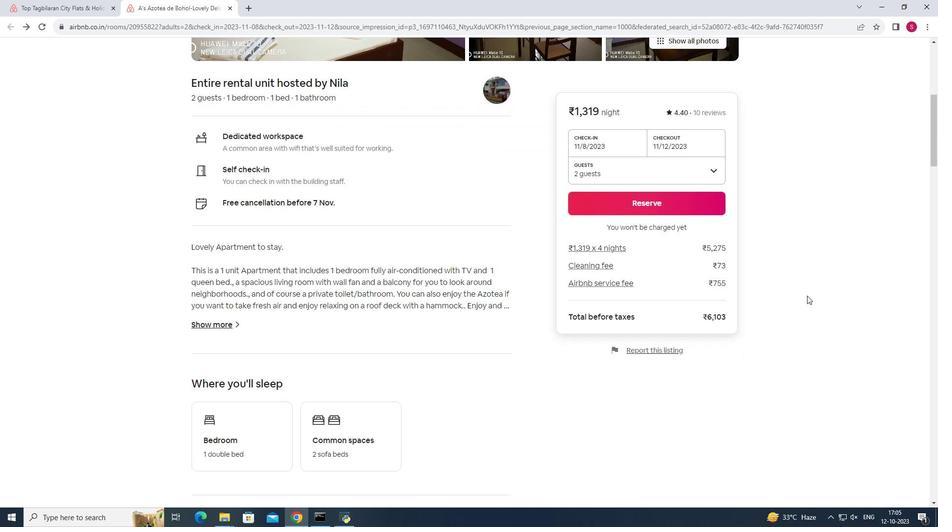 
Action: Mouse moved to (218, 304)
Screenshot: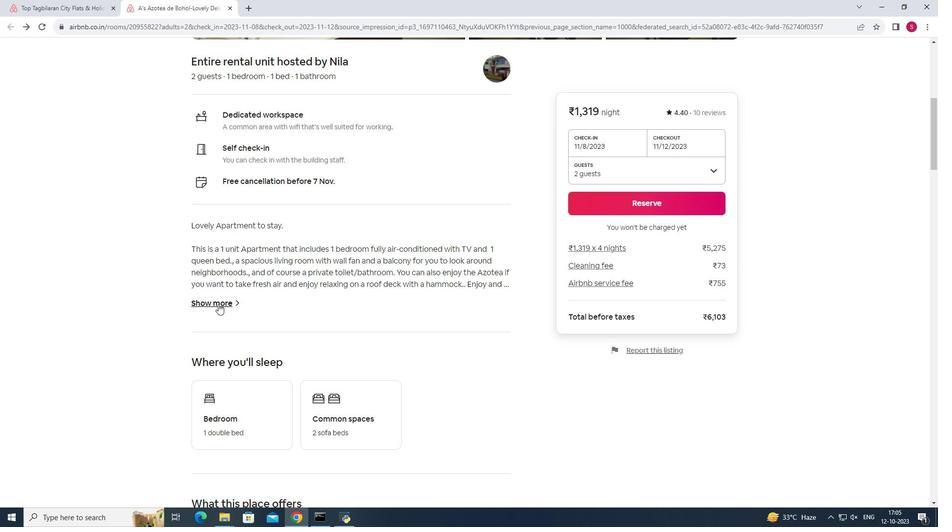 
Action: Mouse pressed left at (218, 304)
Screenshot: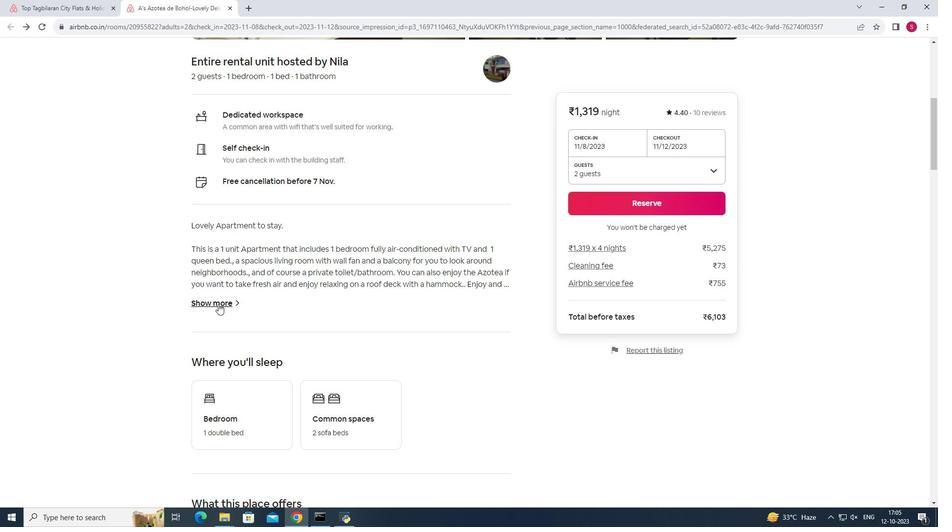 
Action: Mouse moved to (295, 138)
Screenshot: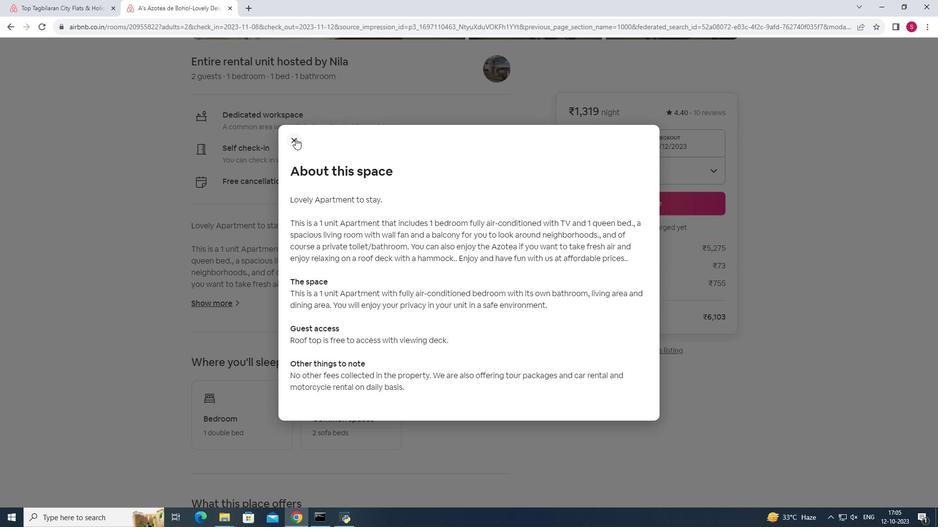 
Action: Mouse pressed left at (295, 138)
Screenshot: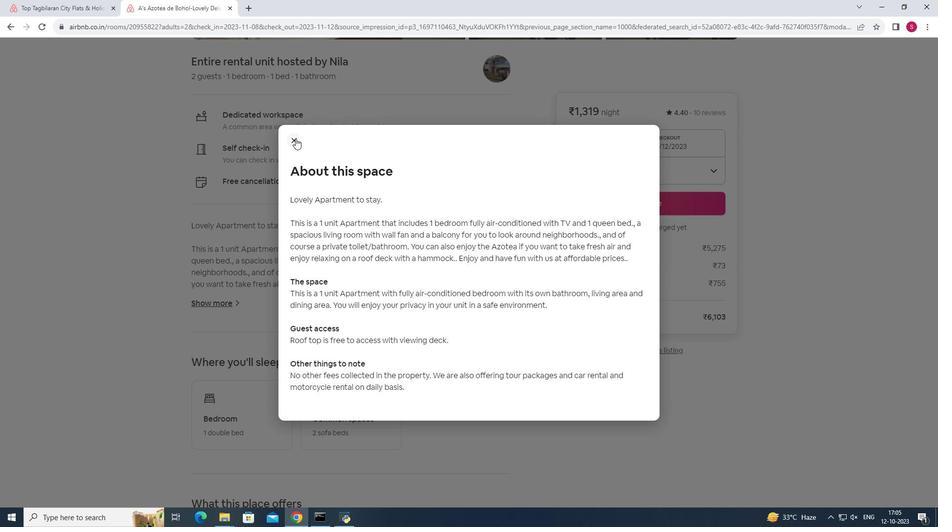 
Action: Mouse moved to (834, 380)
Screenshot: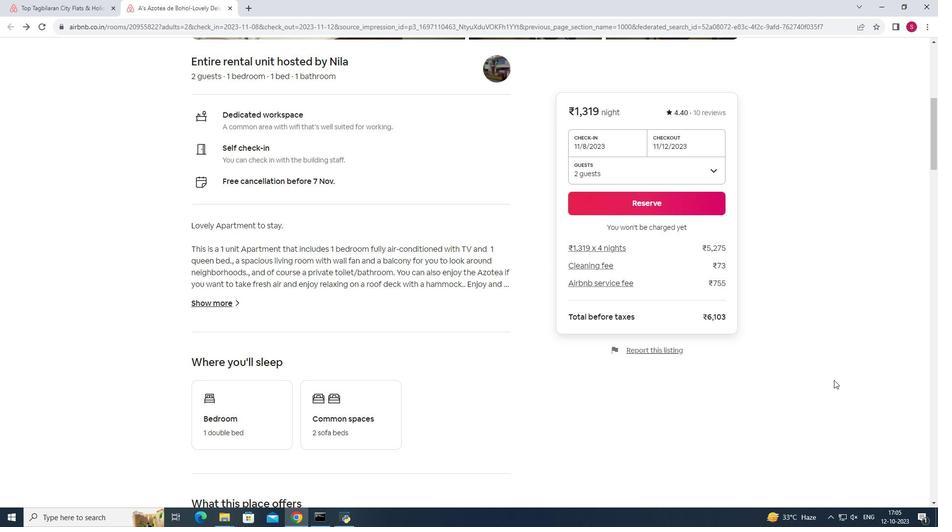 
Action: Mouse scrolled (834, 380) with delta (0, 0)
Screenshot: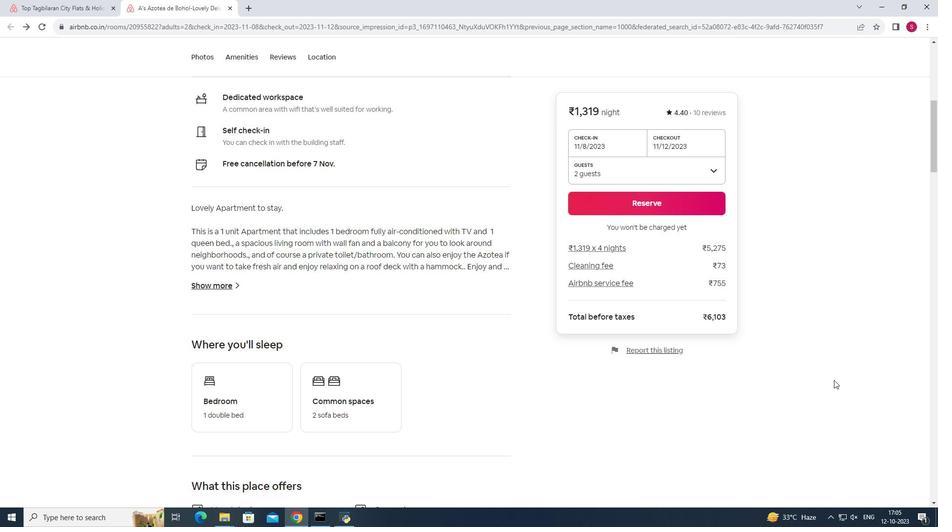 
Action: Mouse scrolled (834, 380) with delta (0, 0)
Screenshot: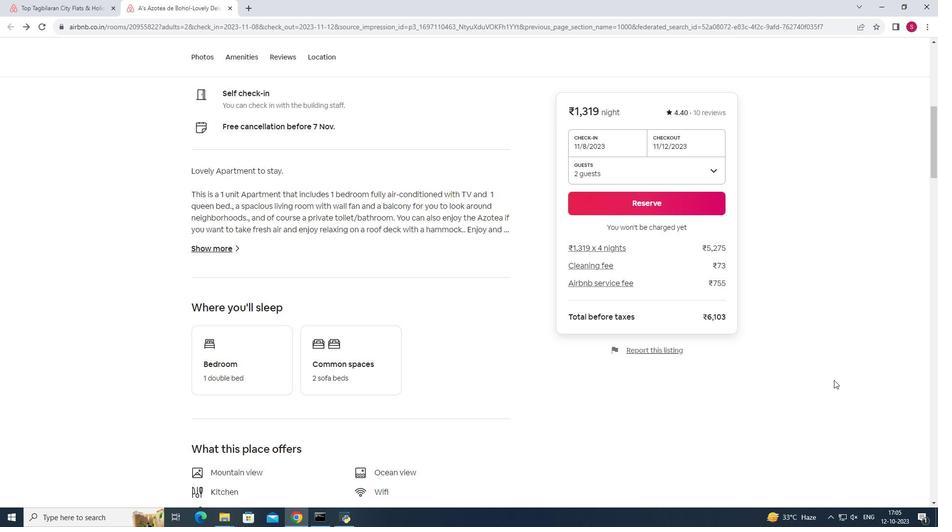 
Action: Mouse scrolled (834, 380) with delta (0, 0)
Screenshot: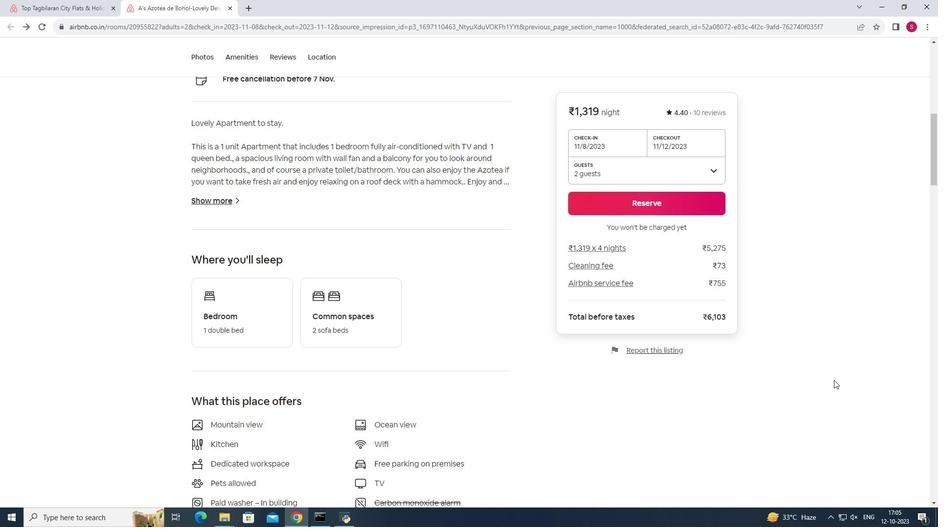 
Action: Mouse moved to (807, 364)
Screenshot: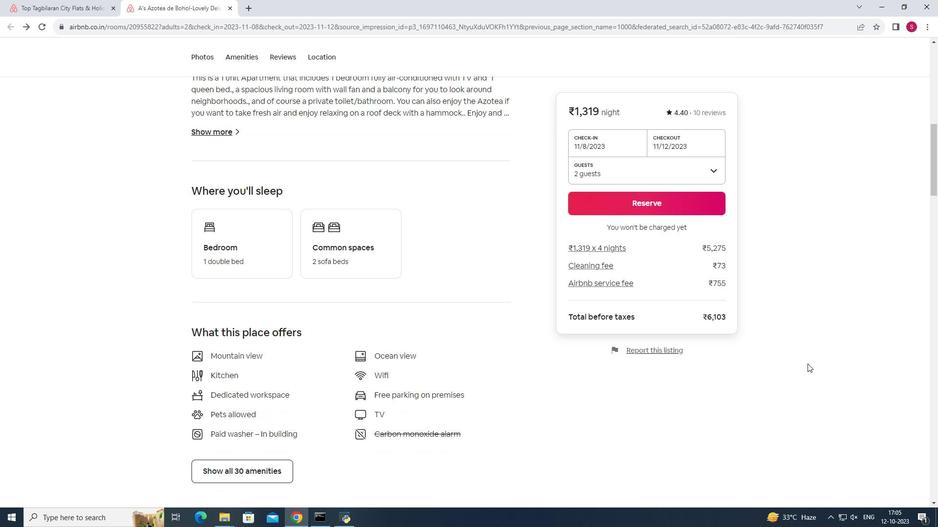 
Action: Mouse scrolled (807, 363) with delta (0, 0)
Screenshot: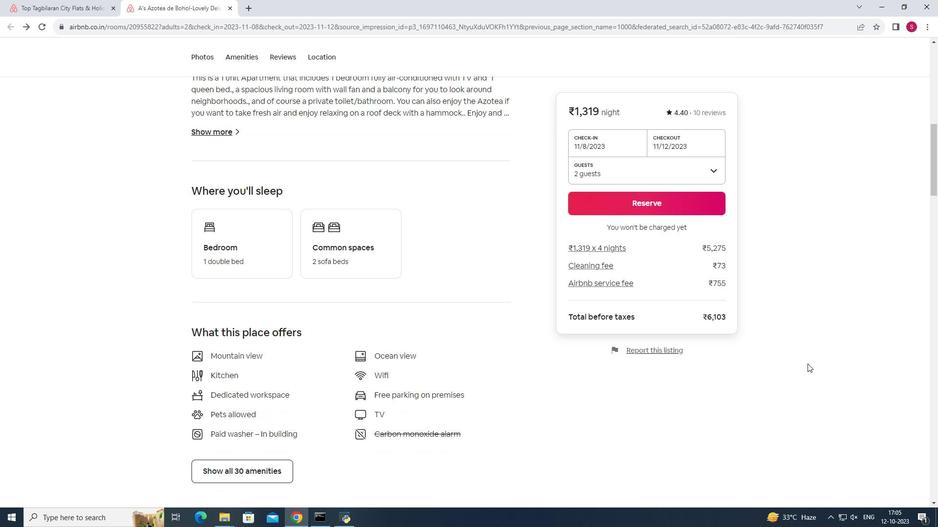 
Action: Mouse scrolled (807, 363) with delta (0, 0)
Screenshot: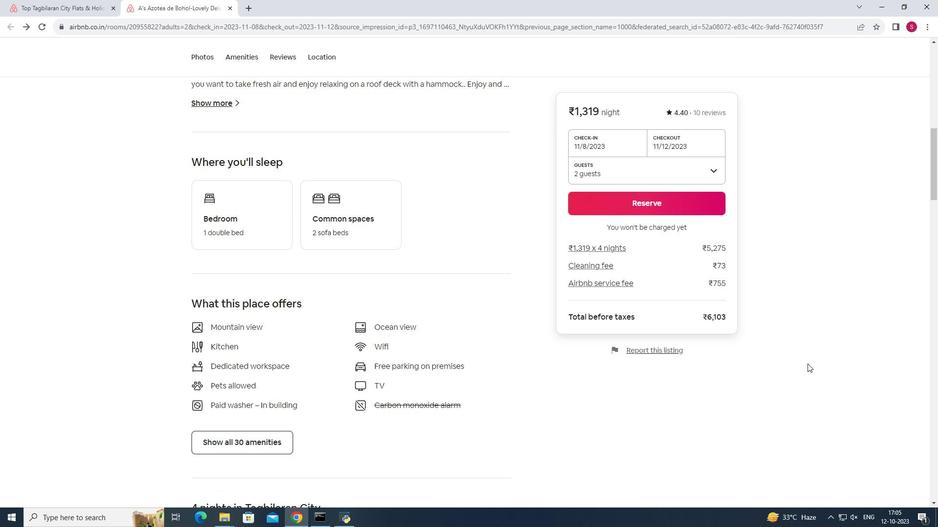 
Action: Mouse moved to (269, 399)
Screenshot: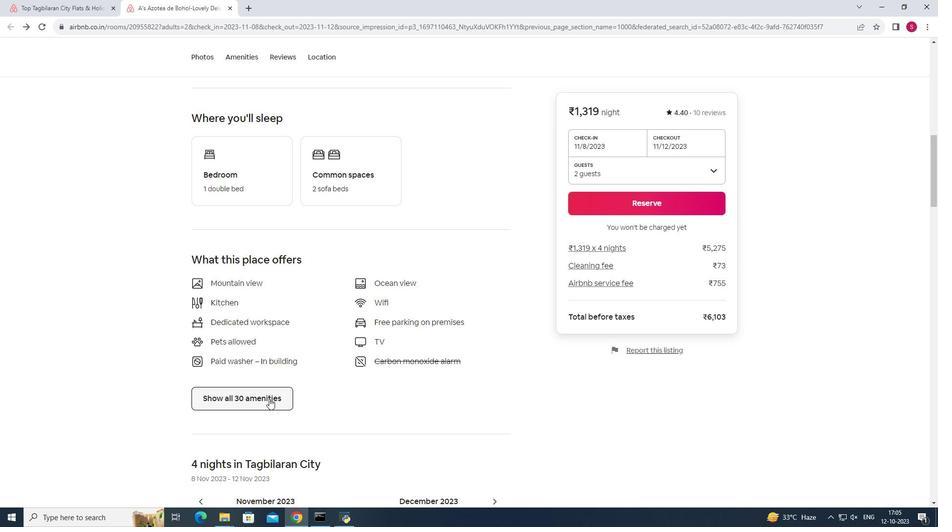 
Action: Mouse pressed left at (269, 399)
Screenshot: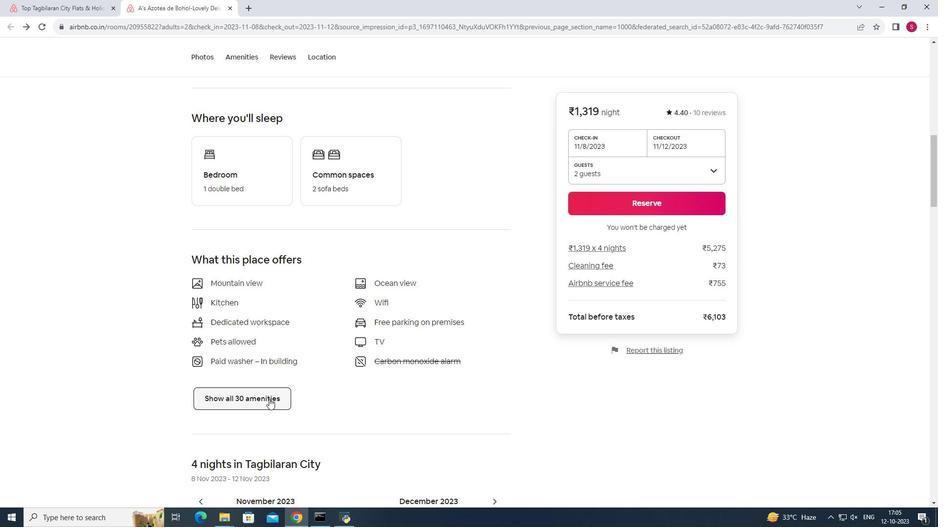 
Action: Mouse moved to (580, 380)
Screenshot: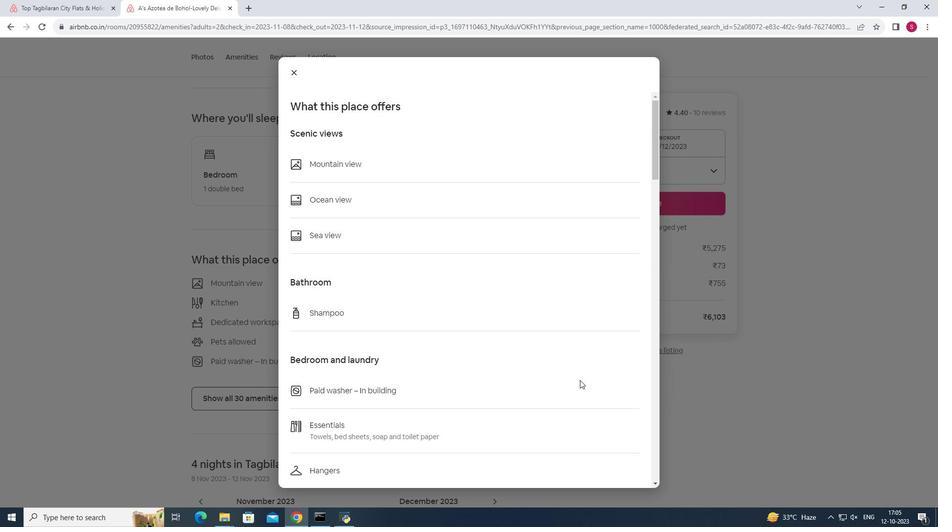 
Action: Mouse scrolled (580, 380) with delta (0, 0)
Screenshot: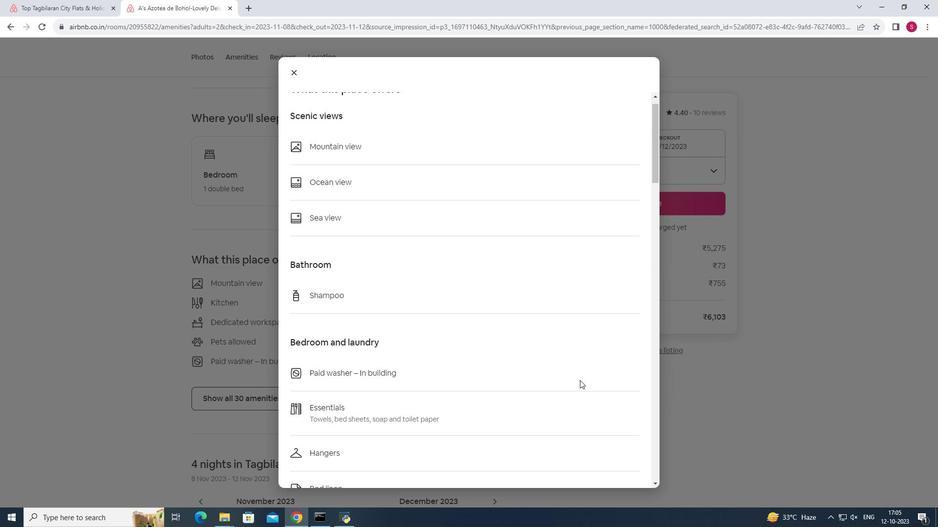 
Action: Mouse scrolled (580, 380) with delta (0, 0)
Screenshot: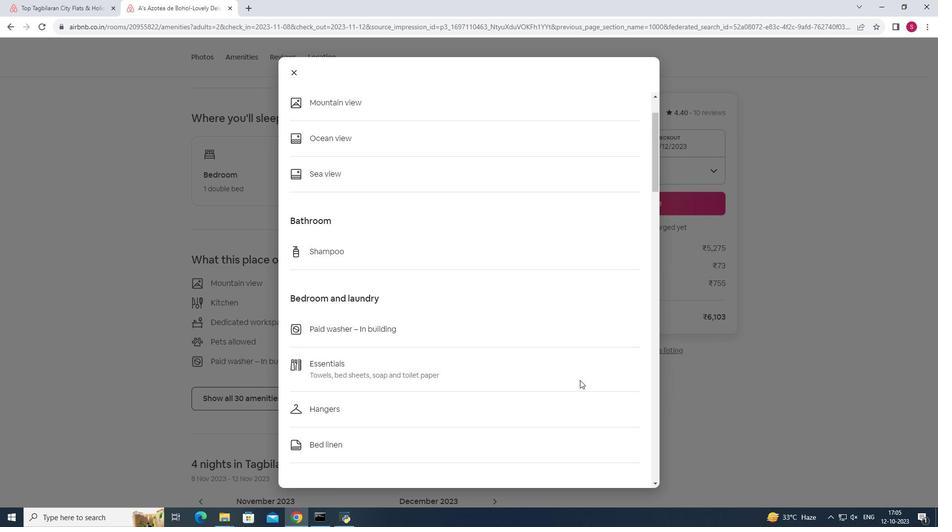 
Action: Mouse moved to (580, 380)
Screenshot: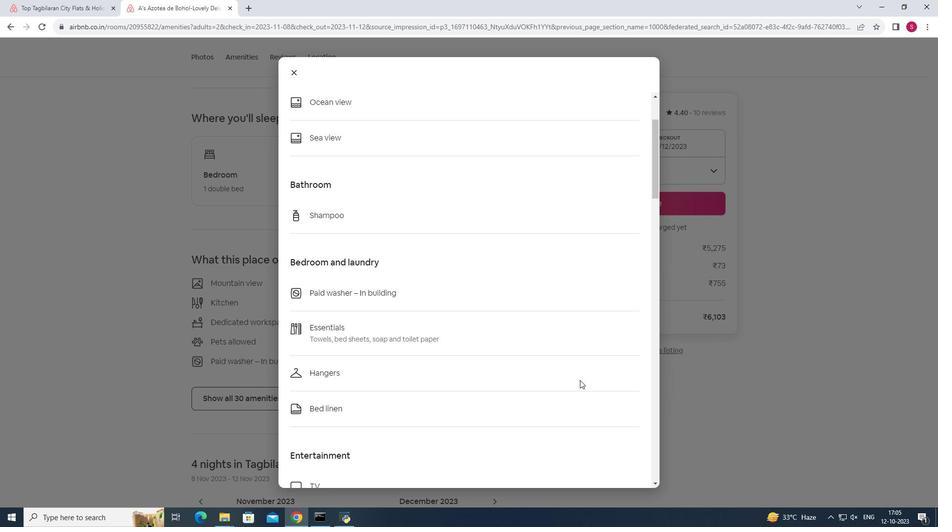 
Action: Mouse scrolled (580, 380) with delta (0, 0)
Screenshot: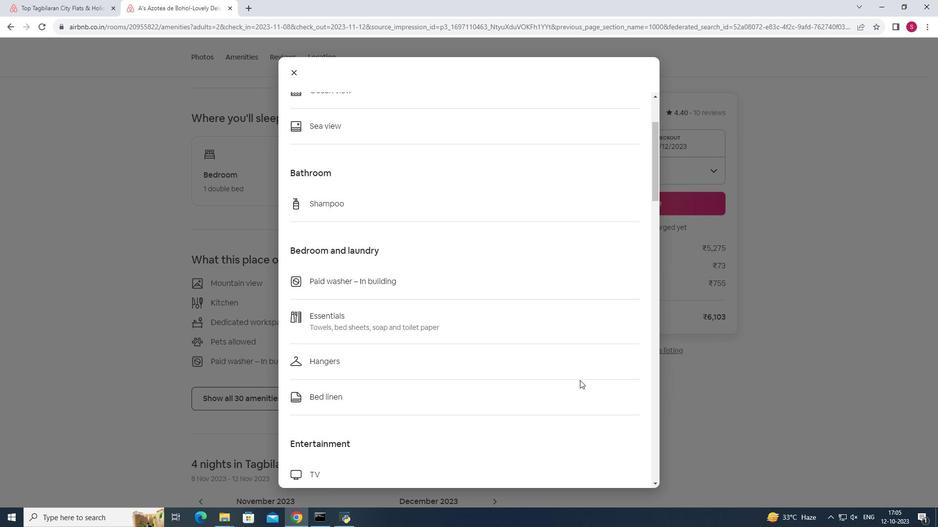 
Action: Mouse scrolled (580, 380) with delta (0, 0)
Screenshot: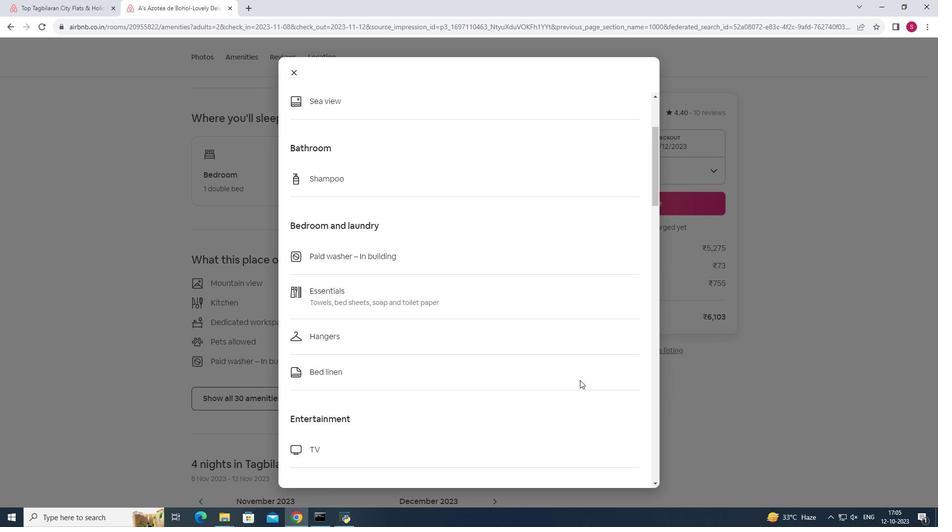 
Action: Mouse scrolled (580, 380) with delta (0, 0)
Screenshot: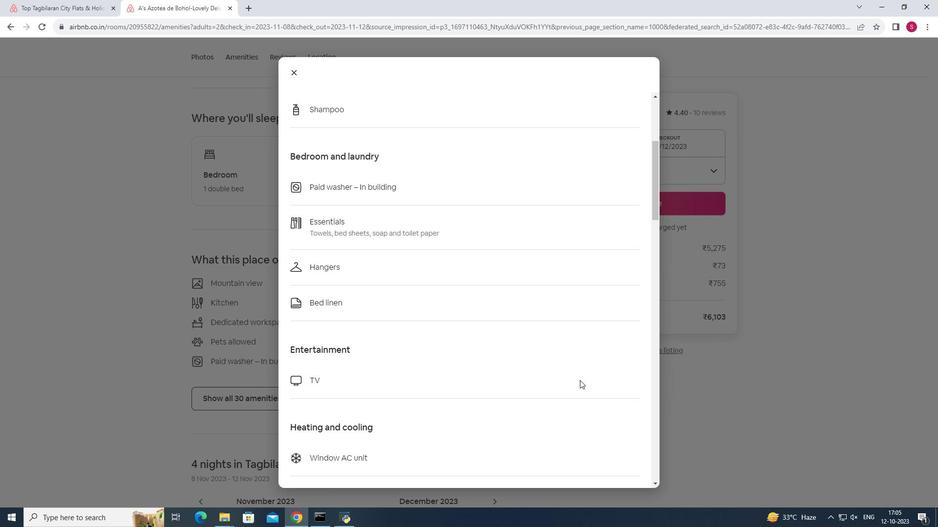 
Action: Mouse scrolled (580, 380) with delta (0, 0)
Screenshot: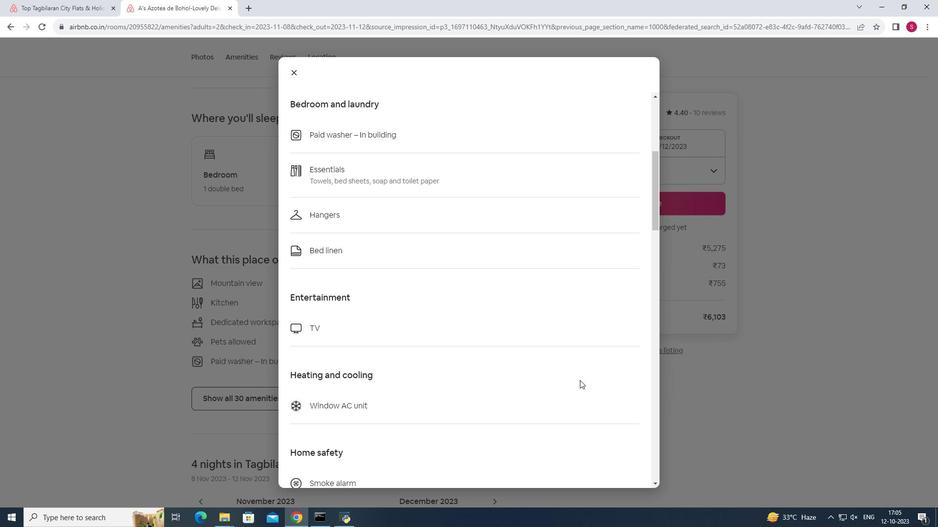 
Action: Mouse scrolled (580, 380) with delta (0, 0)
Screenshot: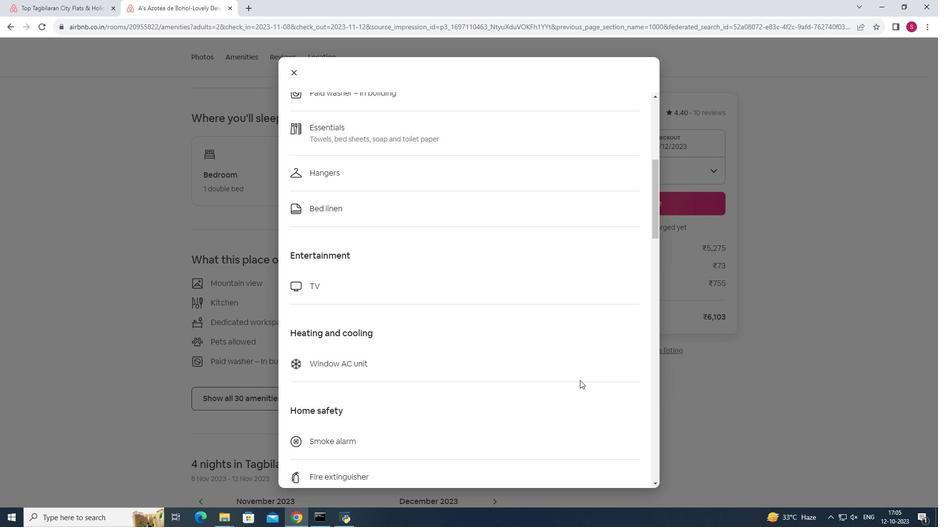 
Action: Mouse scrolled (580, 380) with delta (0, 0)
Screenshot: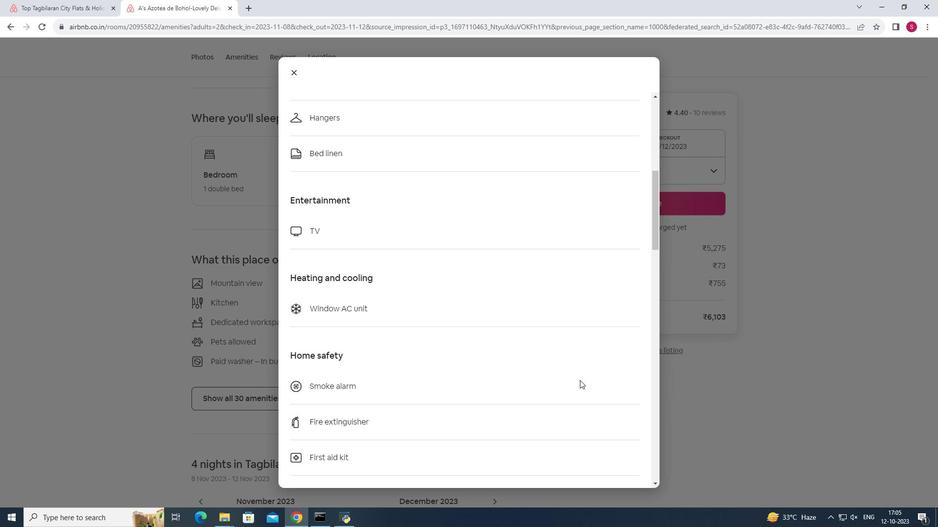 
Action: Mouse scrolled (580, 380) with delta (0, 0)
Screenshot: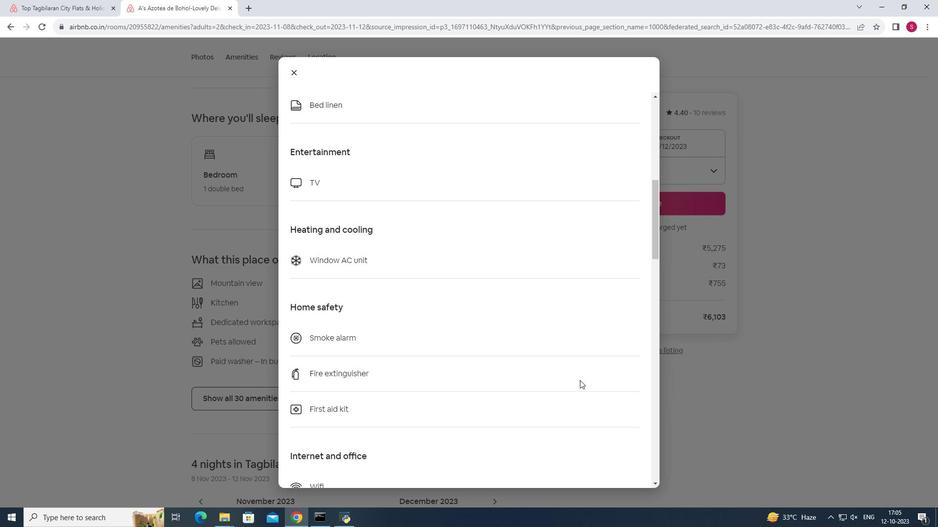 
Action: Mouse scrolled (580, 380) with delta (0, 0)
Screenshot: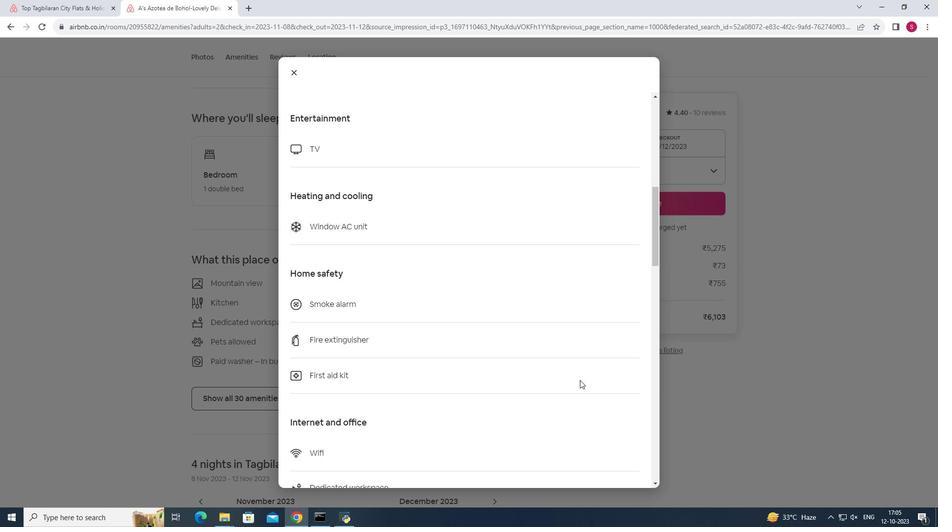 
Action: Mouse moved to (583, 377)
Screenshot: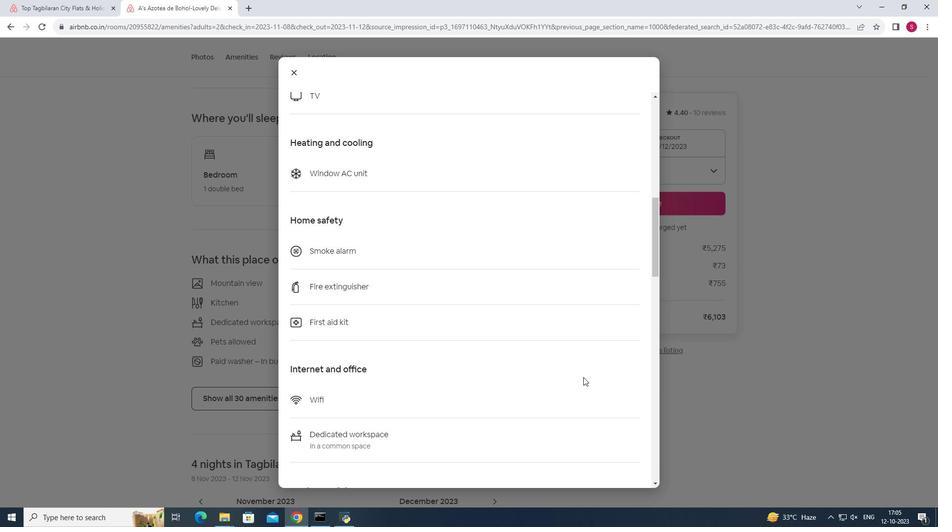 
Action: Mouse scrolled (583, 377) with delta (0, 0)
Screenshot: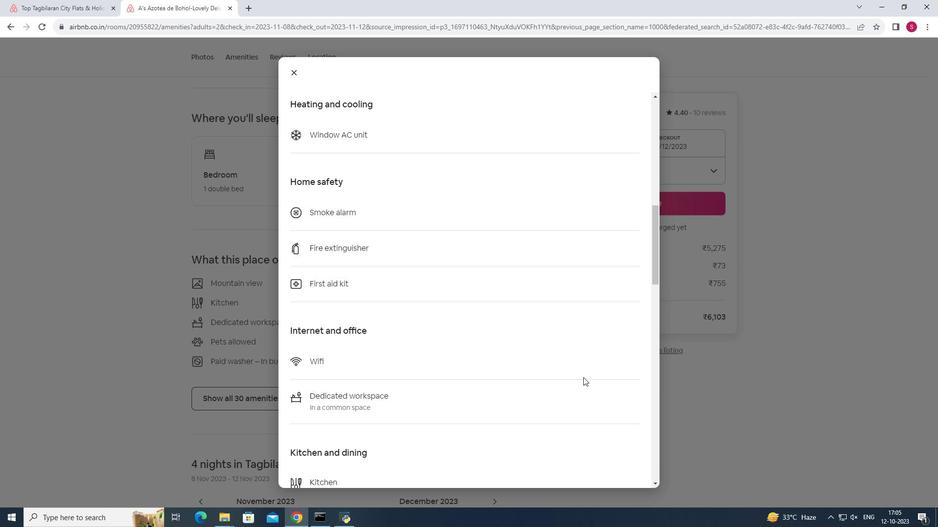 
Action: Mouse scrolled (583, 377) with delta (0, 0)
Screenshot: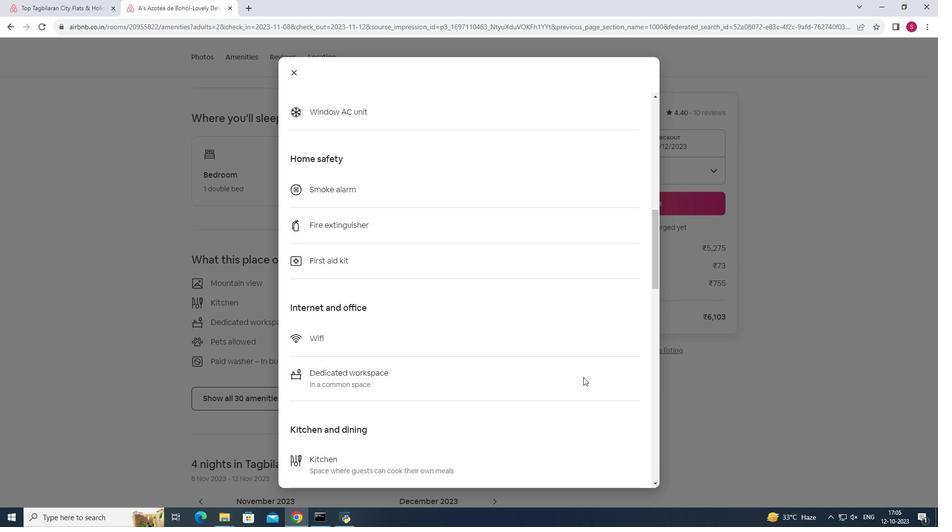 
Action: Mouse scrolled (583, 377) with delta (0, 0)
Screenshot: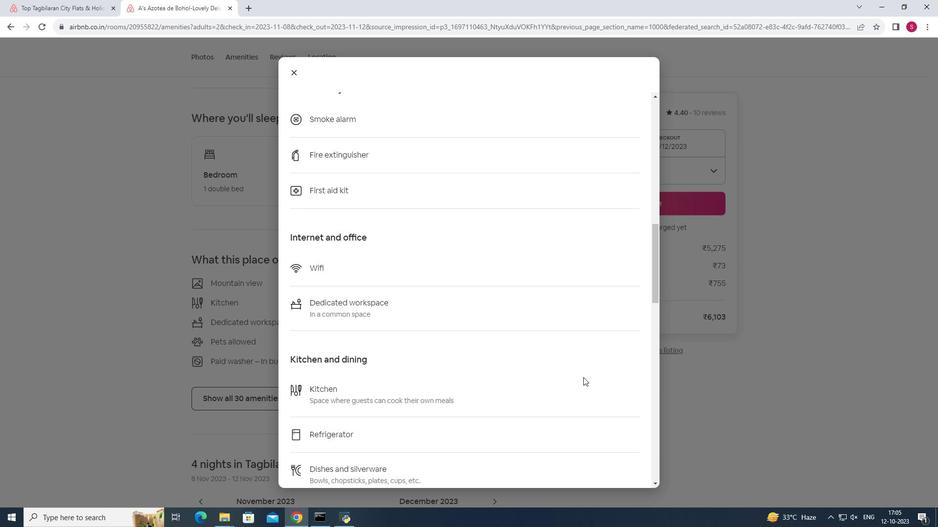 
Action: Mouse scrolled (583, 377) with delta (0, 0)
Screenshot: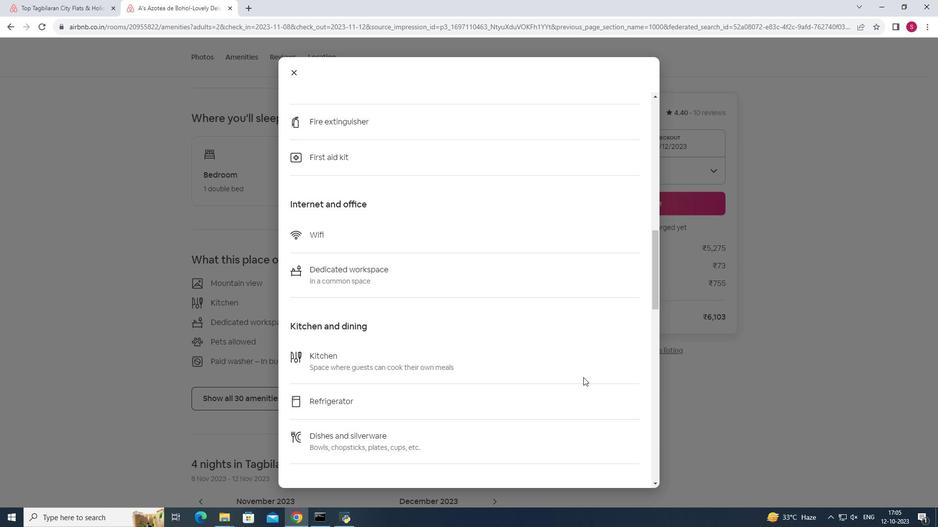 
Action: Mouse scrolled (583, 377) with delta (0, 0)
Screenshot: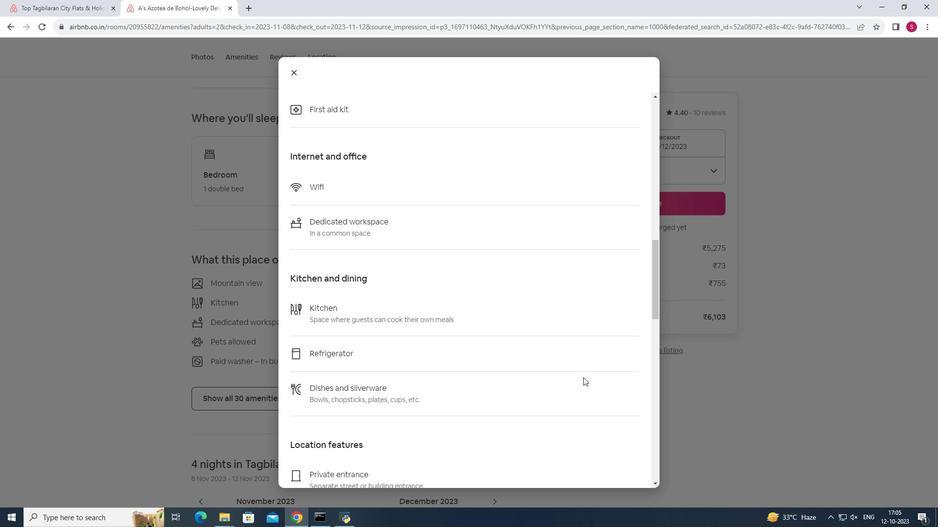 
Action: Mouse scrolled (583, 377) with delta (0, 0)
Screenshot: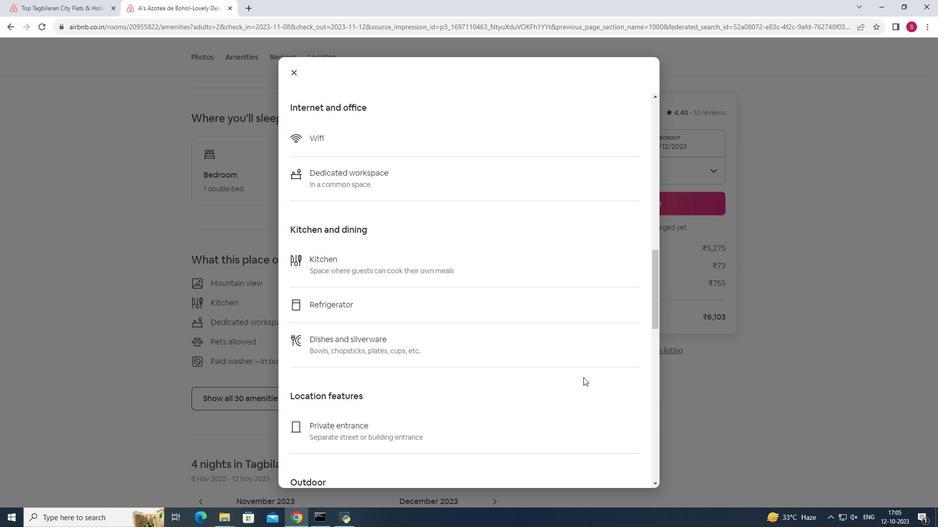 
Action: Mouse moved to (515, 431)
Screenshot: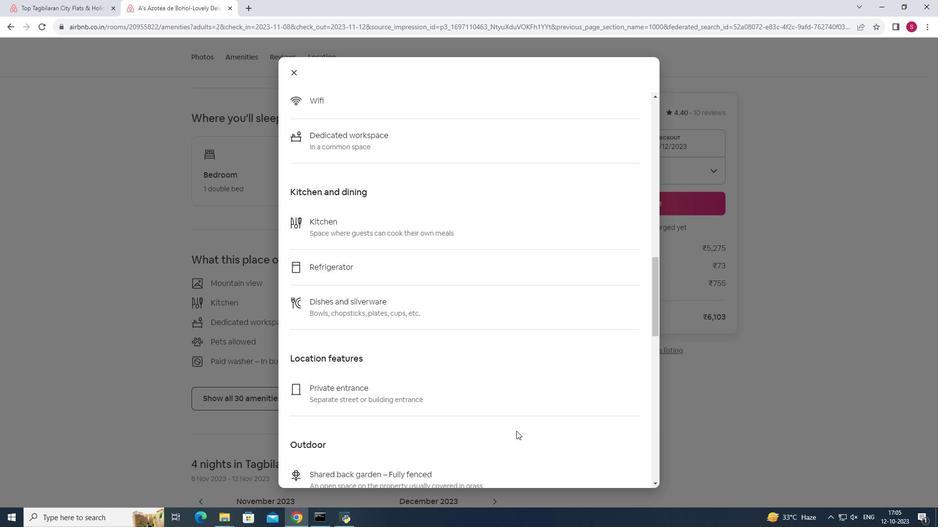 
Action: Mouse scrolled (515, 431) with delta (0, 0)
Screenshot: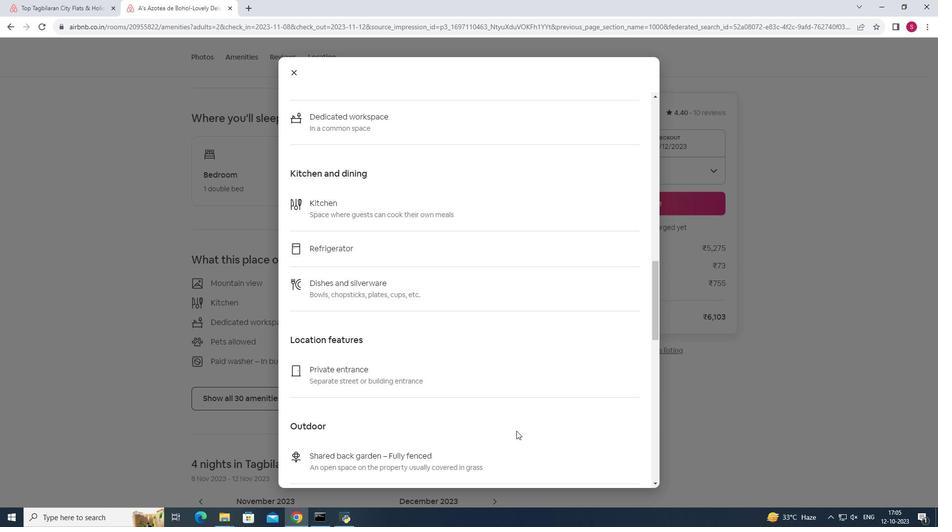 
Action: Mouse moved to (516, 431)
Screenshot: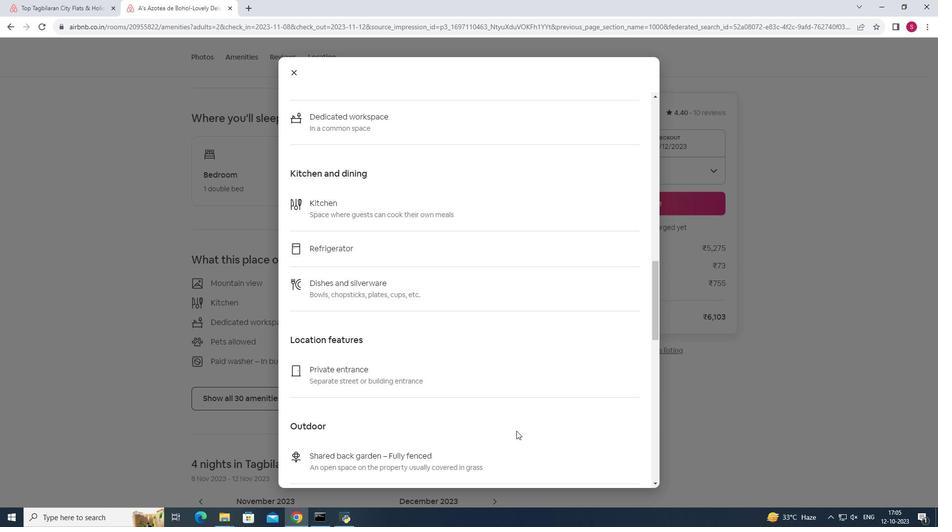 
Action: Mouse scrolled (516, 431) with delta (0, 0)
Screenshot: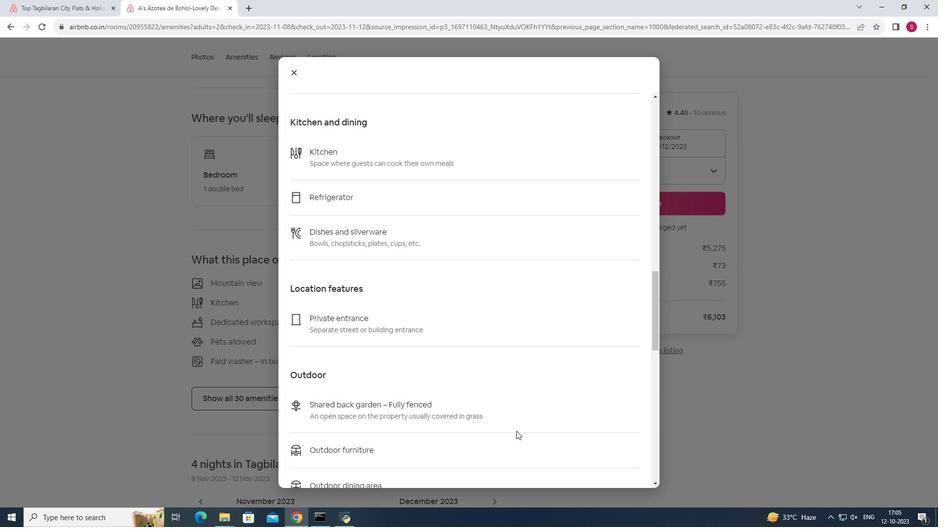 
Action: Mouse moved to (517, 426)
Screenshot: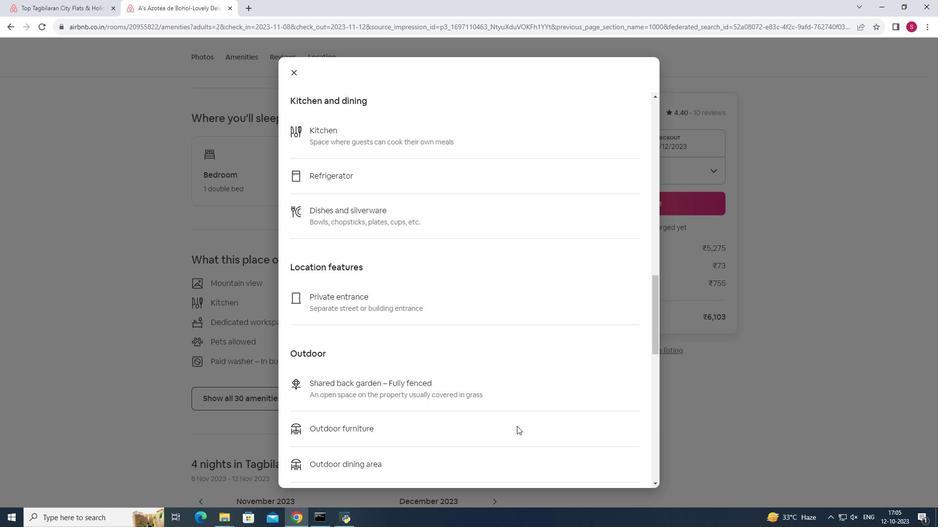 
Action: Mouse scrolled (517, 426) with delta (0, 0)
Screenshot: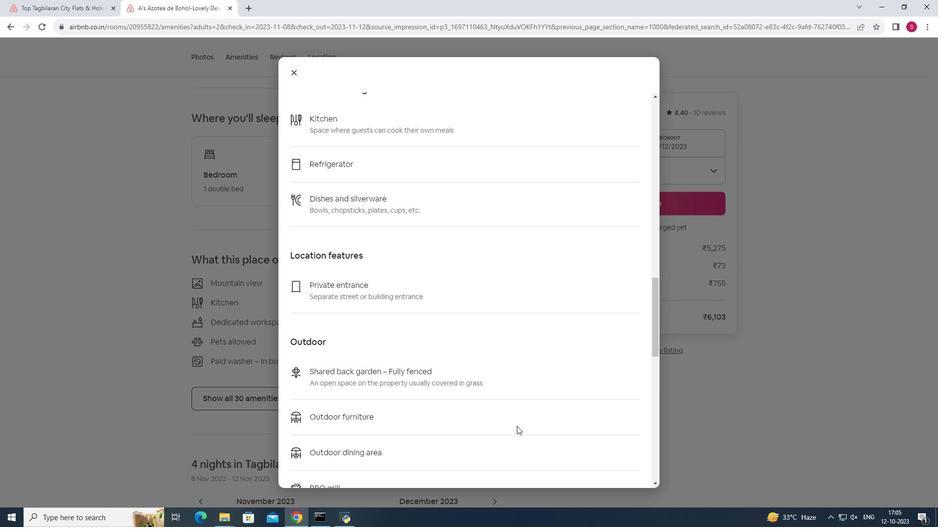 
Action: Mouse moved to (520, 420)
Screenshot: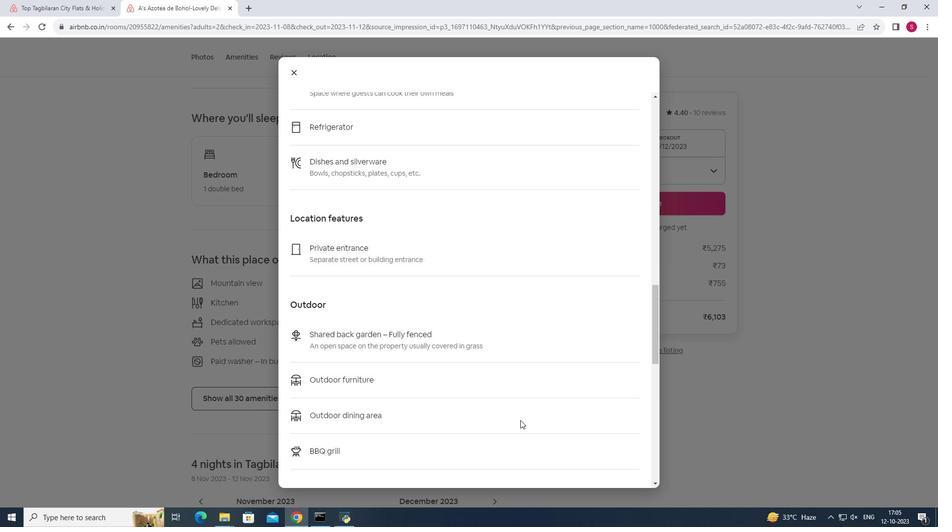 
Action: Mouse scrolled (520, 420) with delta (0, 0)
Screenshot: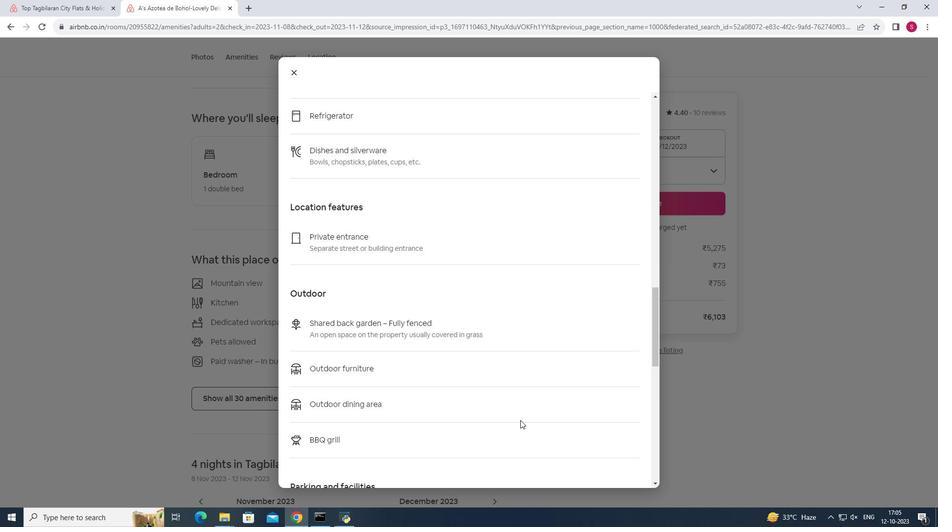 
Action: Mouse moved to (520, 420)
Screenshot: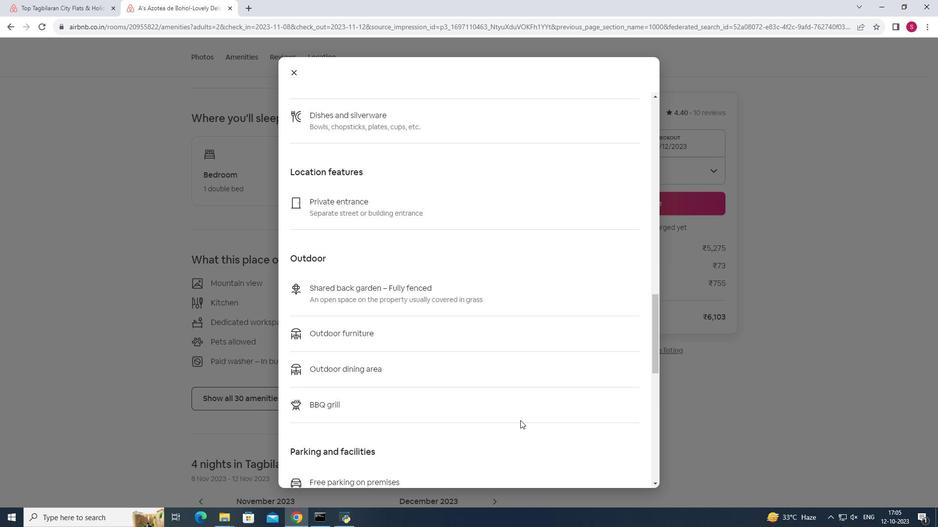 
Action: Mouse scrolled (520, 420) with delta (0, 0)
Screenshot: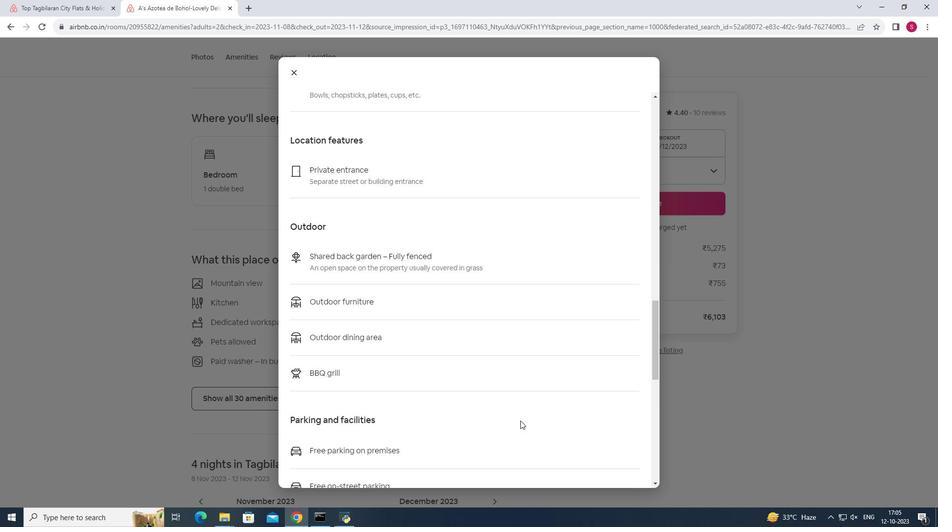 
Action: Mouse moved to (520, 421)
Screenshot: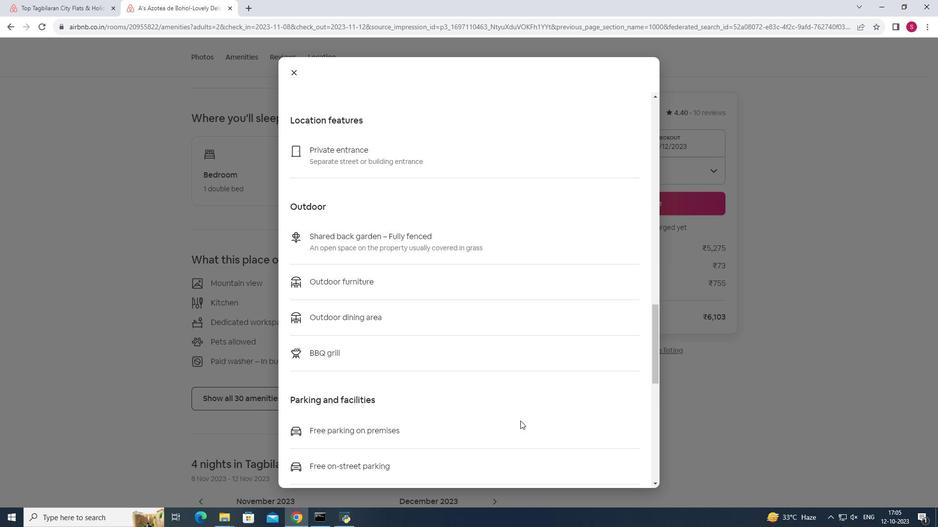 
Action: Mouse scrolled (520, 420) with delta (0, 0)
Screenshot: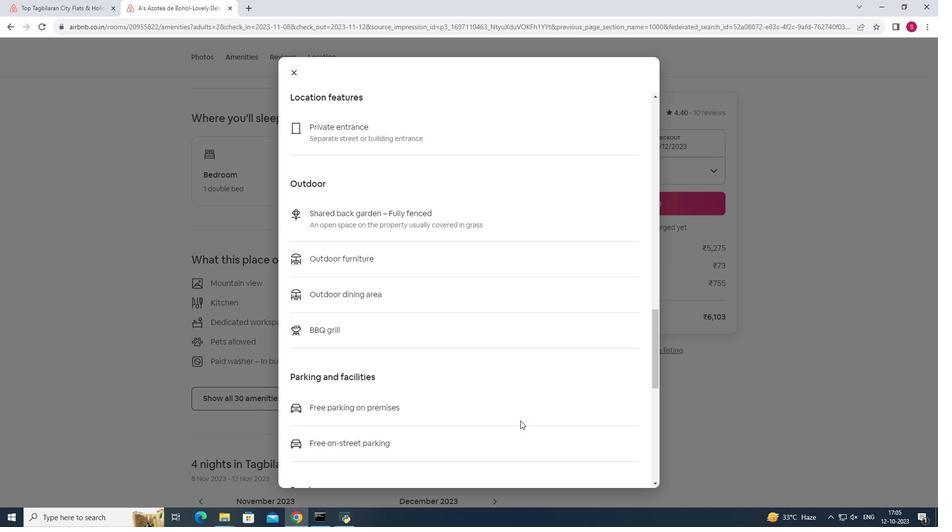 
Action: Mouse moved to (526, 415)
Screenshot: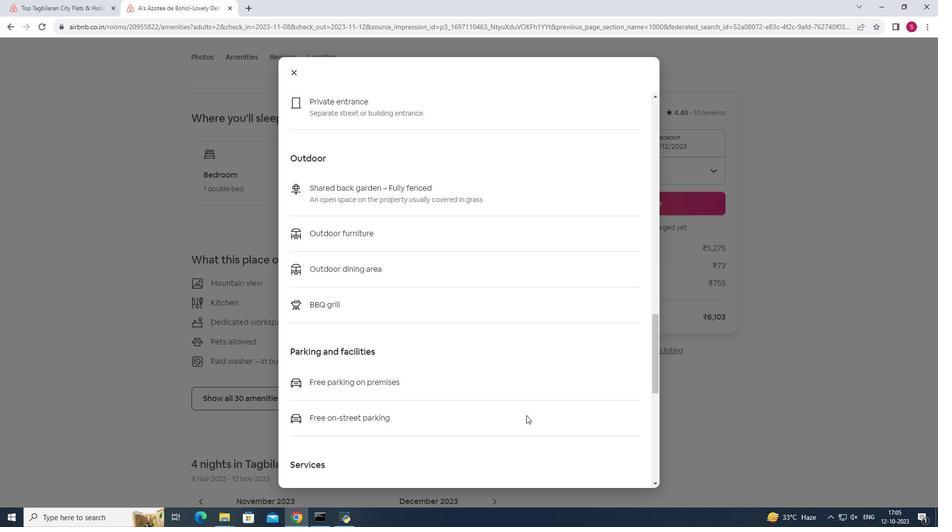 
Action: Mouse scrolled (526, 415) with delta (0, 0)
Screenshot: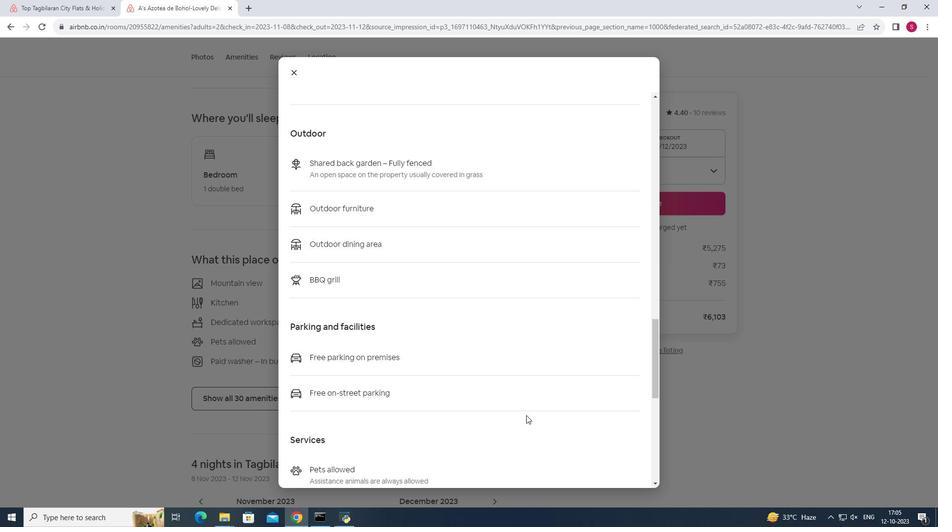 
Action: Mouse scrolled (526, 415) with delta (0, 0)
Screenshot: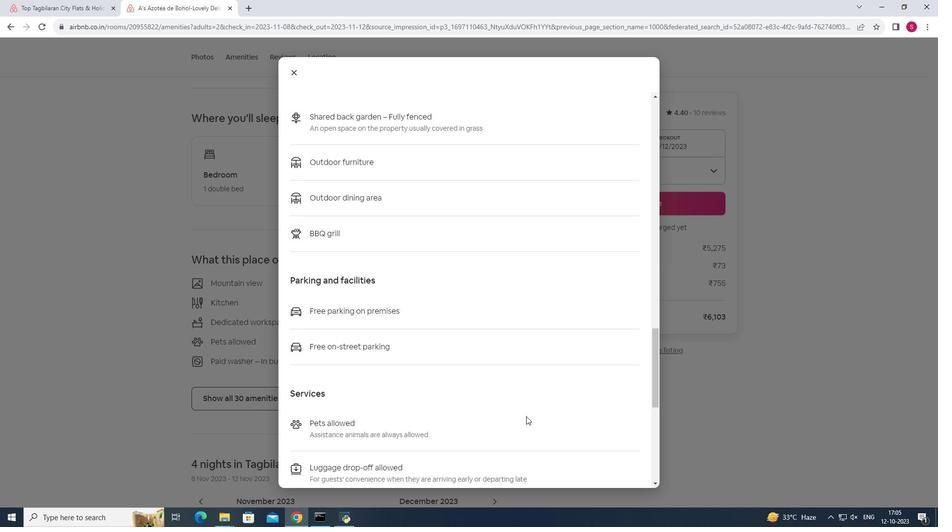 
Action: Mouse moved to (513, 435)
Screenshot: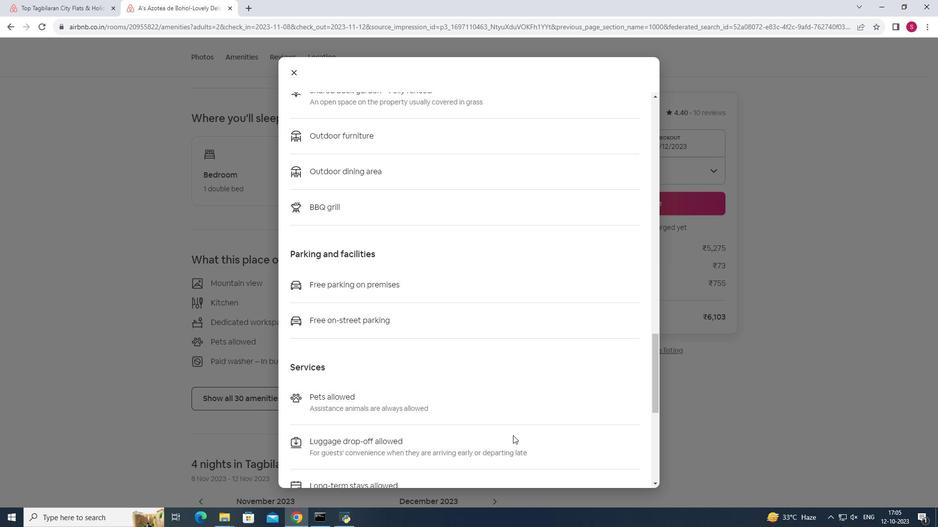 
Action: Mouse scrolled (513, 435) with delta (0, 0)
Screenshot: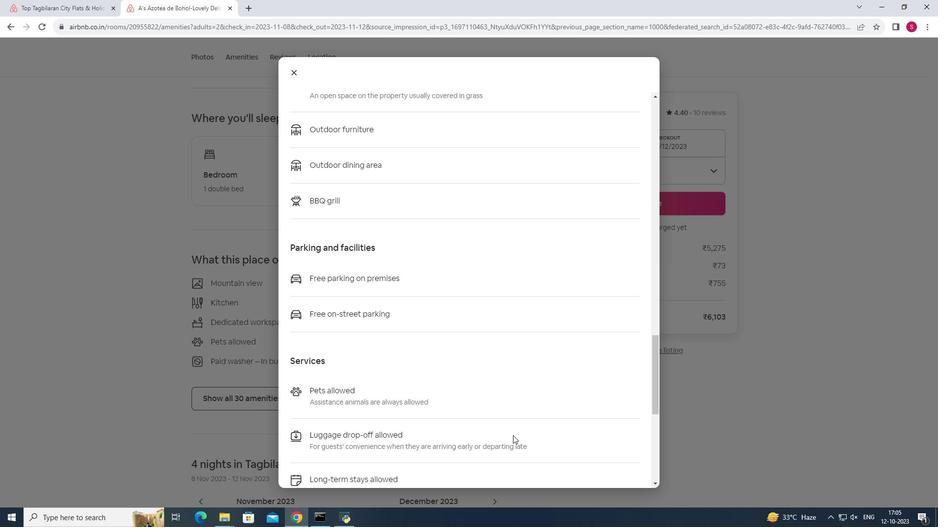 
Action: Mouse scrolled (513, 435) with delta (0, 0)
Screenshot: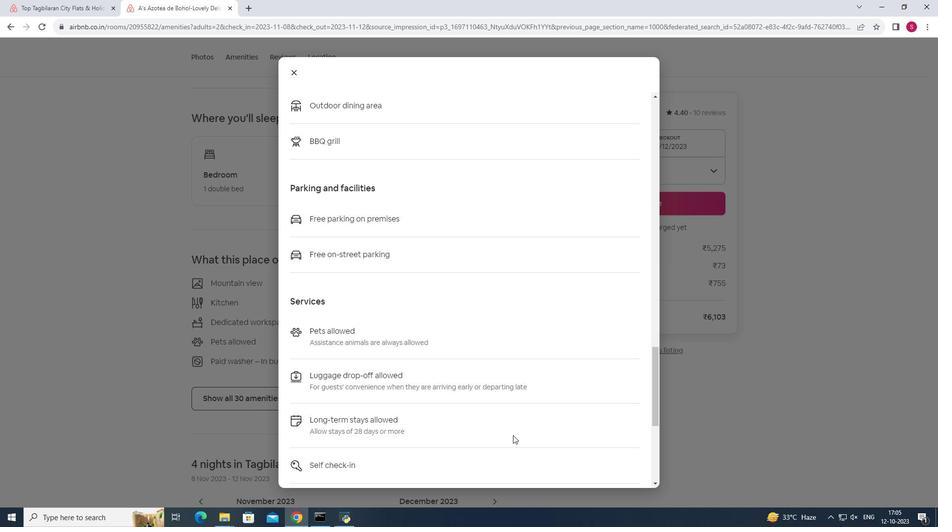 
Action: Mouse scrolled (513, 435) with delta (0, 0)
Screenshot: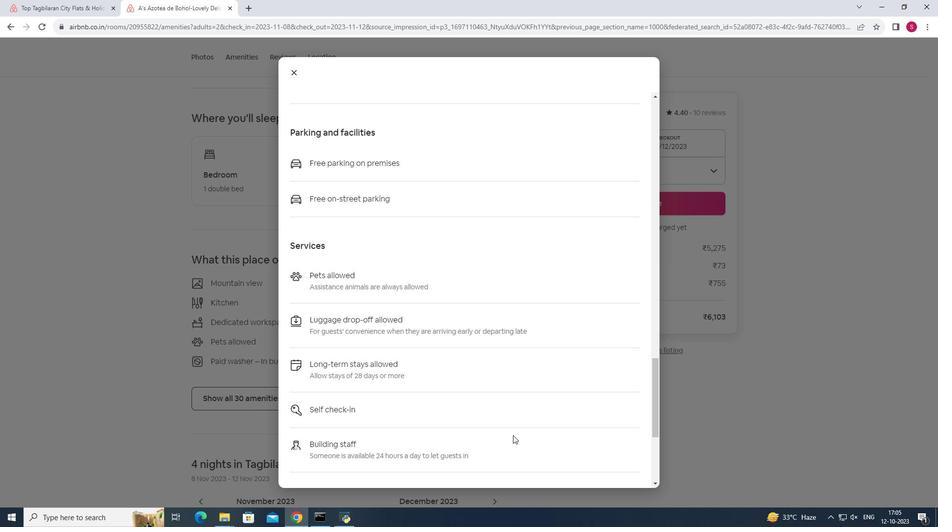 
Action: Mouse scrolled (513, 435) with delta (0, 0)
Screenshot: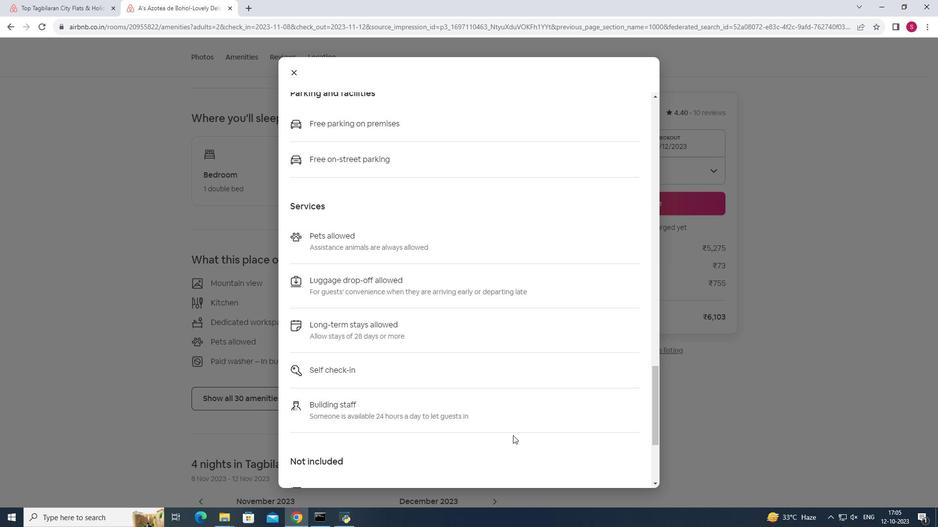 
Action: Mouse moved to (515, 435)
Screenshot: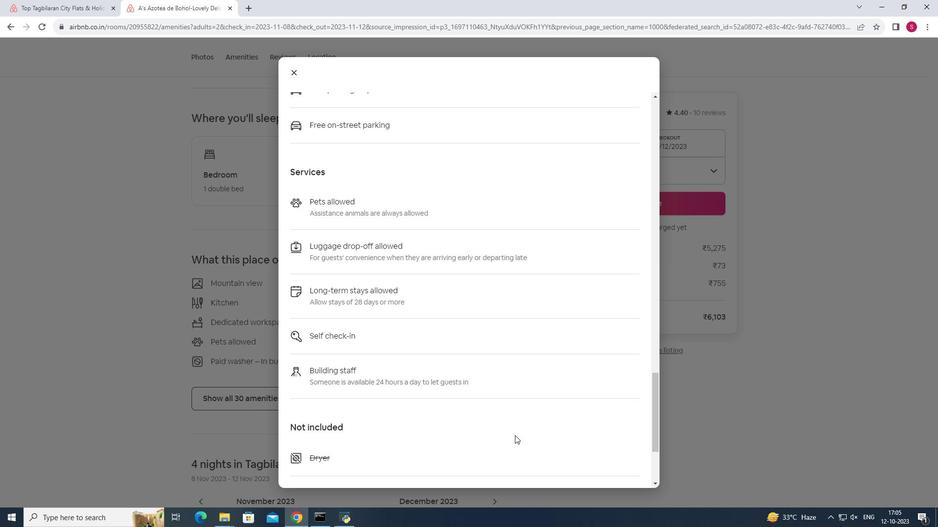 
Action: Mouse scrolled (515, 435) with delta (0, 0)
Screenshot: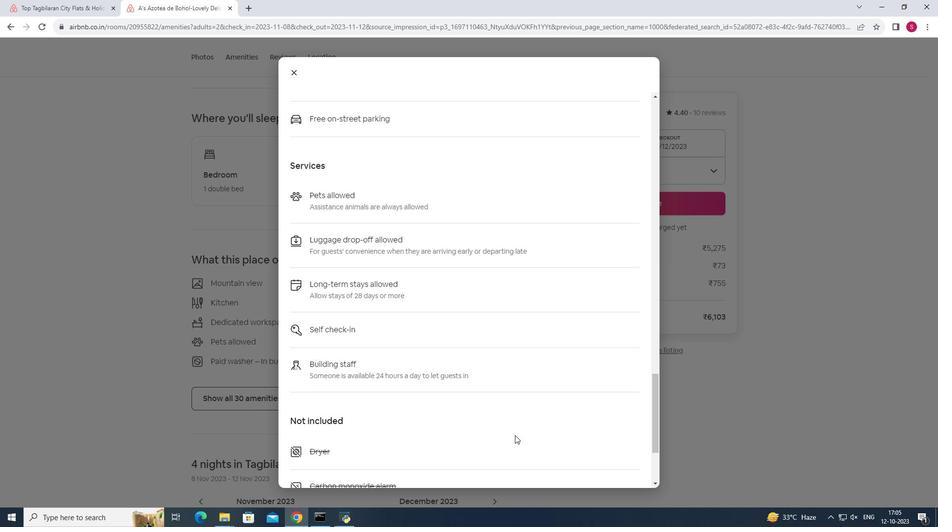 
Action: Mouse scrolled (515, 435) with delta (0, 0)
Screenshot: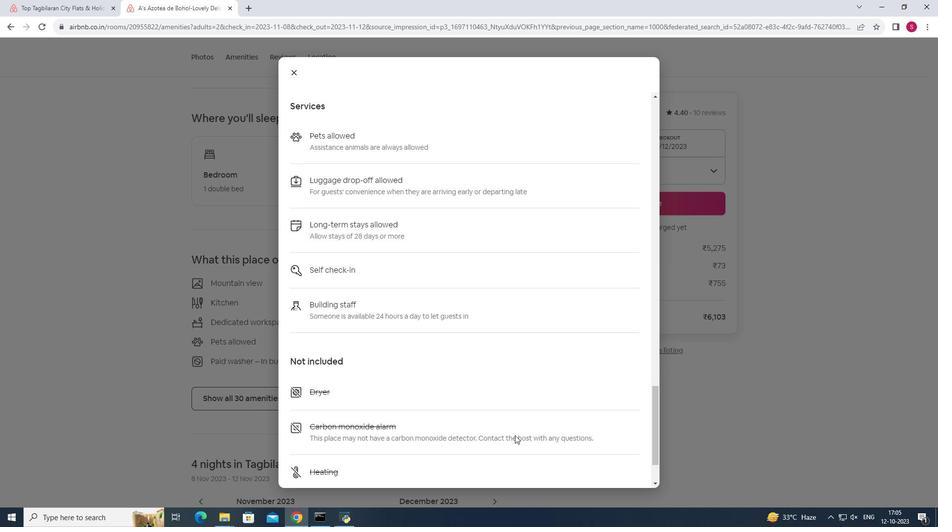 
Action: Mouse scrolled (515, 435) with delta (0, 0)
Screenshot: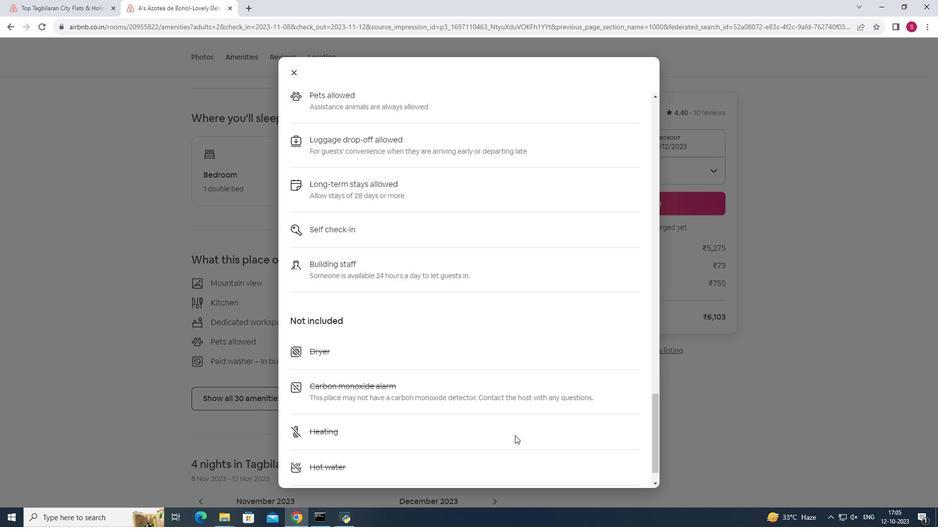 
Action: Mouse moved to (521, 429)
Screenshot: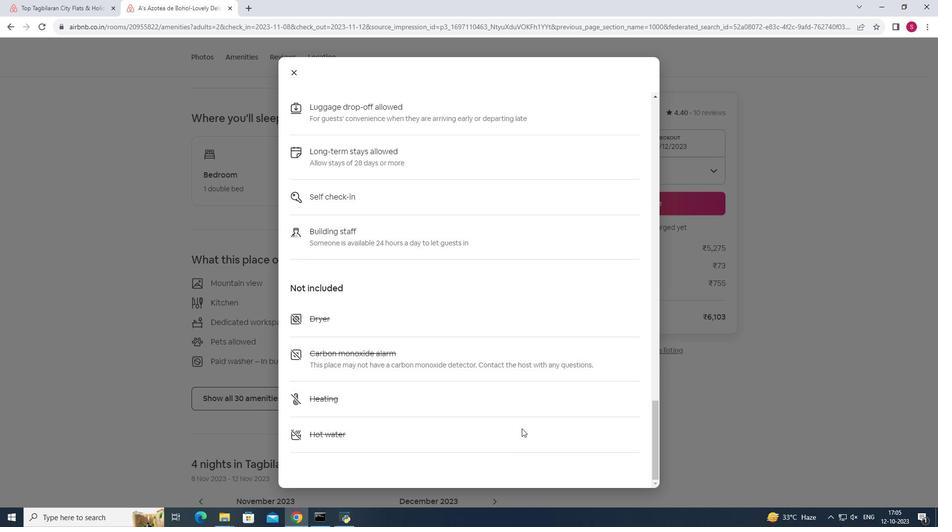 
Action: Mouse scrolled (521, 428) with delta (0, 0)
Screenshot: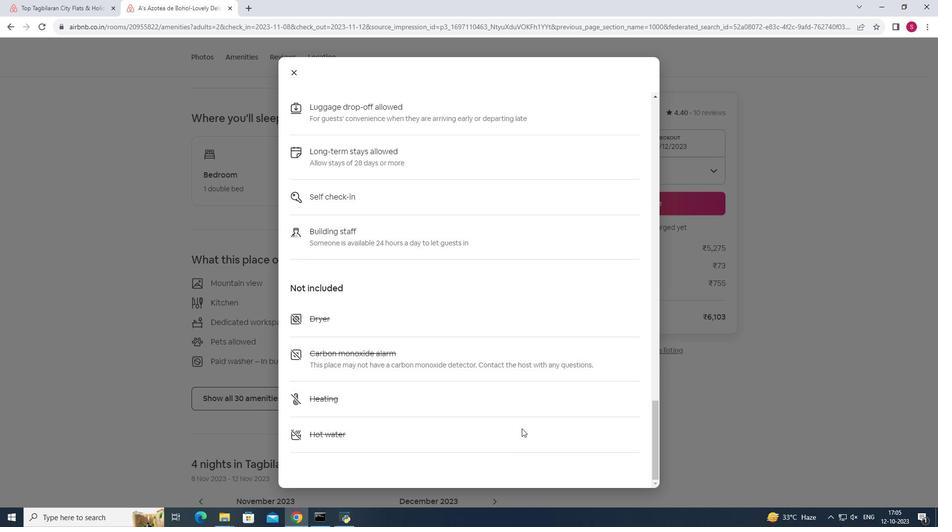 
Action: Mouse scrolled (521, 428) with delta (0, 0)
Screenshot: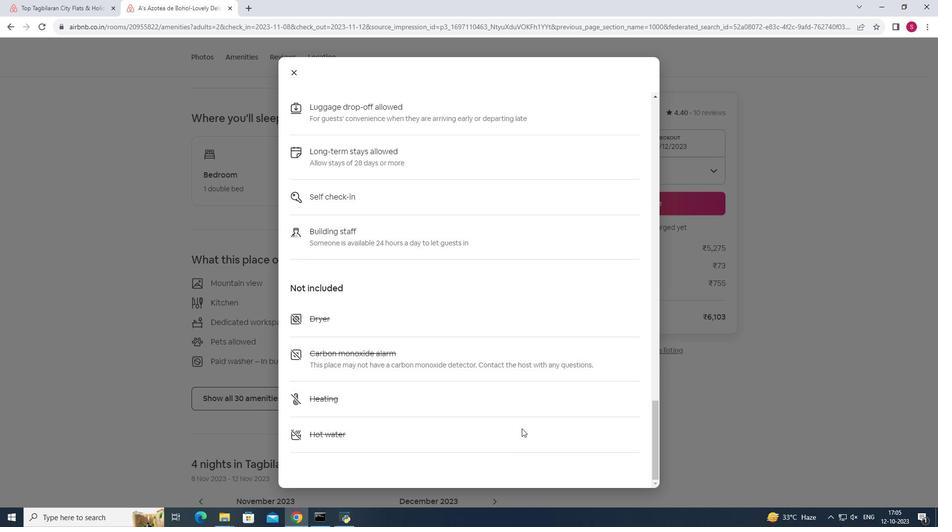 
Action: Mouse scrolled (521, 428) with delta (0, 0)
Screenshot: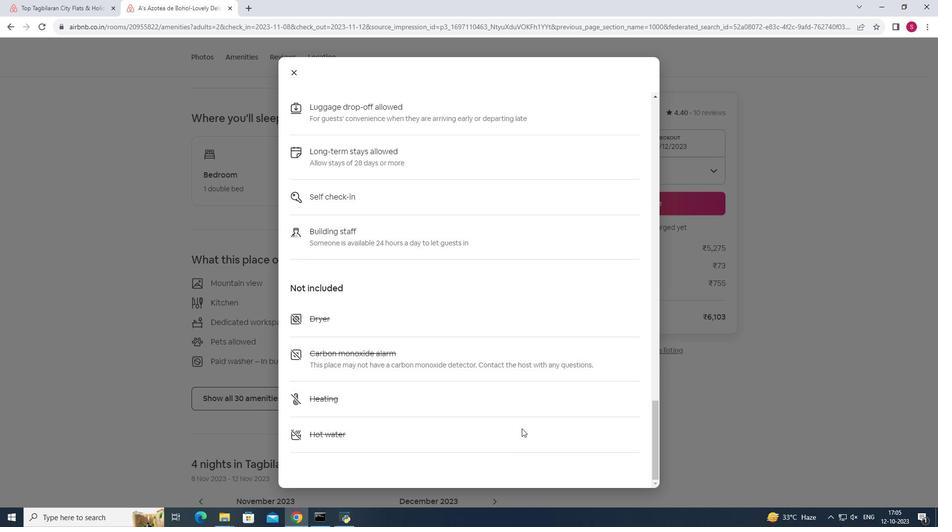 
Action: Mouse scrolled (521, 428) with delta (0, 0)
Screenshot: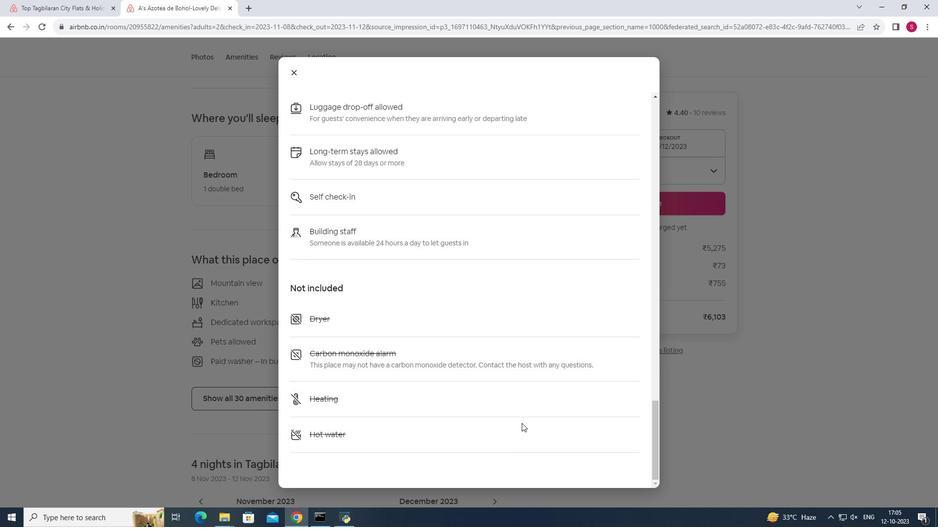 
Action: Mouse moved to (295, 71)
Screenshot: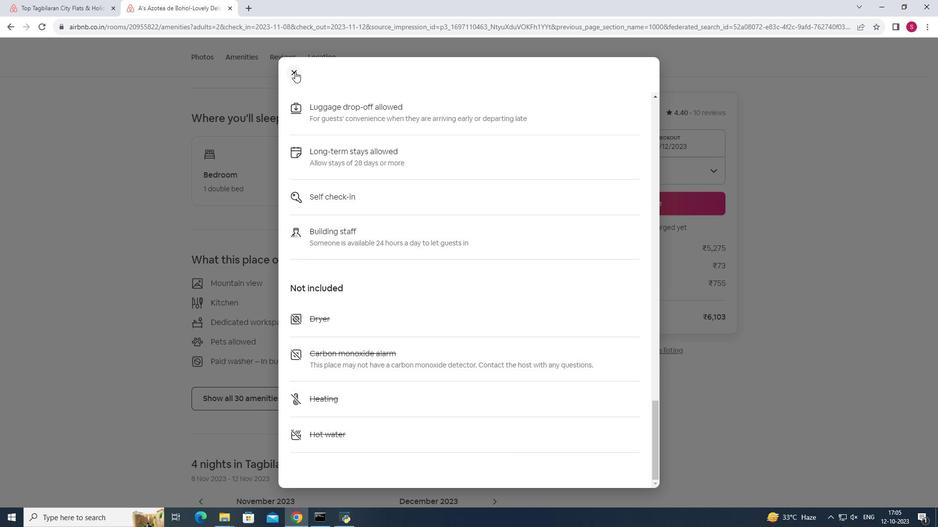 
Action: Mouse pressed left at (295, 71)
Screenshot: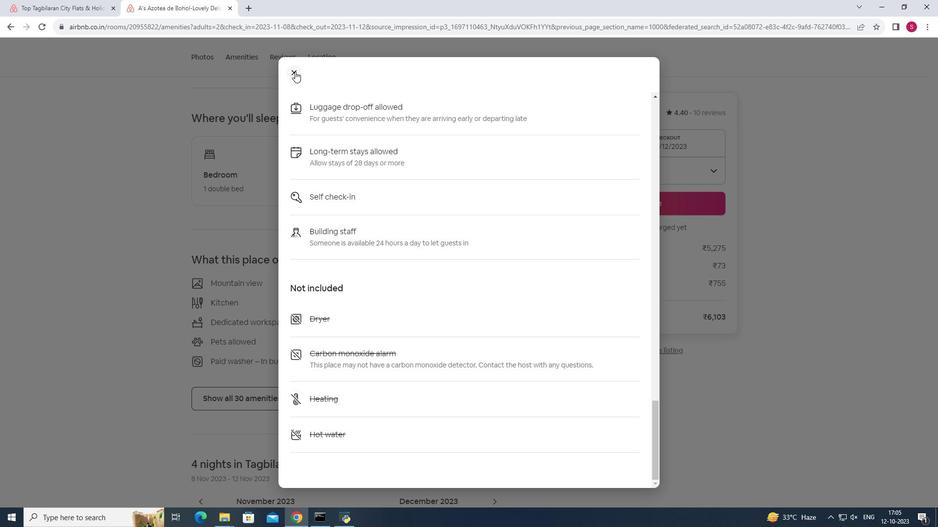 
Action: Mouse moved to (768, 383)
Screenshot: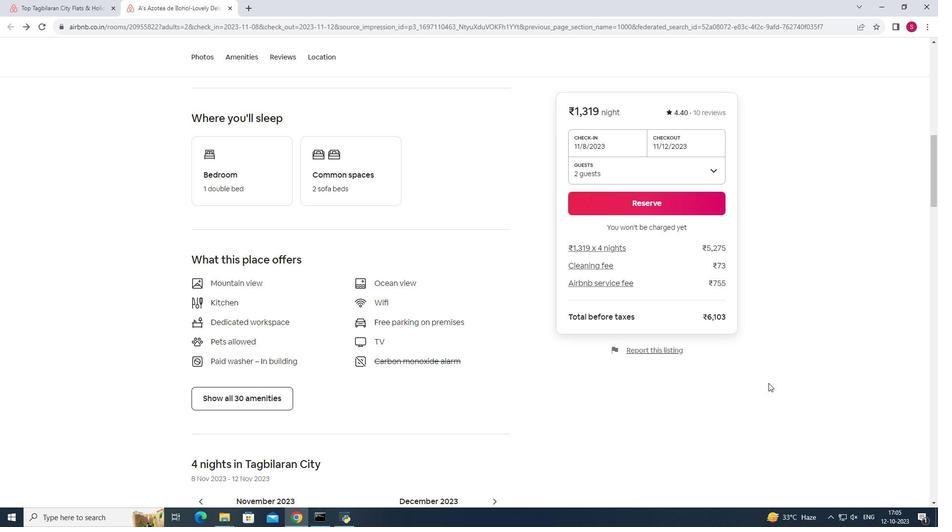 
Action: Mouse scrolled (768, 383) with delta (0, 0)
Screenshot: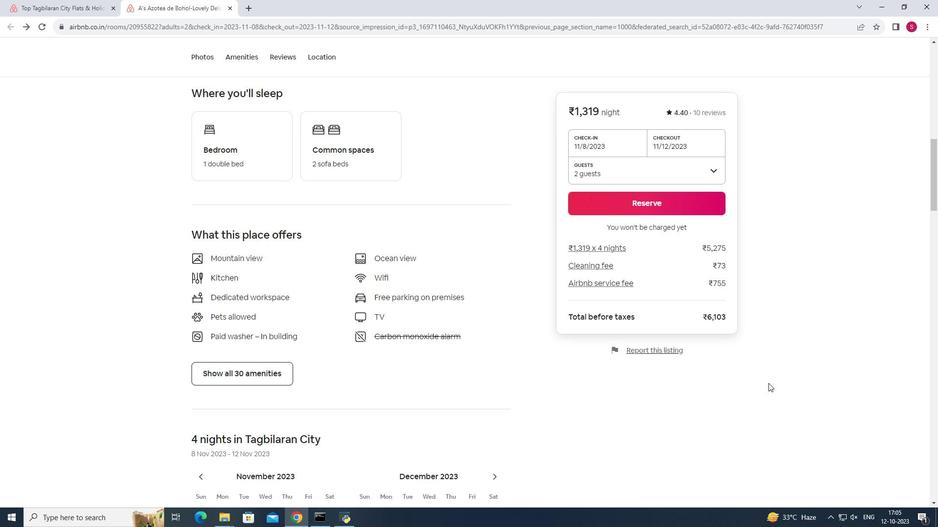 
Action: Mouse scrolled (768, 383) with delta (0, 0)
Screenshot: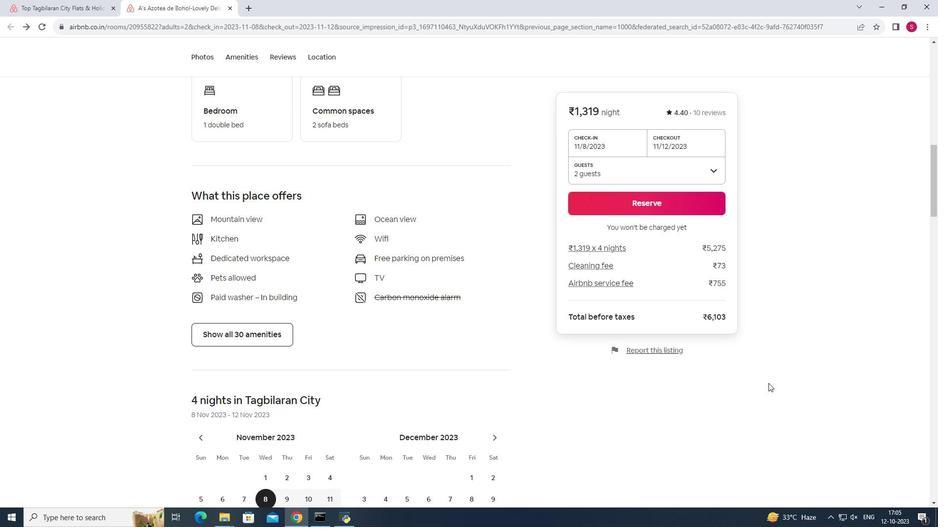
Action: Mouse scrolled (768, 383) with delta (0, 0)
Screenshot: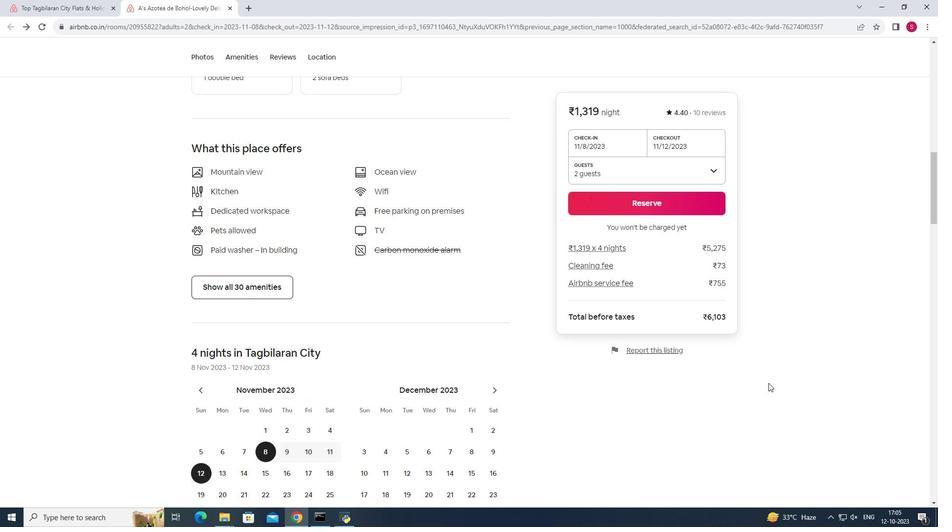 
Action: Mouse scrolled (768, 383) with delta (0, 0)
Screenshot: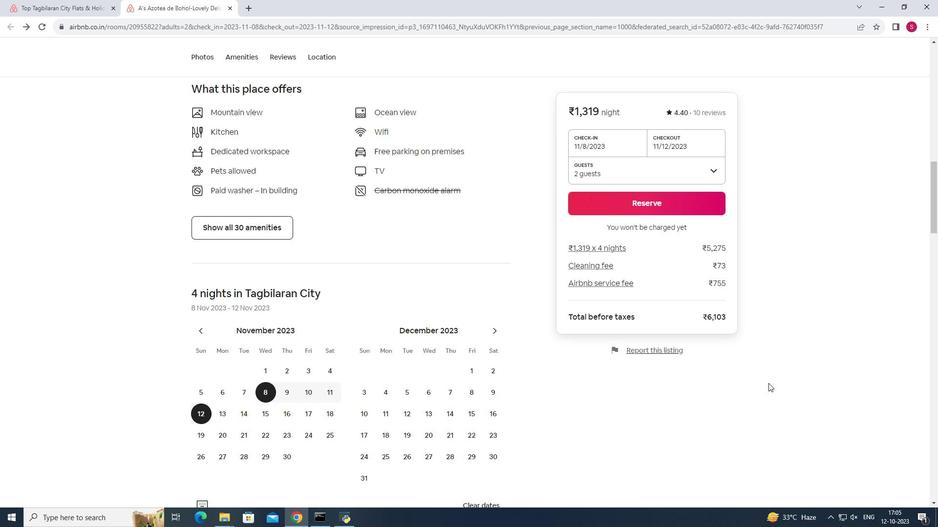 
Action: Mouse scrolled (768, 383) with delta (0, 0)
Screenshot: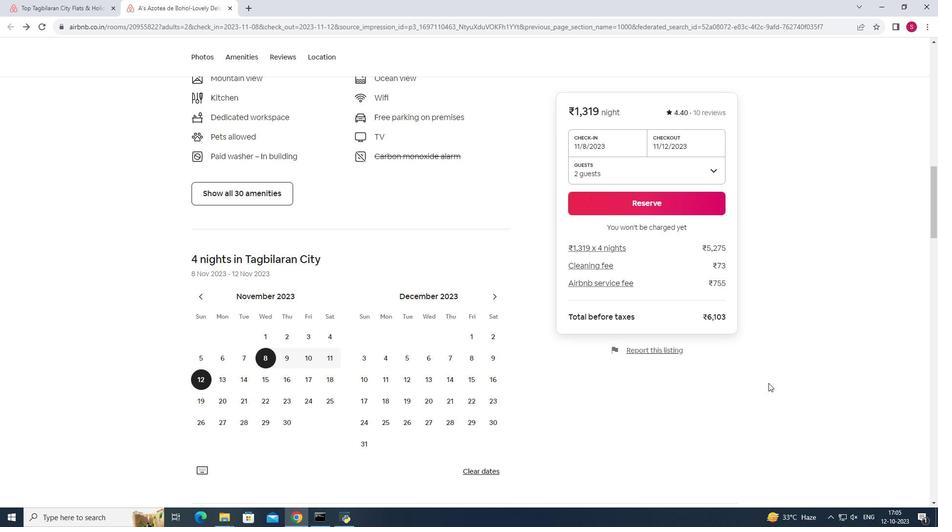 
Action: Mouse scrolled (768, 383) with delta (0, 0)
Screenshot: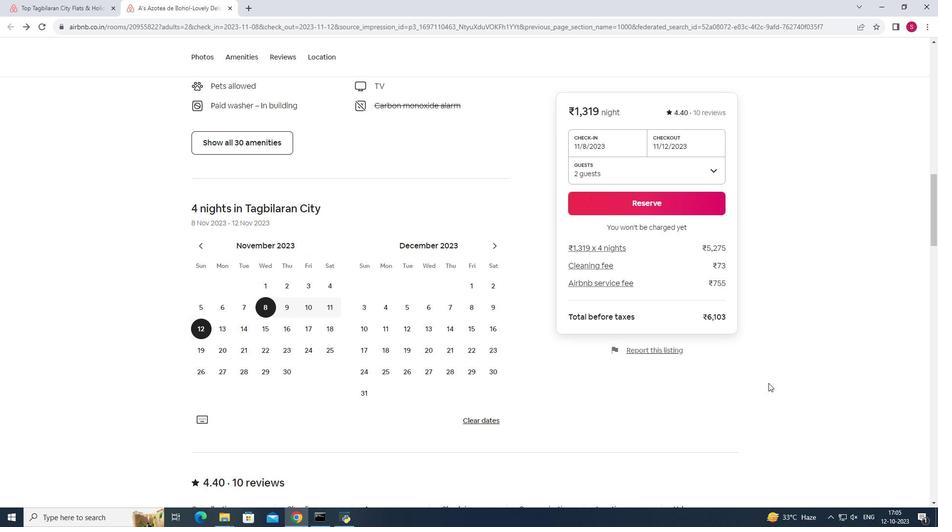 
Action: Mouse scrolled (768, 383) with delta (0, 0)
Screenshot: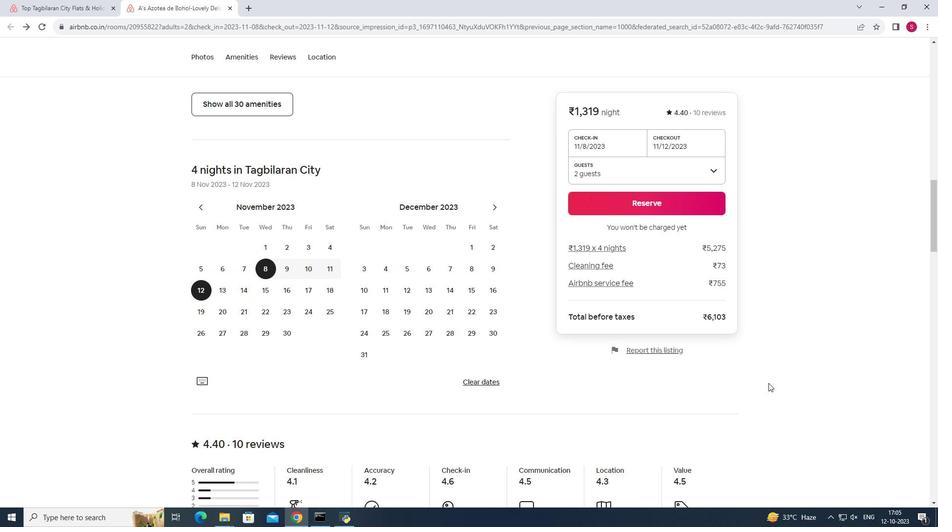 
Action: Mouse scrolled (768, 383) with delta (0, 0)
Screenshot: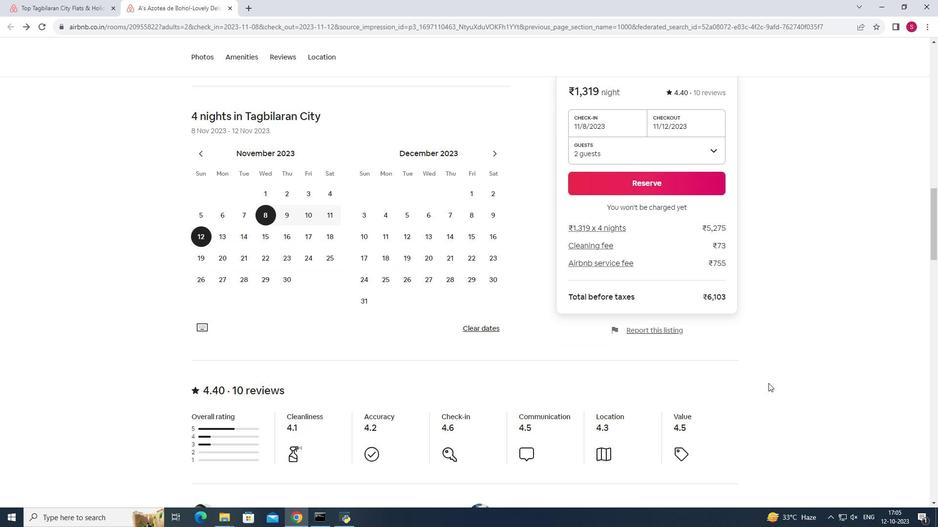 
Action: Mouse scrolled (768, 383) with delta (0, 0)
Screenshot: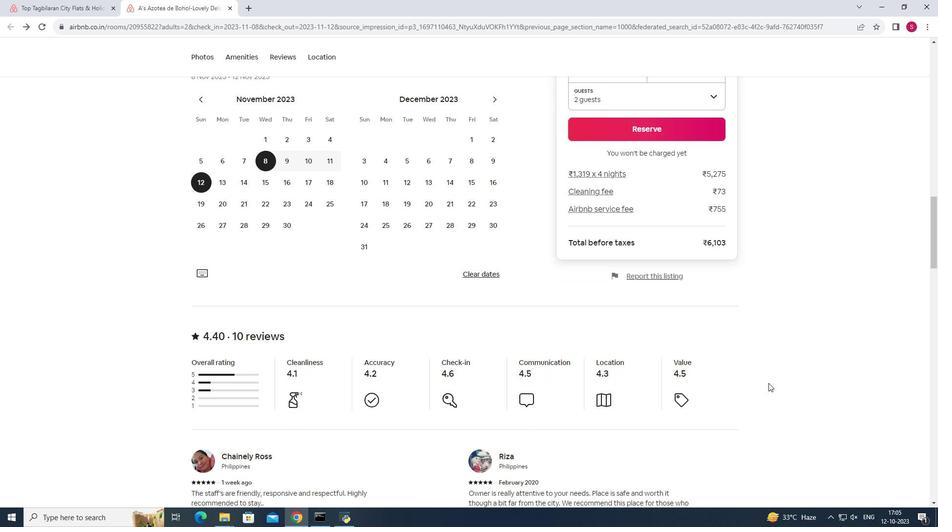 
Action: Mouse scrolled (768, 383) with delta (0, 0)
Screenshot: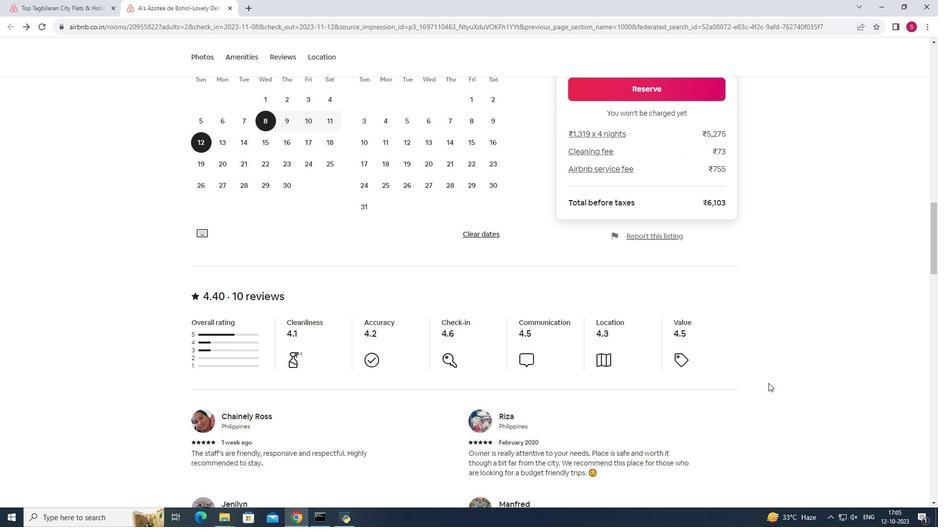 
Action: Mouse scrolled (768, 383) with delta (0, 0)
Screenshot: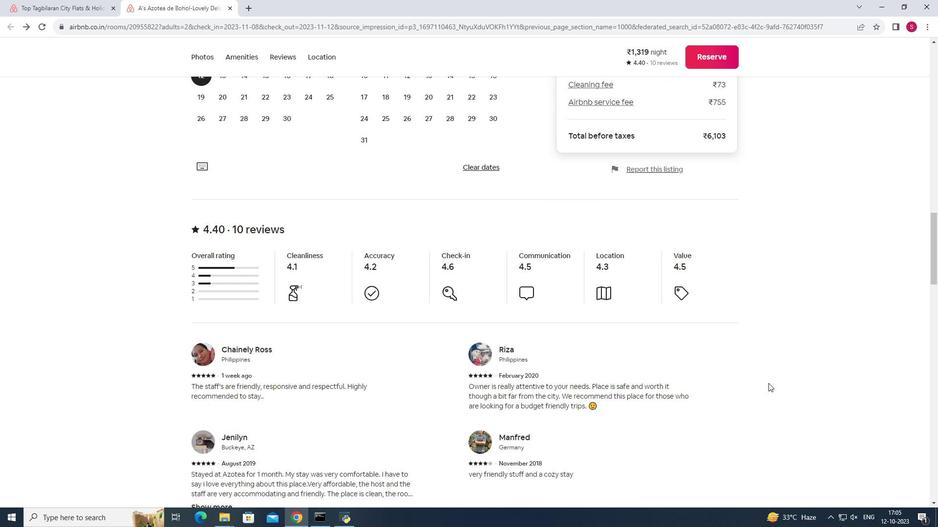 
Action: Mouse scrolled (768, 383) with delta (0, 0)
Screenshot: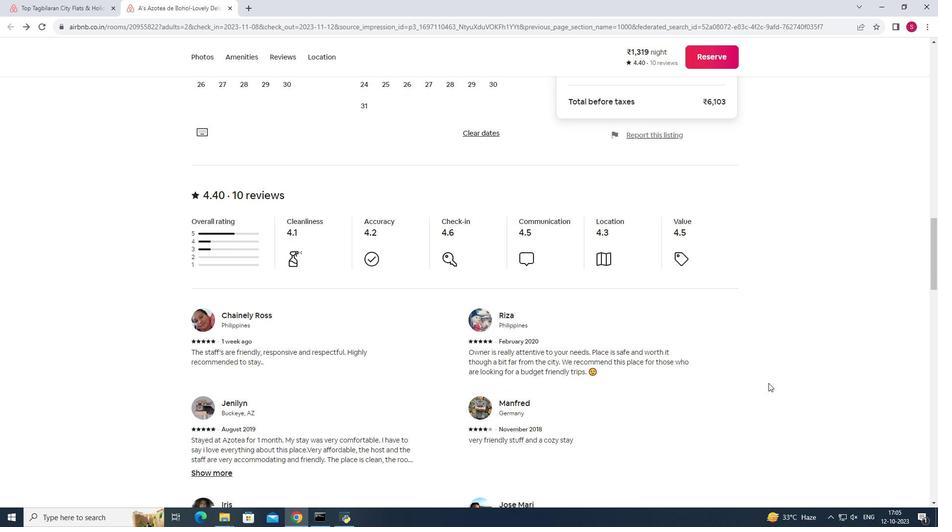 
Action: Mouse scrolled (768, 383) with delta (0, 0)
Screenshot: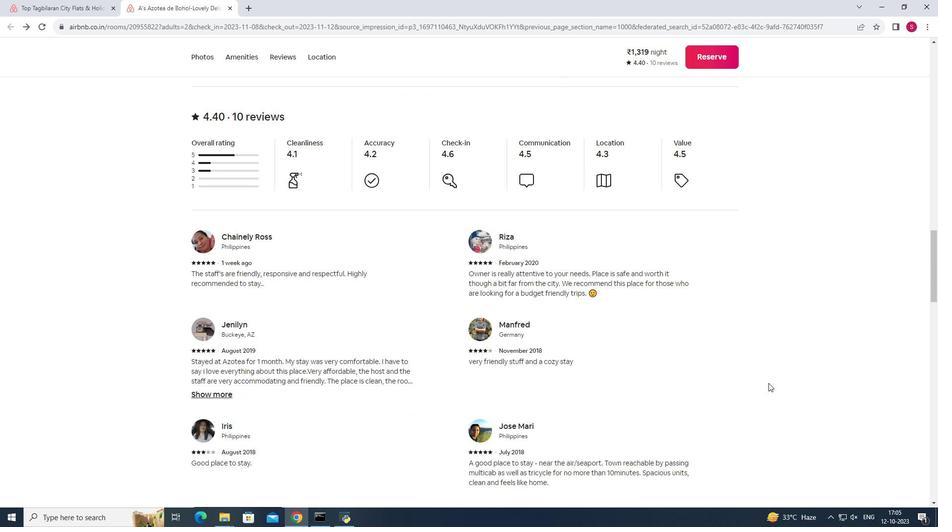 
Action: Mouse scrolled (768, 383) with delta (0, 0)
Screenshot: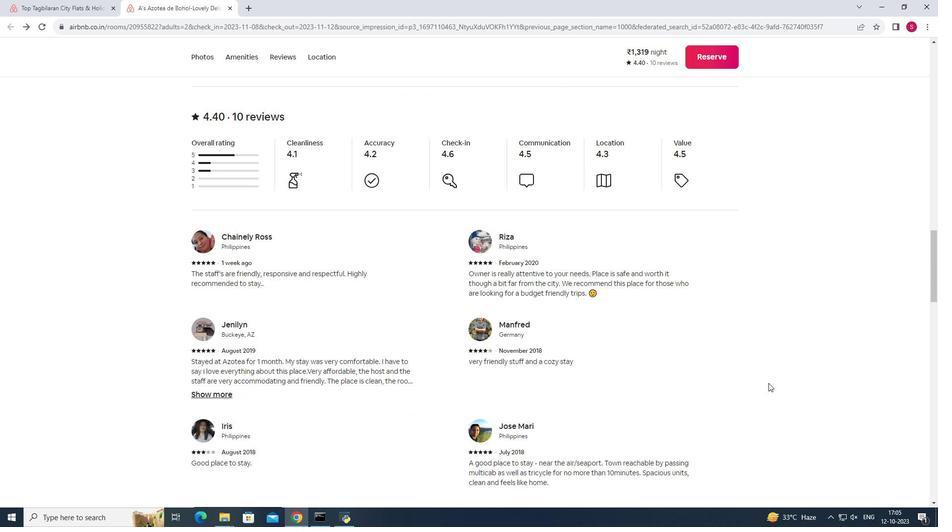 
Action: Mouse scrolled (768, 383) with delta (0, 0)
Screenshot: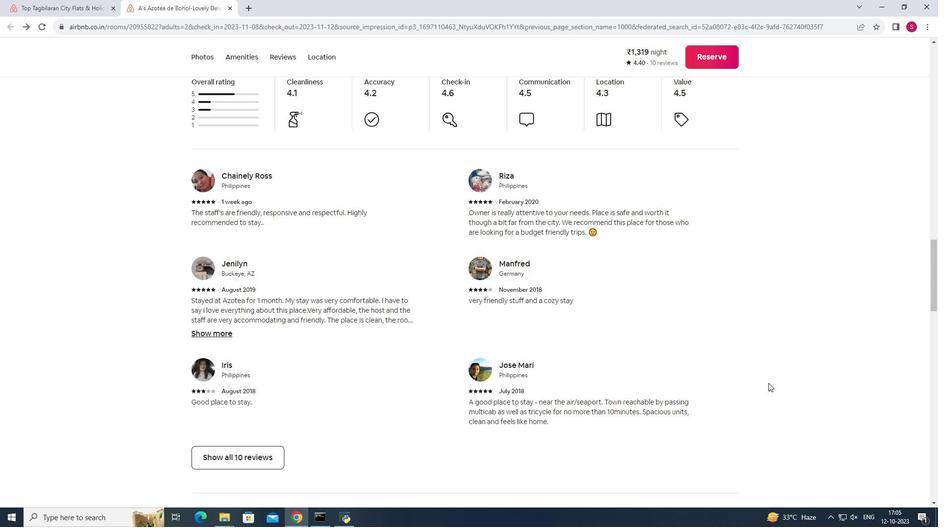 
Action: Mouse moved to (225, 409)
Screenshot: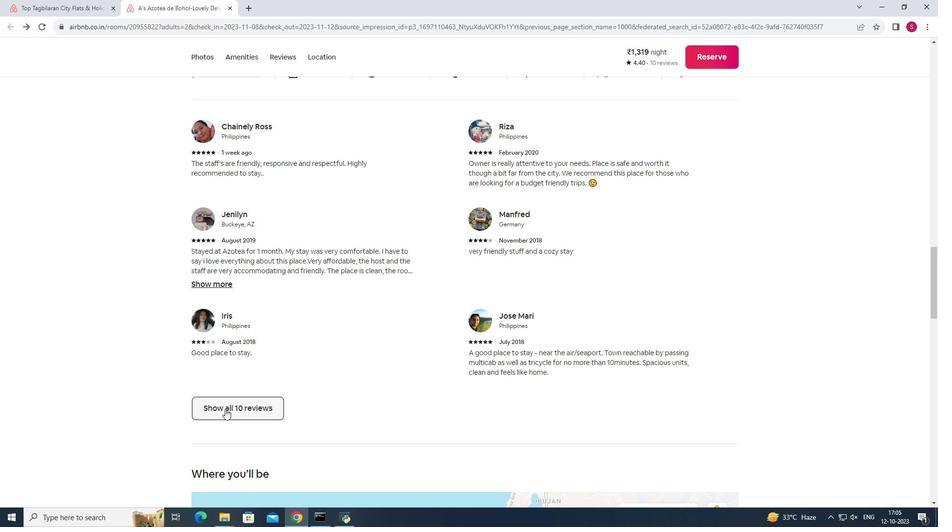 
Action: Mouse pressed left at (225, 409)
Screenshot: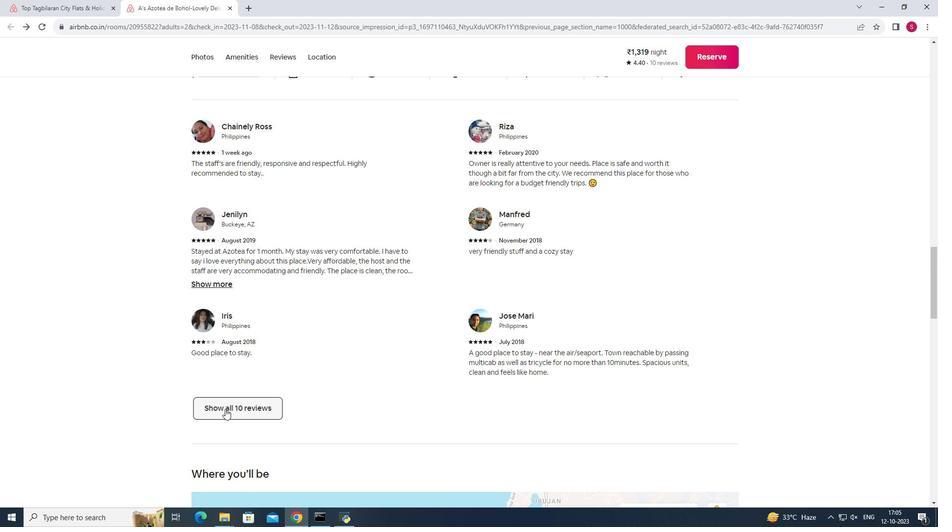 
Action: Mouse moved to (562, 348)
Screenshot: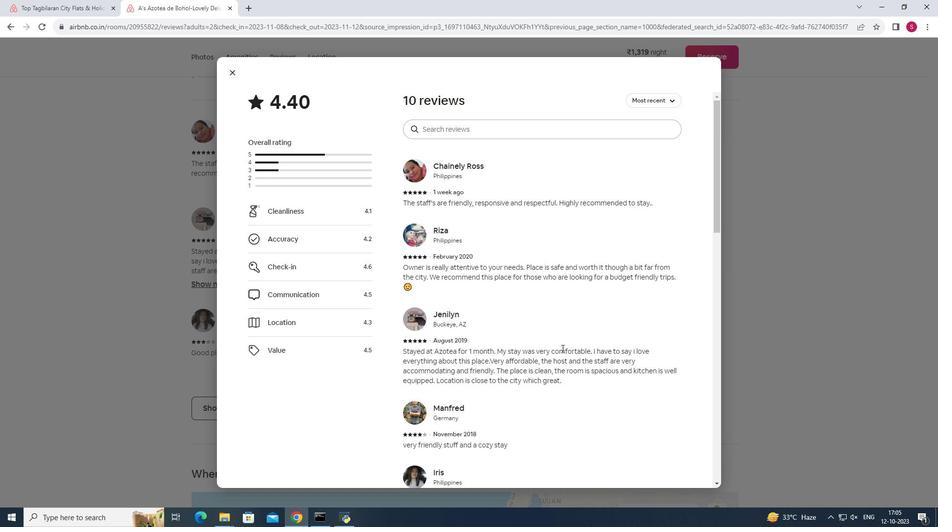 
Action: Mouse scrolled (562, 348) with delta (0, 0)
Screenshot: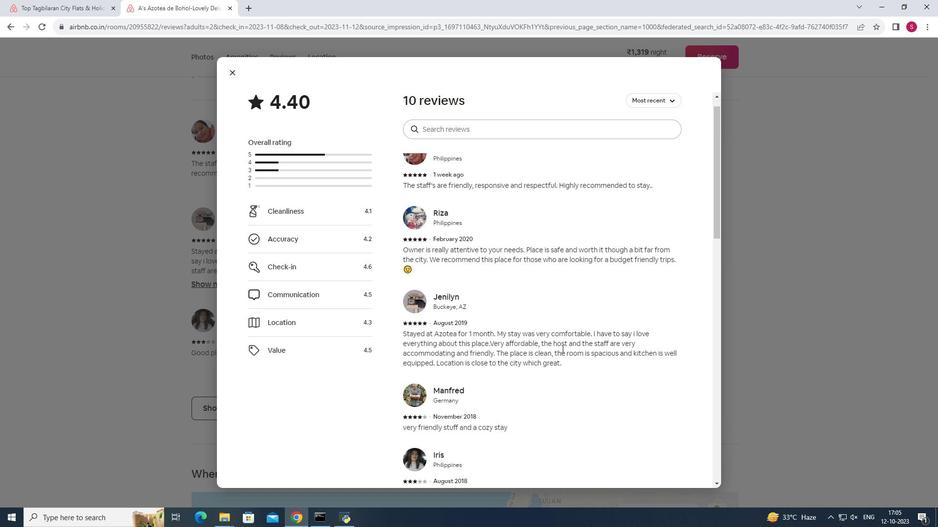 
Action: Mouse scrolled (562, 348) with delta (0, 0)
Screenshot: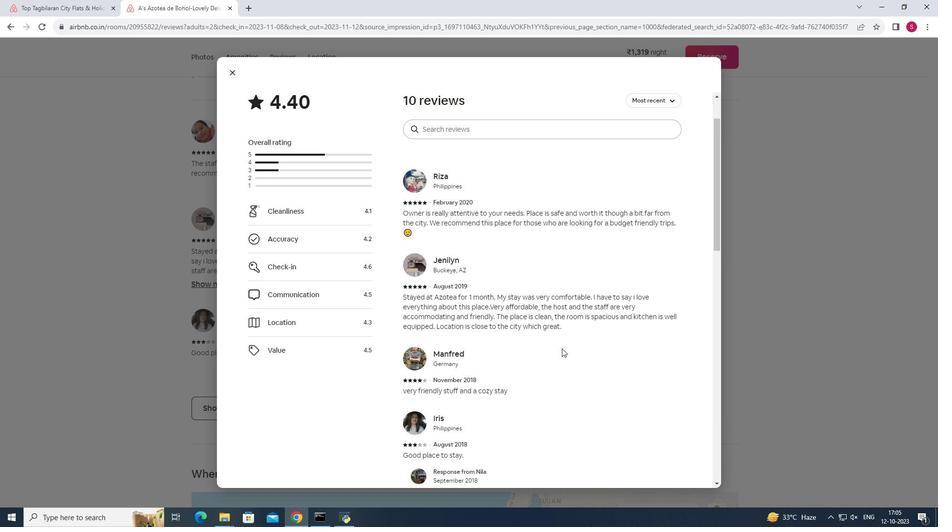 
Action: Mouse scrolled (562, 348) with delta (0, 0)
Screenshot: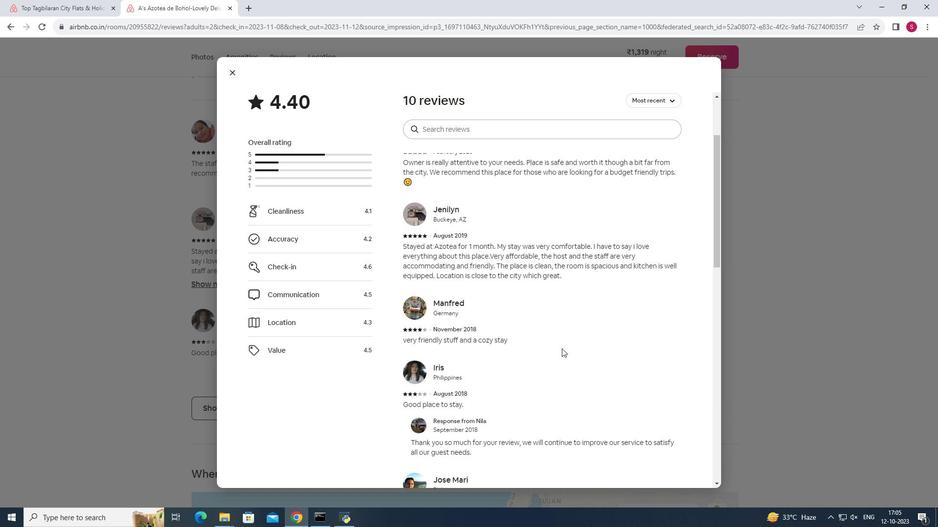 
Action: Mouse scrolled (562, 348) with delta (0, 0)
Screenshot: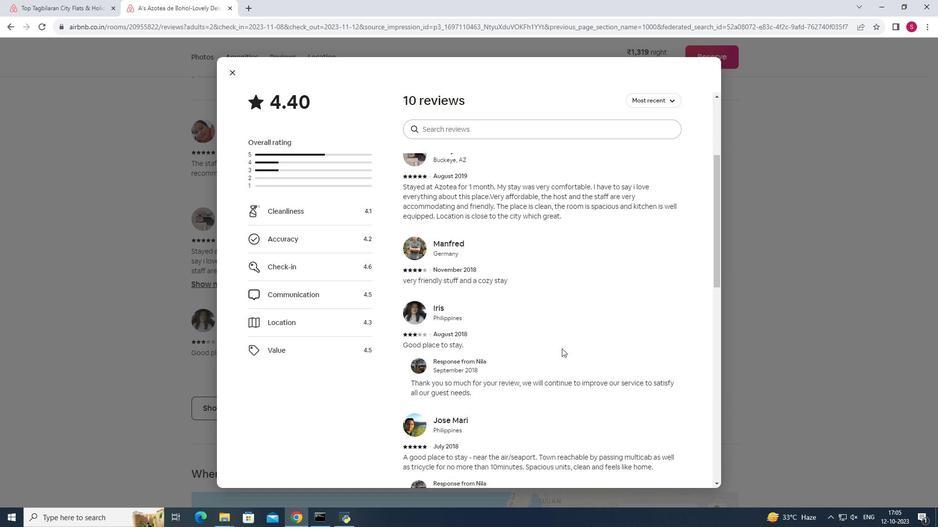 
Action: Mouse scrolled (562, 348) with delta (0, 0)
Screenshot: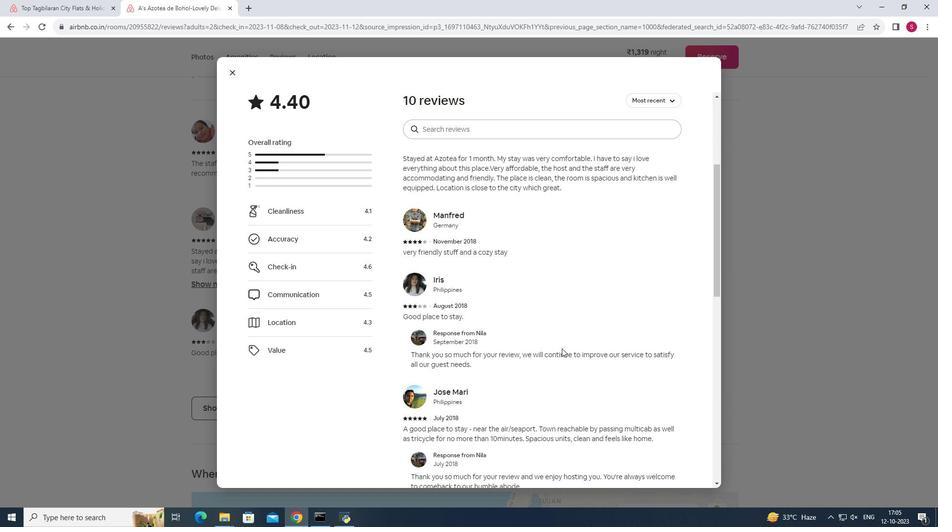 
Action: Mouse scrolled (562, 348) with delta (0, 0)
Screenshot: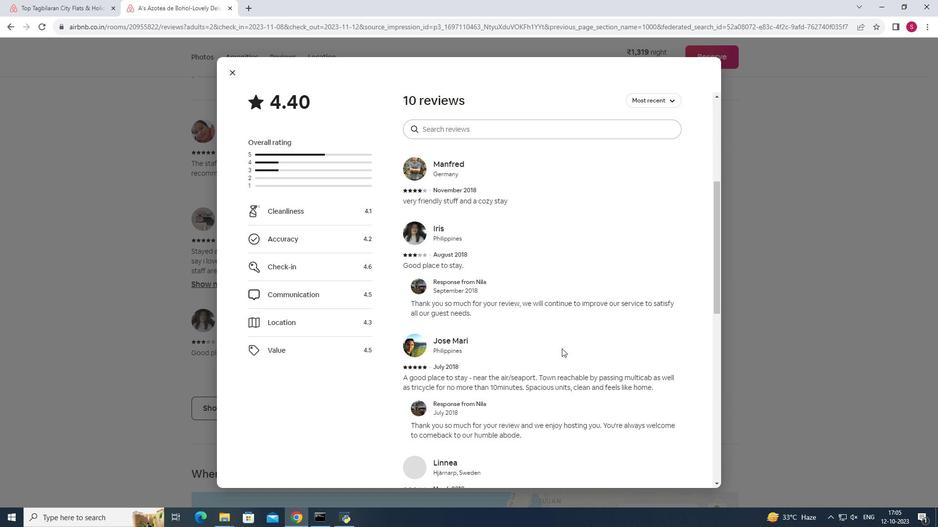 
Action: Mouse scrolled (562, 348) with delta (0, 0)
Screenshot: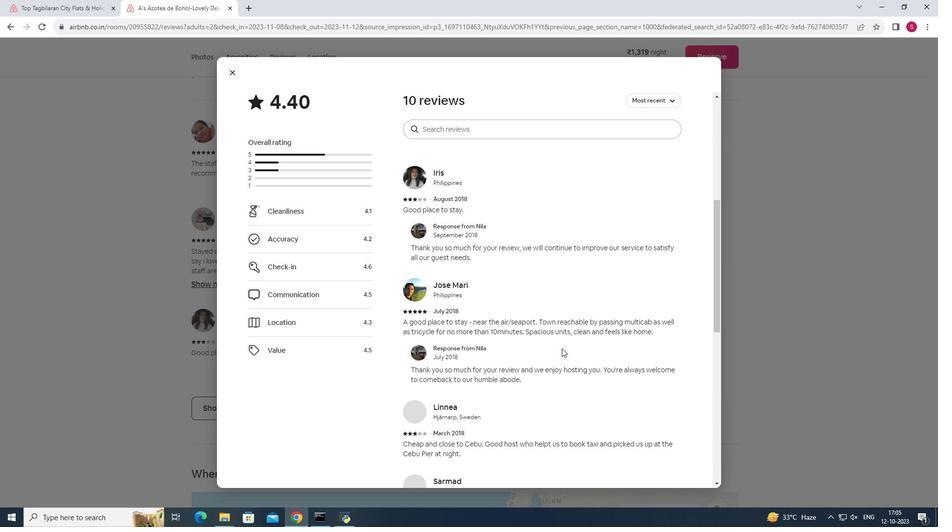
Action: Mouse scrolled (562, 348) with delta (0, 0)
Screenshot: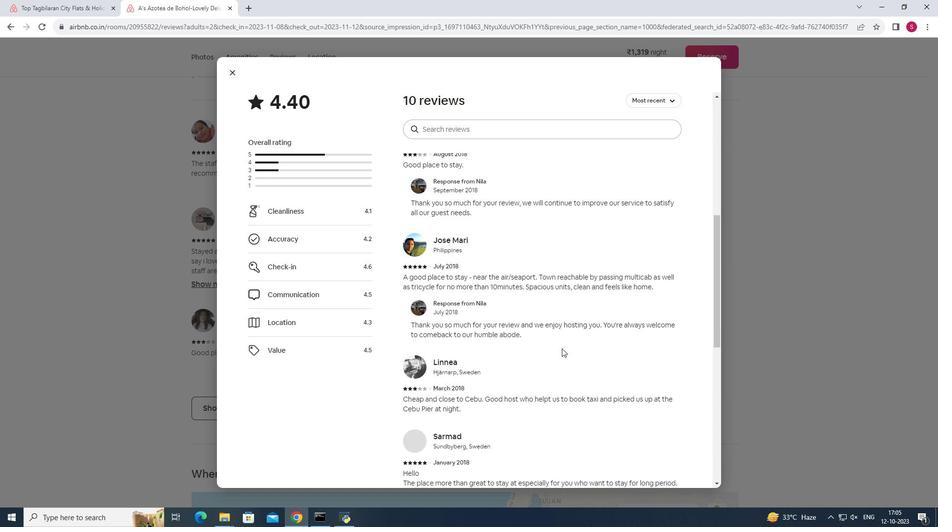 
Action: Mouse moved to (562, 347)
Screenshot: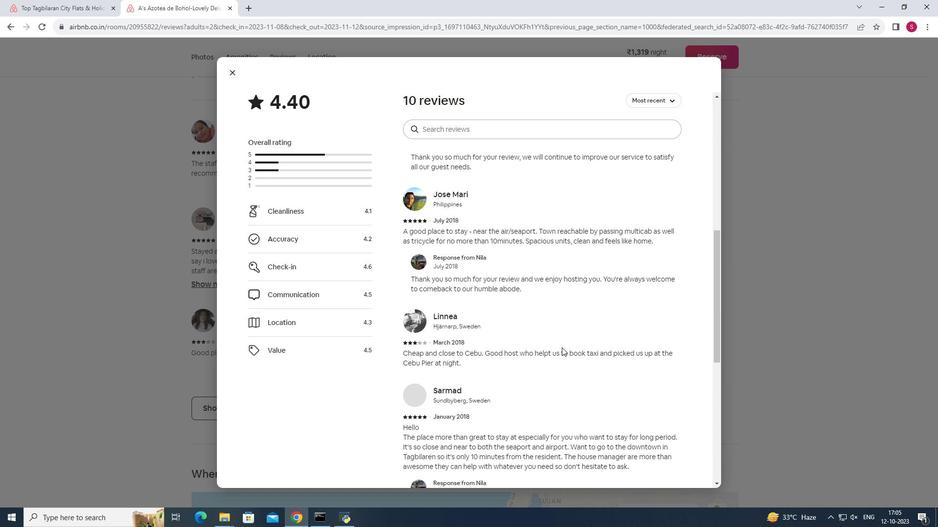 
Action: Mouse scrolled (562, 347) with delta (0, 0)
Screenshot: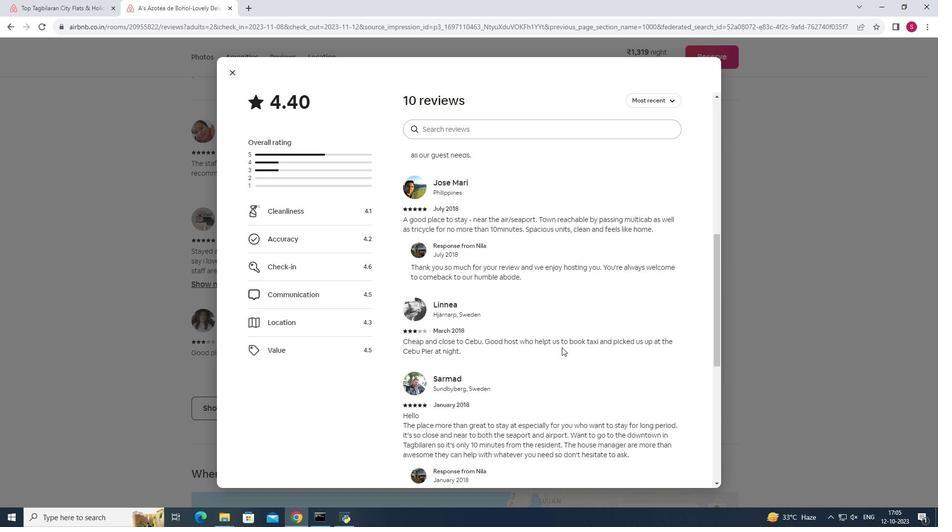 
Action: Mouse scrolled (562, 347) with delta (0, 0)
Screenshot: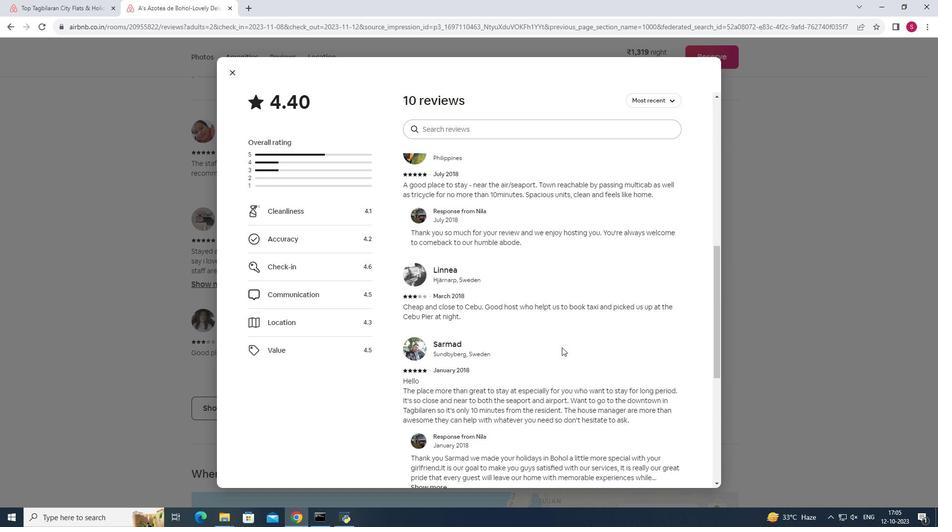 
Action: Mouse moved to (561, 346)
Screenshot: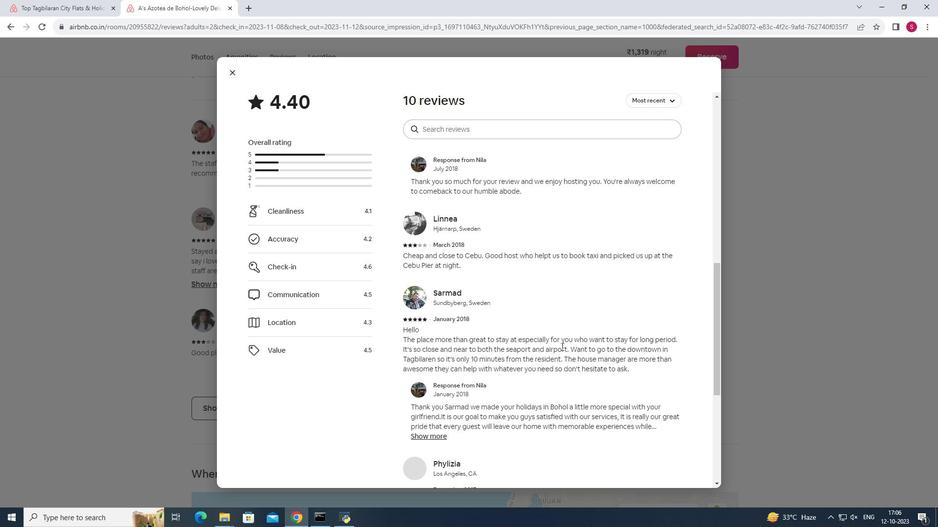 
Action: Mouse scrolled (561, 346) with delta (0, 0)
Screenshot: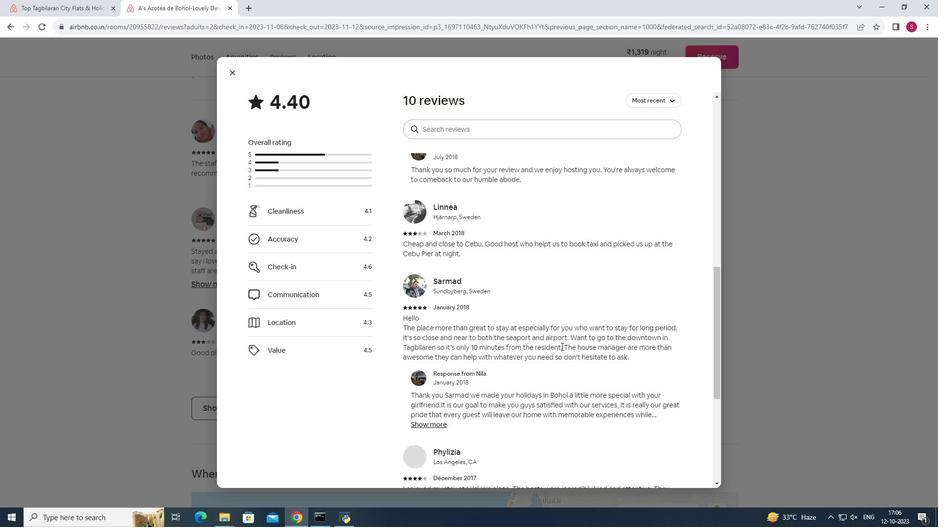 
Action: Mouse scrolled (561, 346) with delta (0, 0)
Screenshot: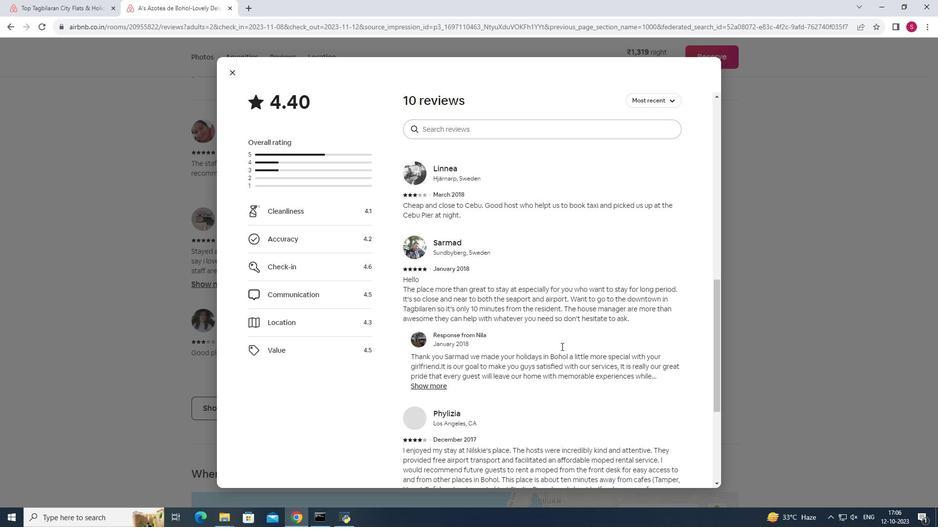 
Action: Mouse scrolled (561, 346) with delta (0, 0)
Screenshot: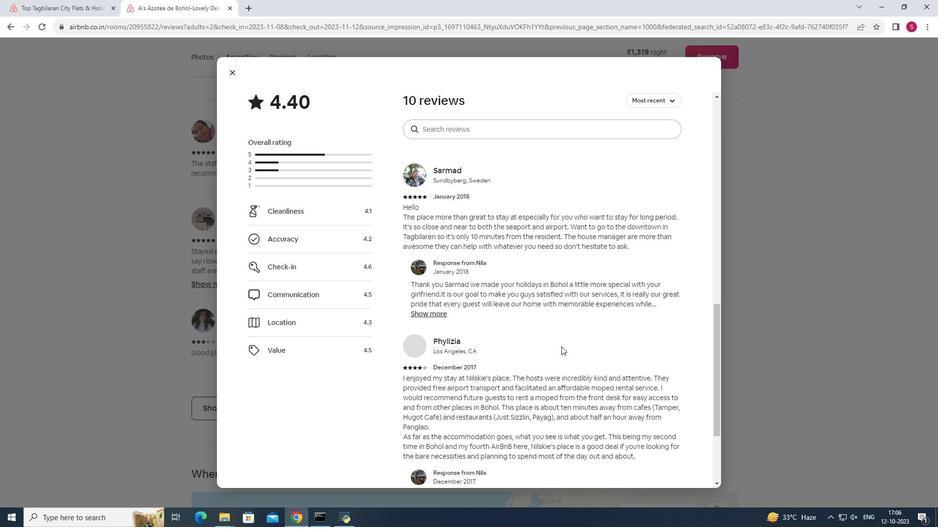 
Action: Mouse scrolled (561, 346) with delta (0, 0)
Screenshot: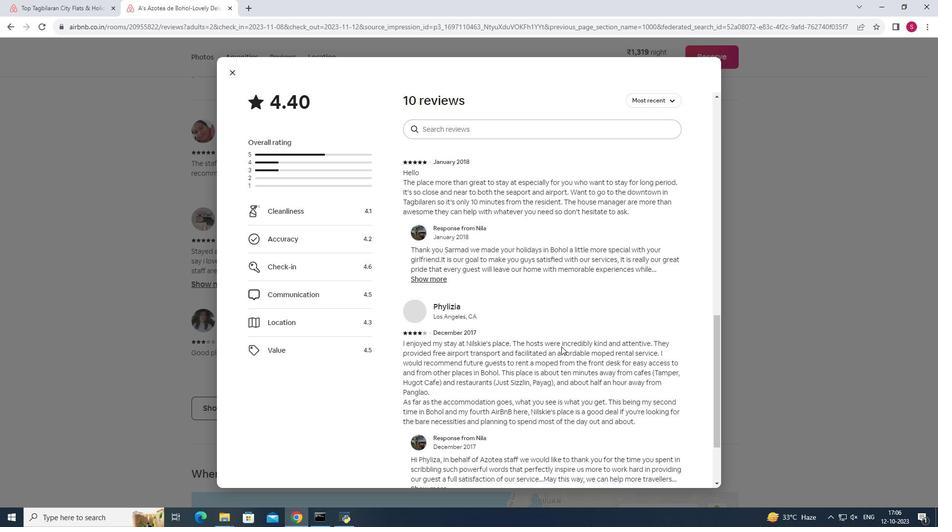 
Action: Mouse moved to (231, 74)
Screenshot: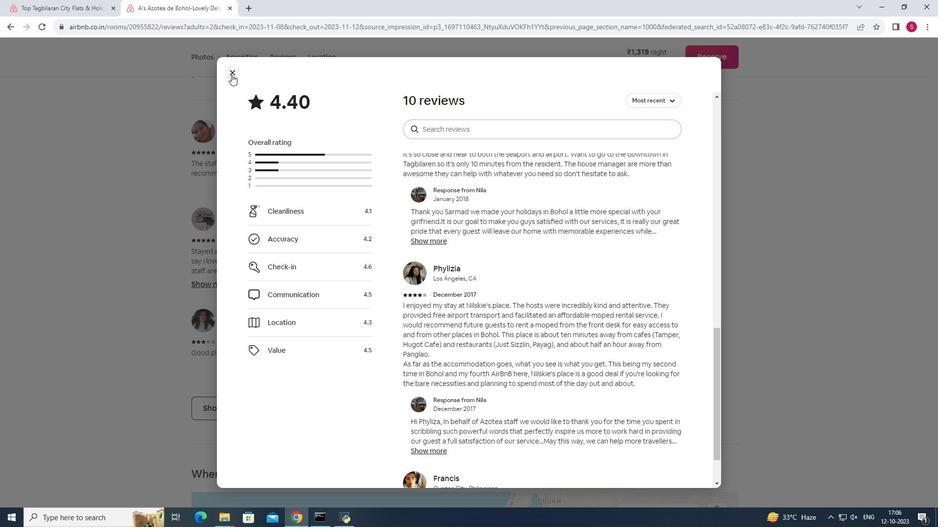 
Action: Mouse pressed left at (231, 74)
Screenshot: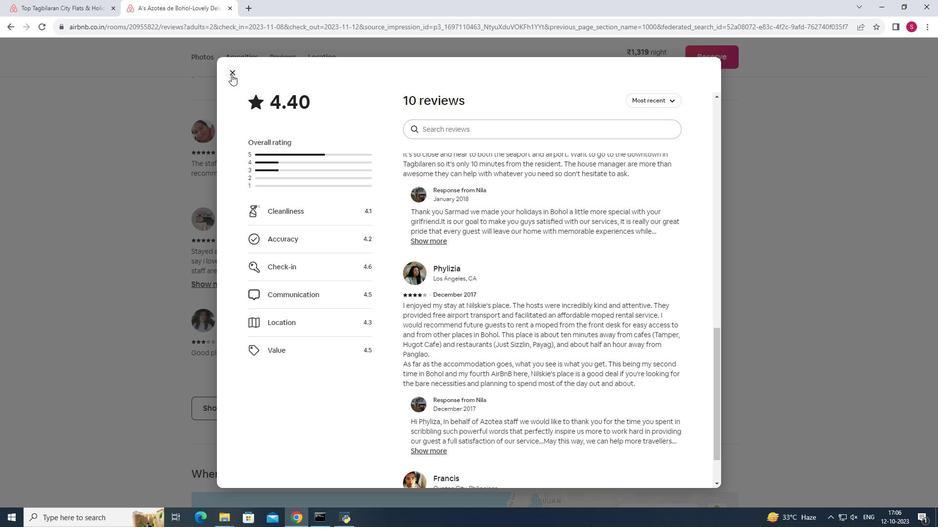 
Action: Mouse moved to (831, 405)
Screenshot: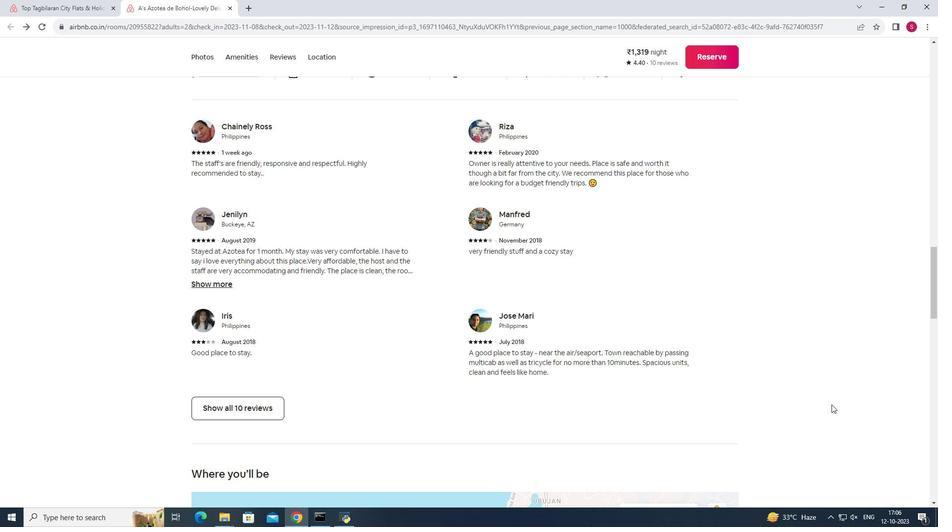 
Action: Mouse scrolled (831, 404) with delta (0, 0)
Screenshot: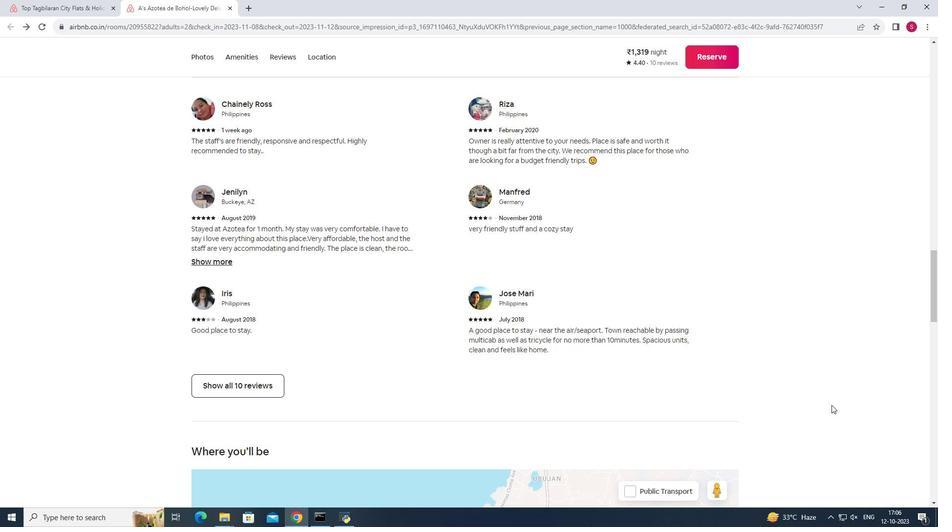 
Action: Mouse scrolled (831, 404) with delta (0, 0)
Screenshot: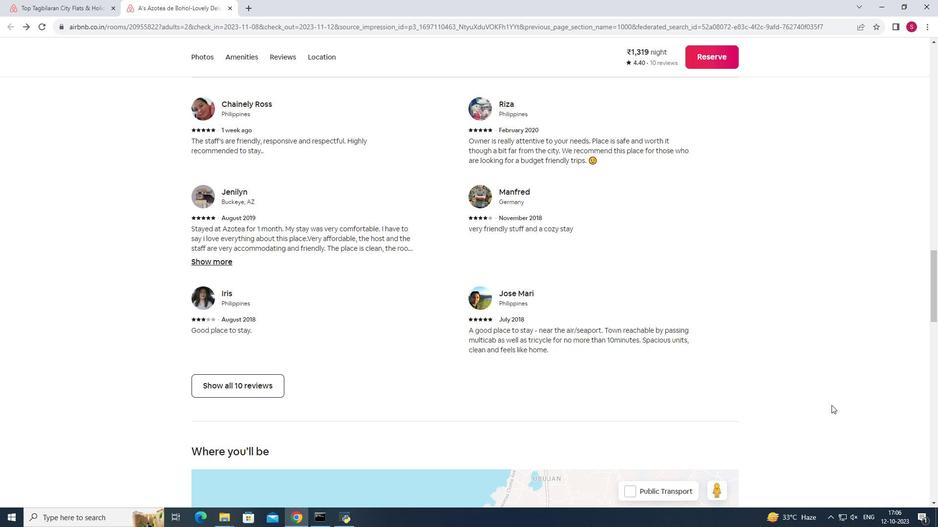 
Action: Mouse scrolled (831, 404) with delta (0, 0)
Screenshot: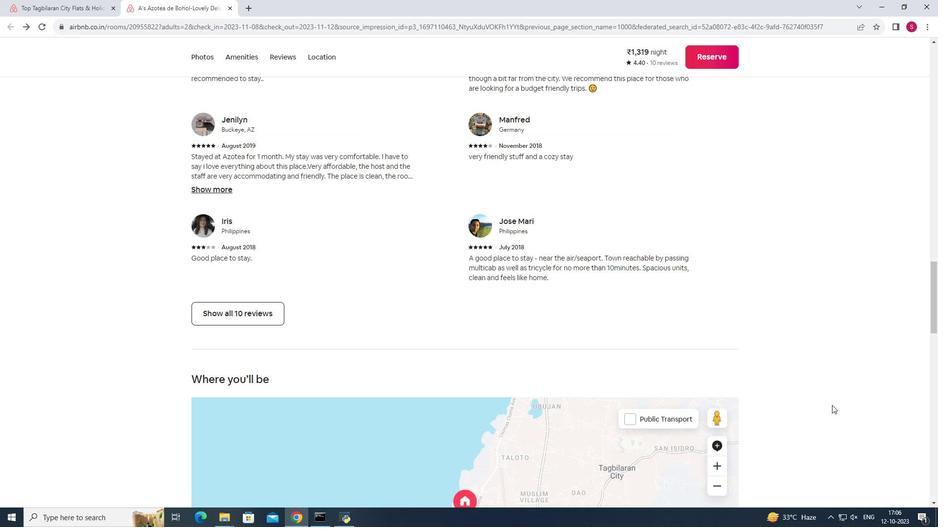 
Action: Mouse moved to (831, 405)
Screenshot: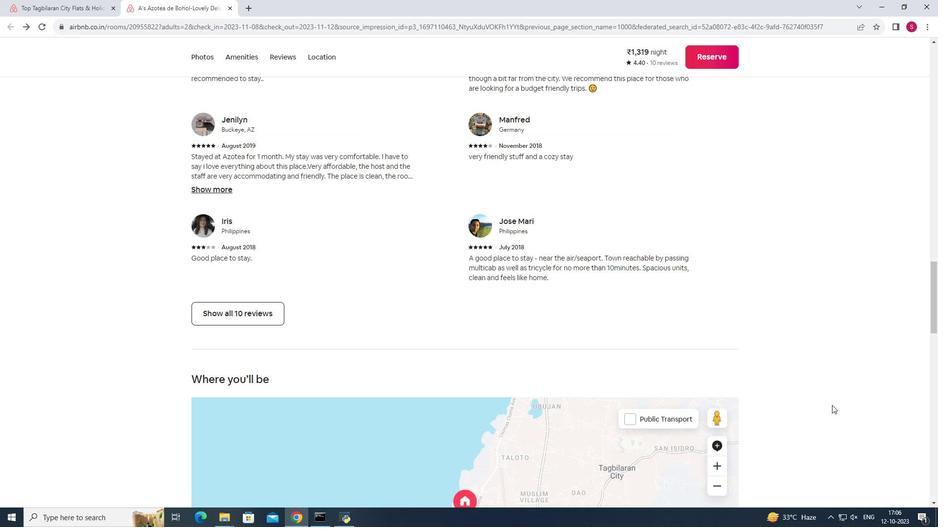 
Action: Mouse scrolled (831, 405) with delta (0, 0)
Screenshot: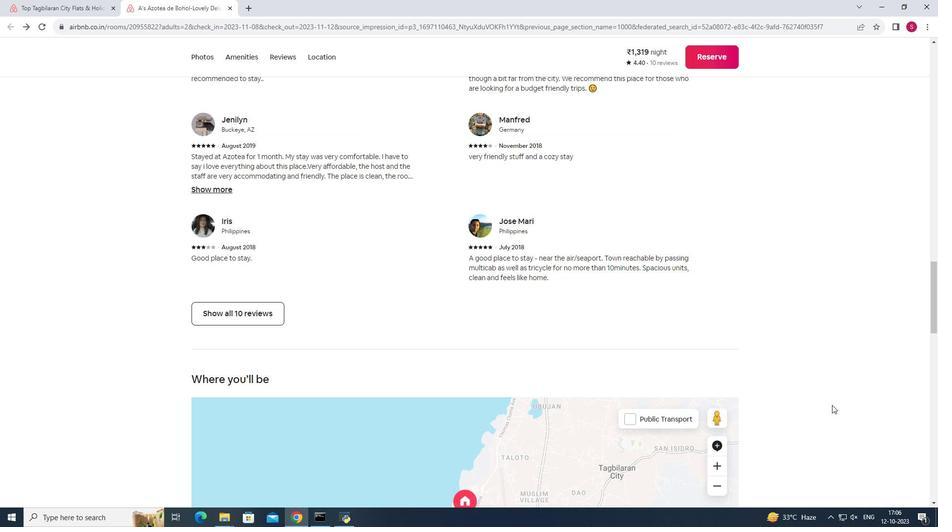 
Action: Mouse moved to (832, 405)
Screenshot: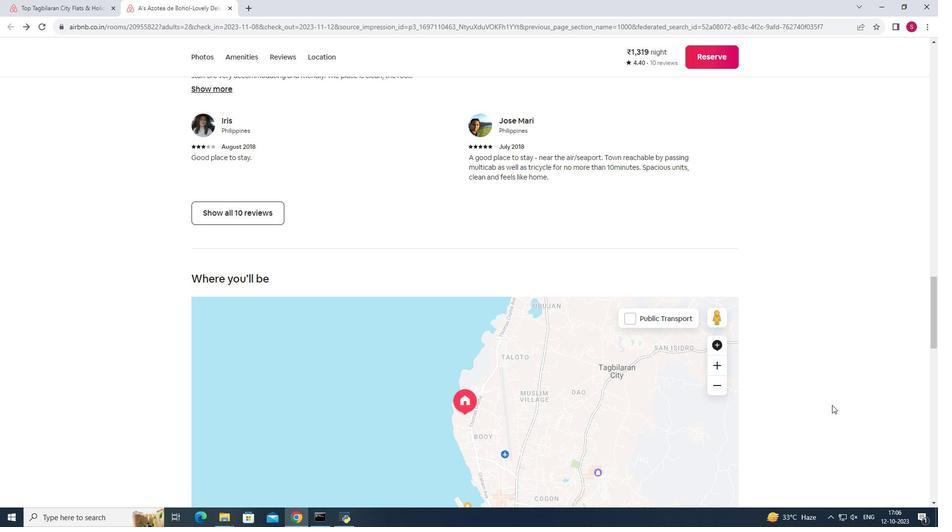 
Action: Mouse scrolled (832, 405) with delta (0, 0)
Screenshot: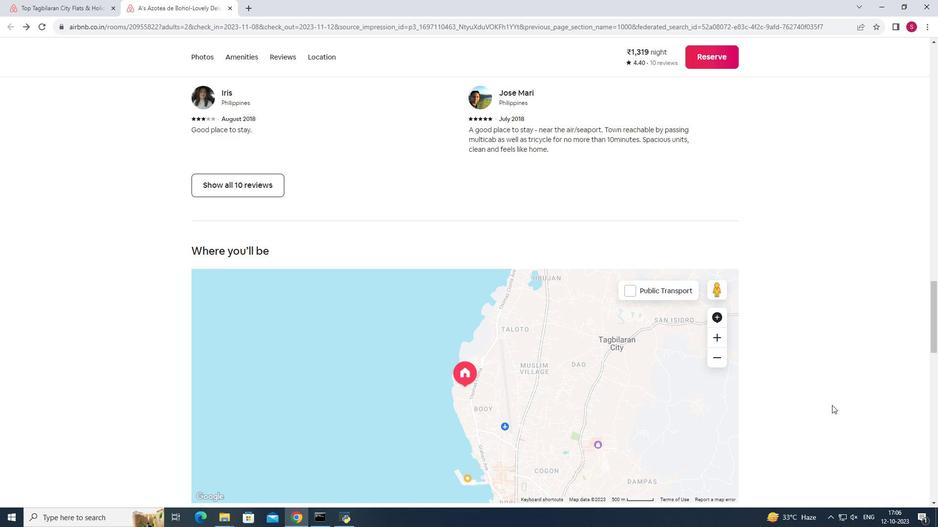 
Action: Mouse scrolled (832, 405) with delta (0, 0)
Screenshot: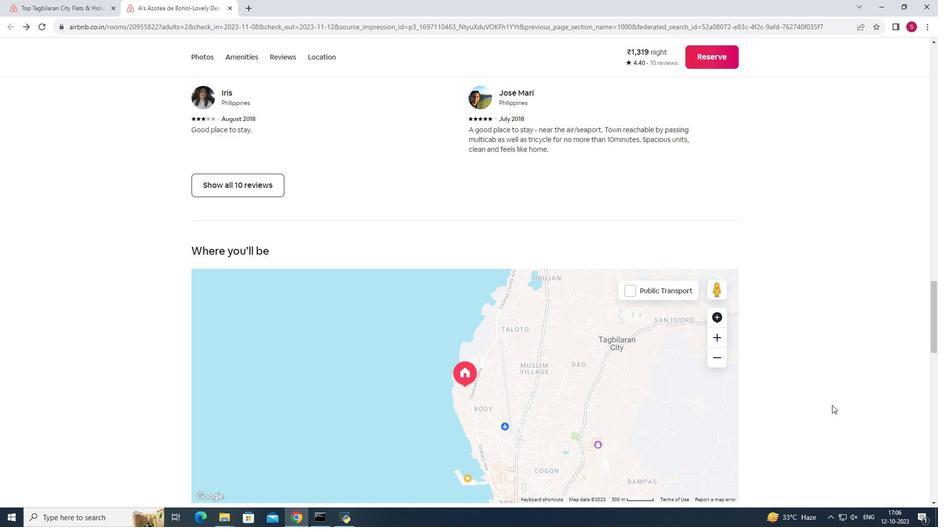 
Action: Mouse scrolled (832, 405) with delta (0, 0)
Screenshot: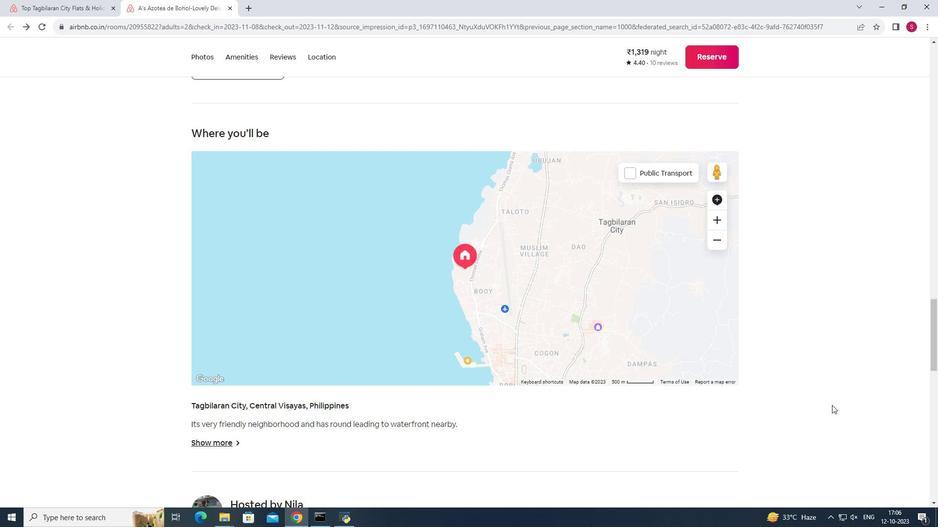 
Action: Mouse scrolled (832, 405) with delta (0, 0)
